 Task: Use the "Smart Conversions" tool to convert a Live Photo into a looping video
Action: Mouse pressed left at (970, 253)
Screenshot: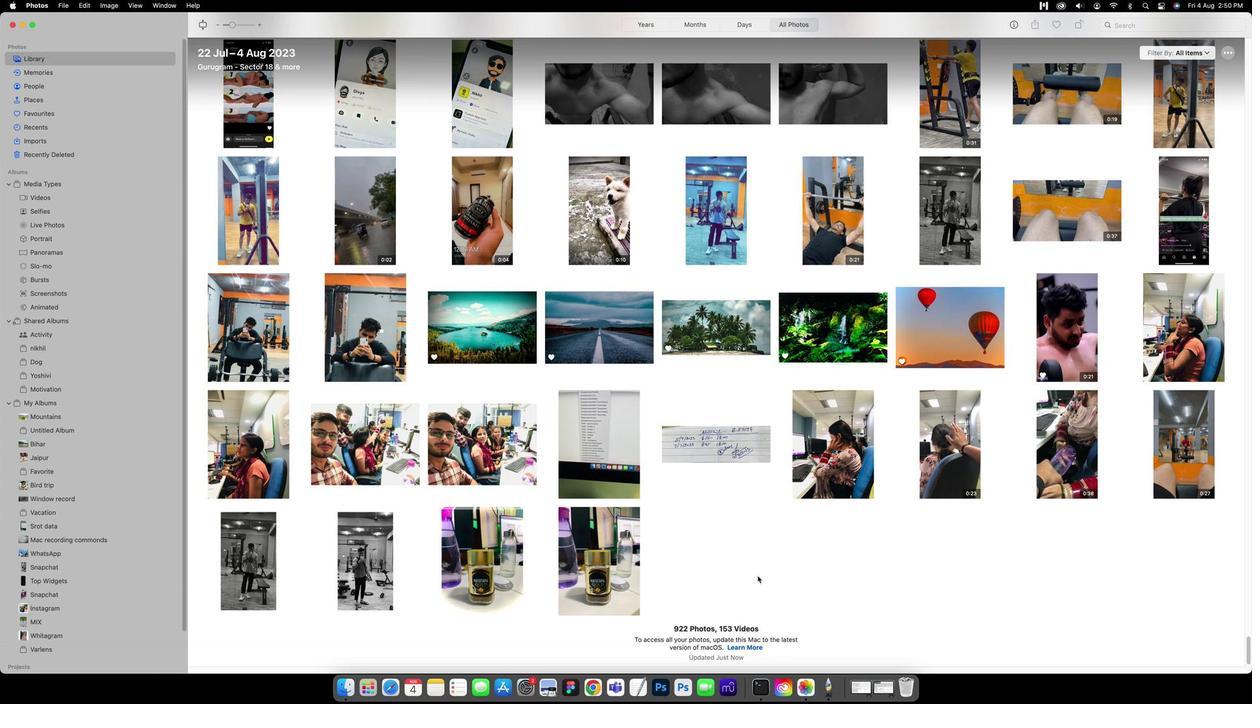 
Action: Mouse moved to (623, 122)
Screenshot: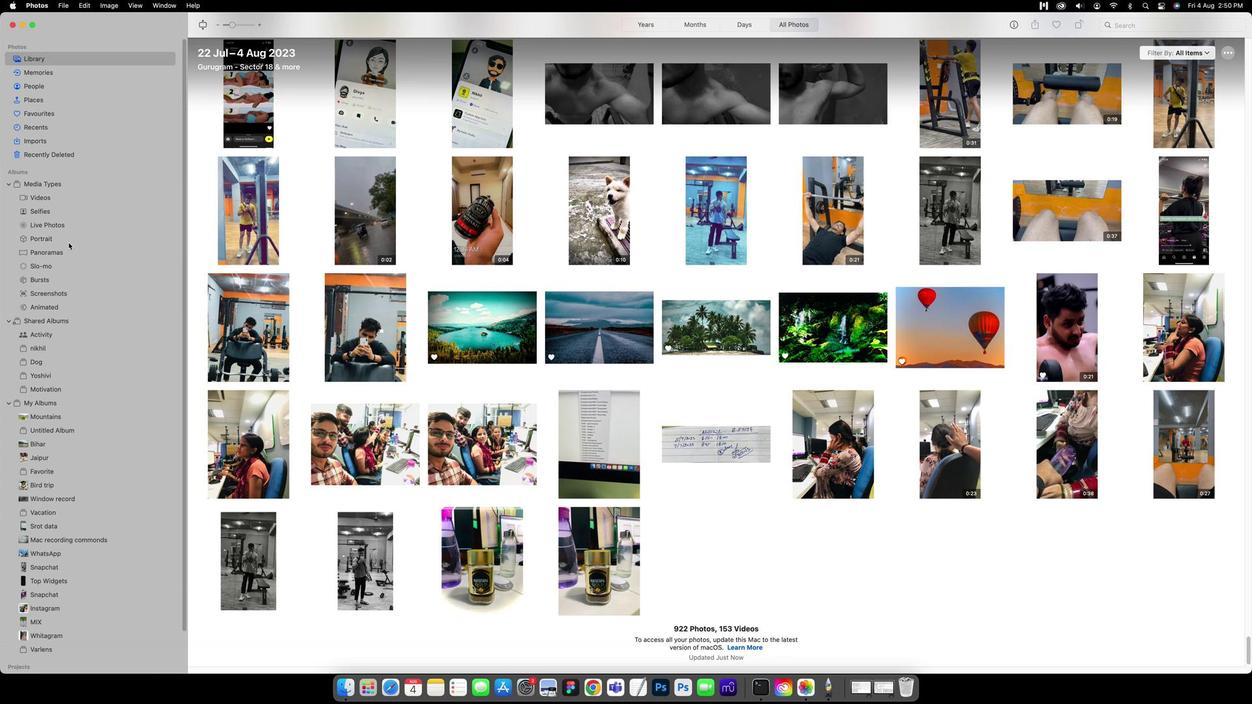 
Action: Mouse pressed left at (623, 122)
Screenshot: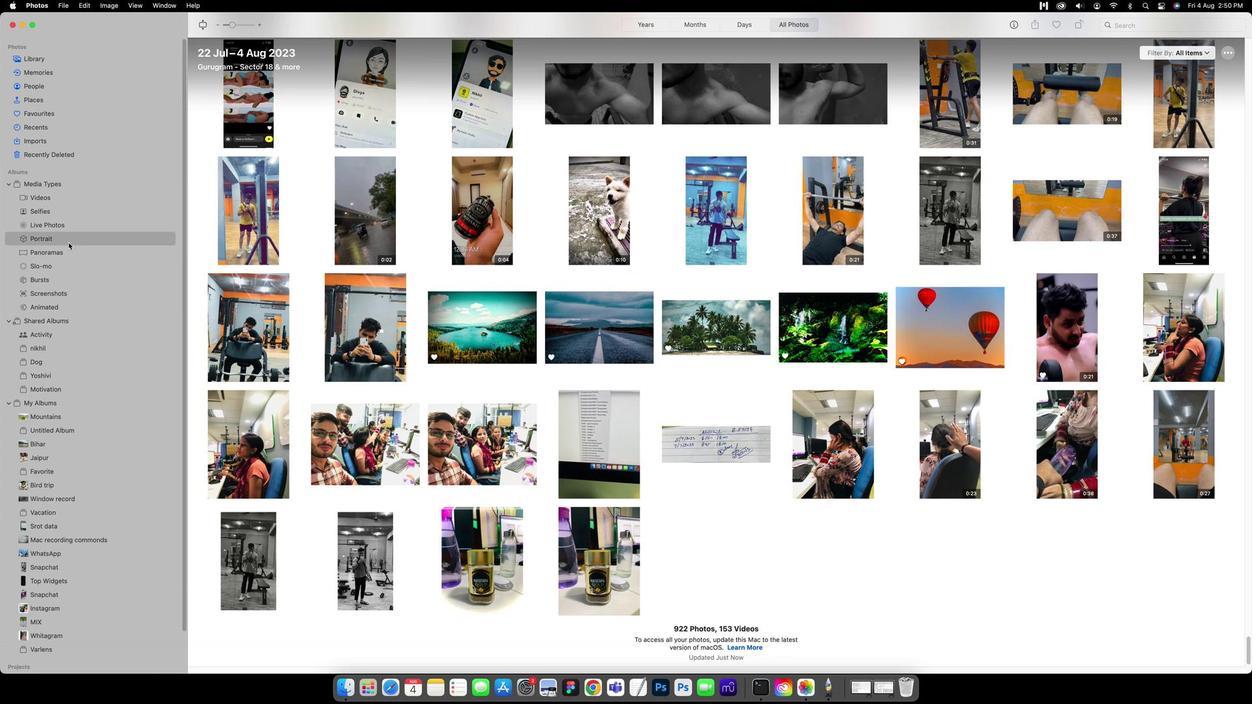 
Action: Mouse moved to (610, 116)
Screenshot: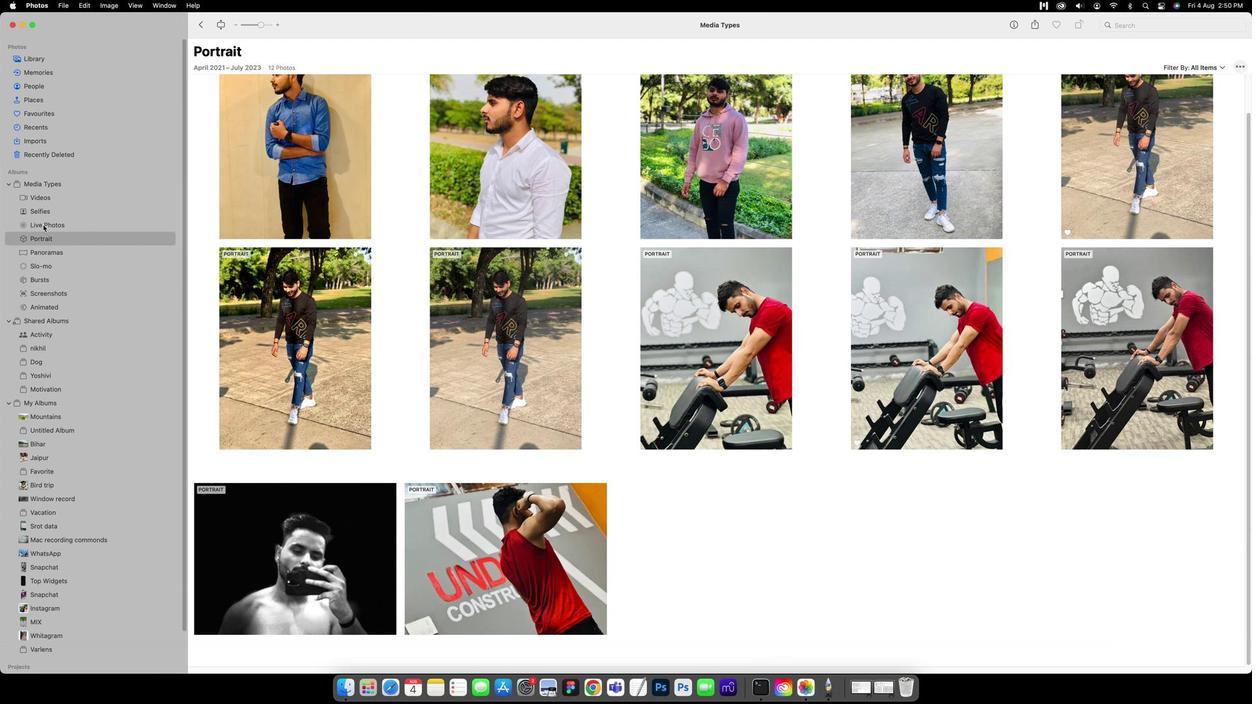 
Action: Mouse pressed left at (610, 116)
Screenshot: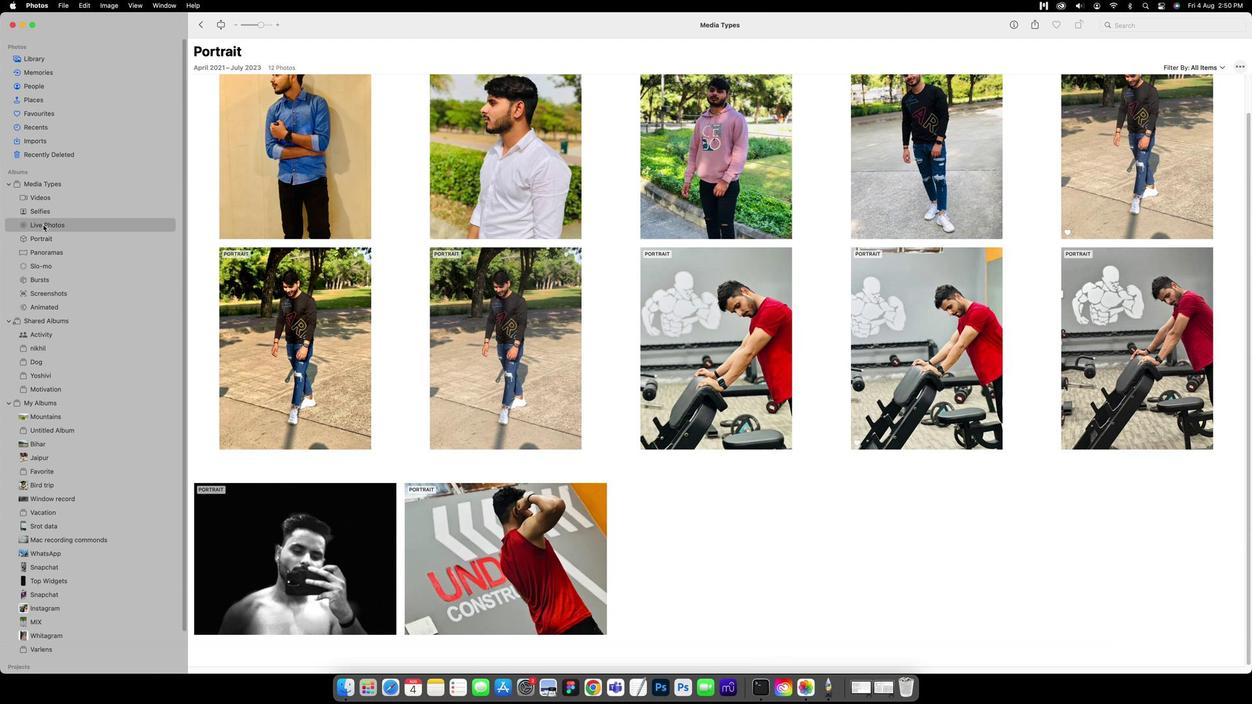 
Action: Mouse moved to (950, 157)
Screenshot: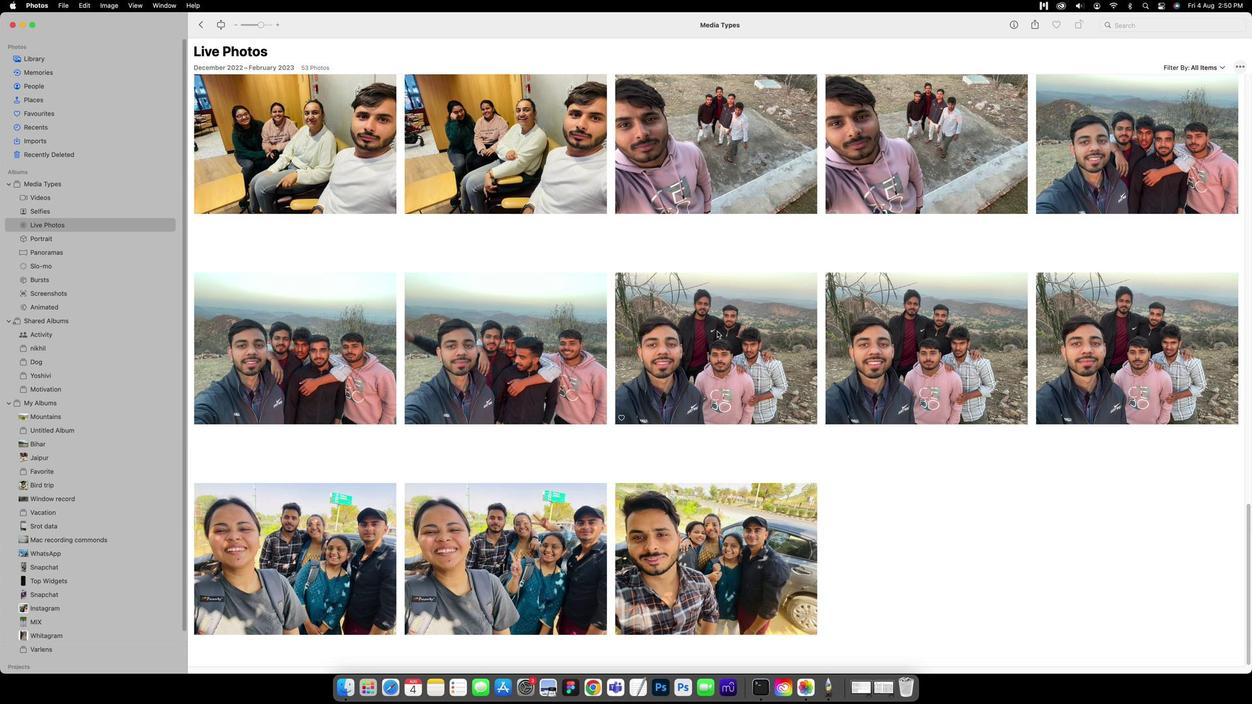 
Action: Mouse scrolled (950, 157) with delta (589, 28)
Screenshot: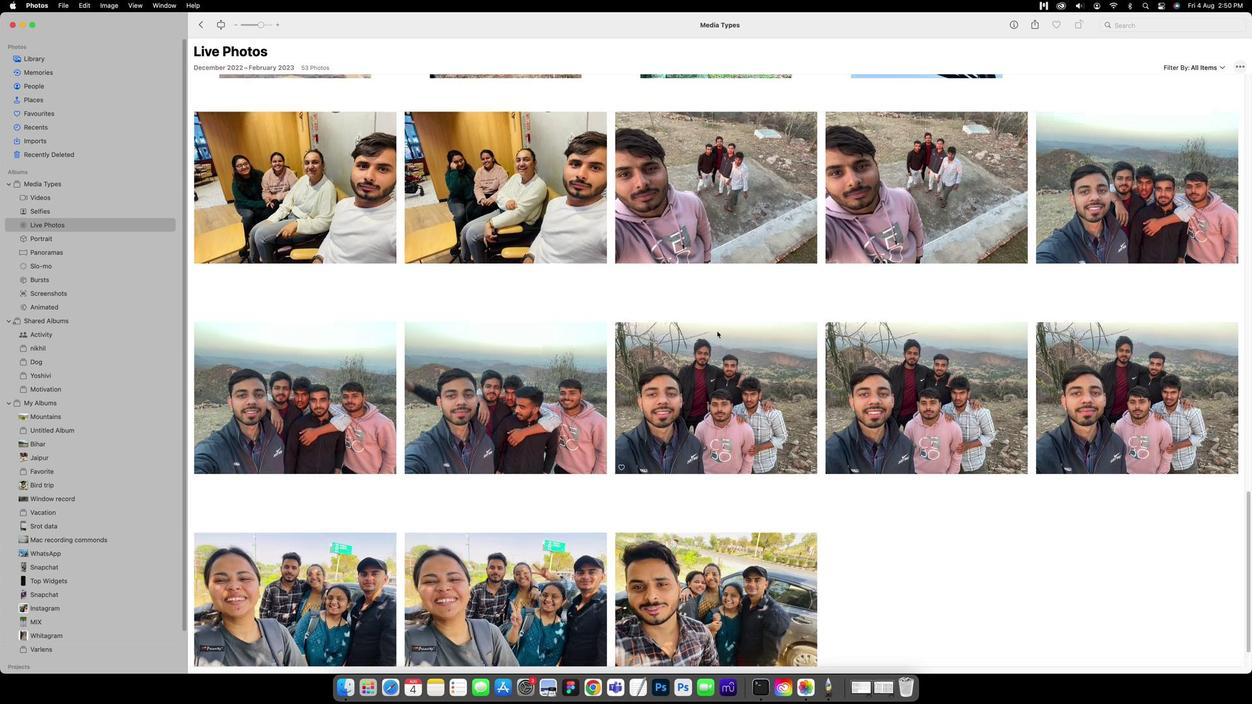 
Action: Mouse scrolled (950, 157) with delta (589, 28)
Screenshot: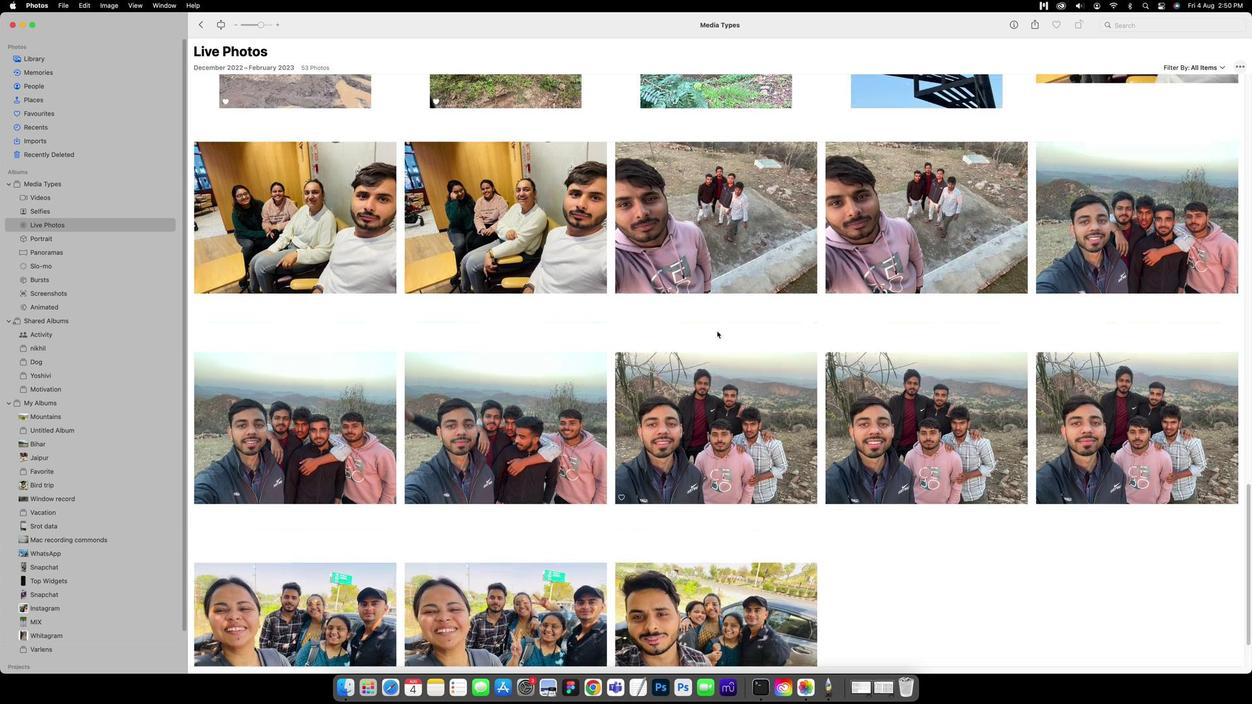 
Action: Mouse scrolled (950, 157) with delta (589, 28)
Screenshot: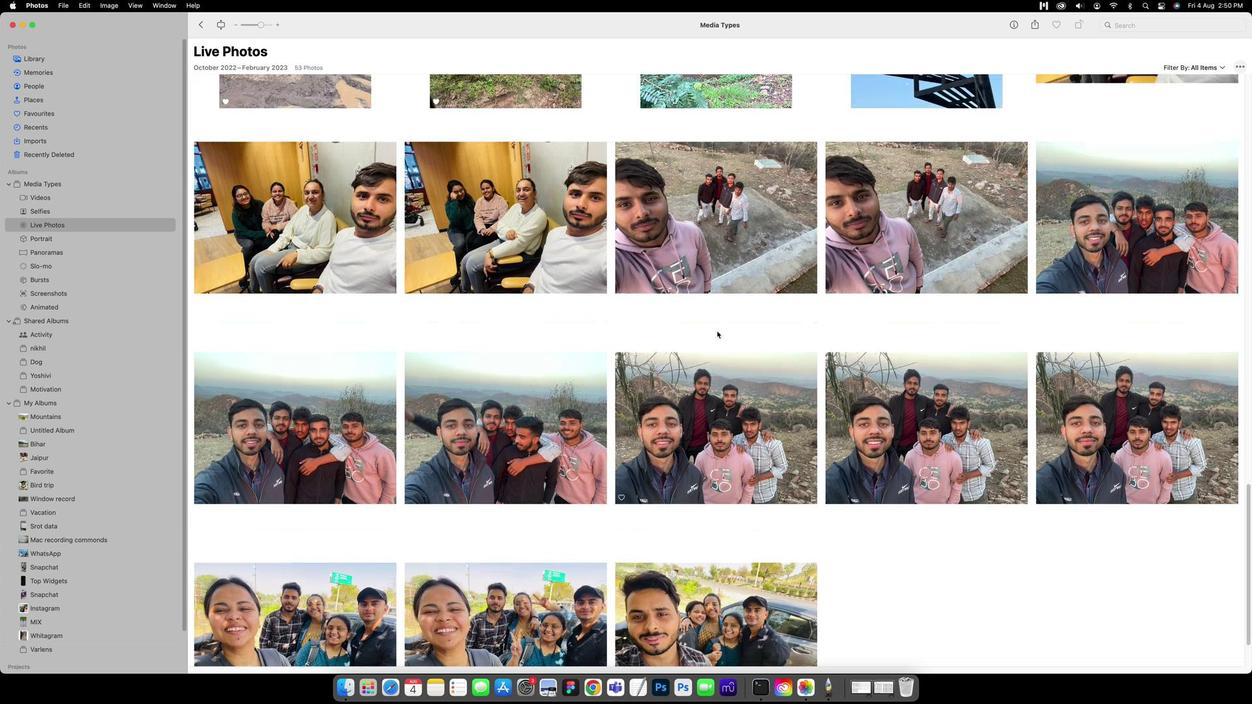 
Action: Mouse scrolled (950, 157) with delta (589, 28)
Screenshot: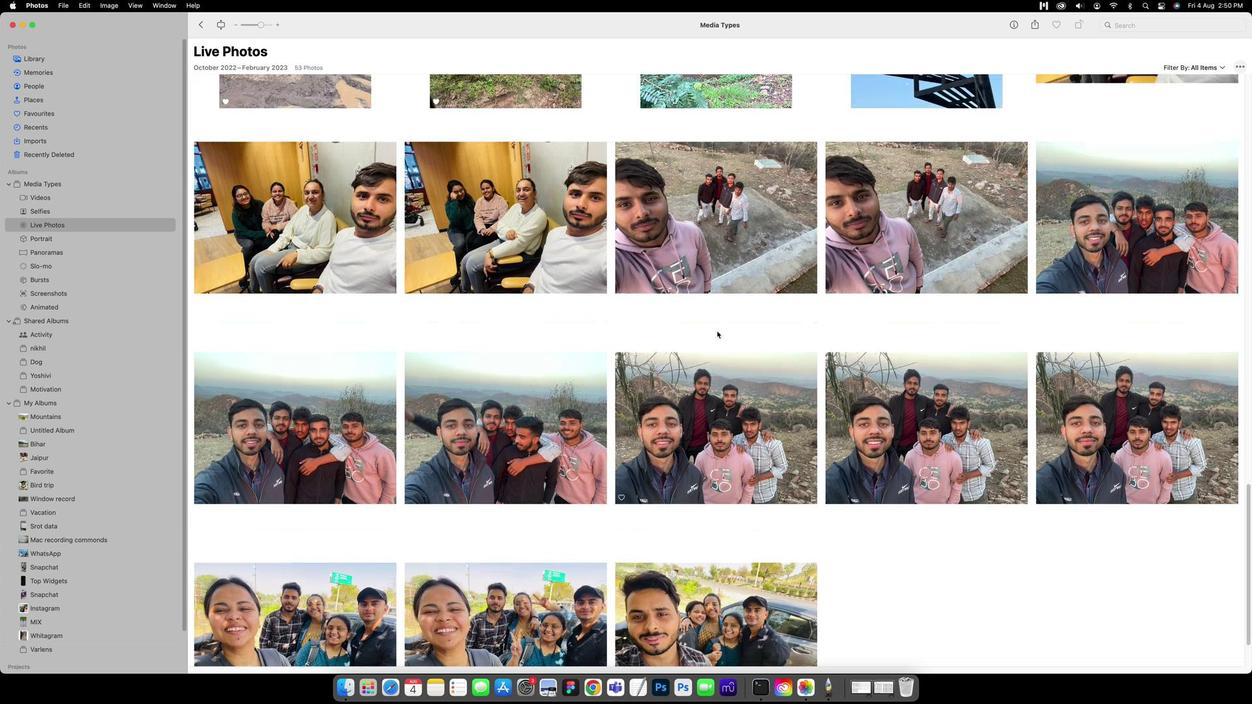 
Action: Mouse scrolled (950, 157) with delta (589, 28)
Screenshot: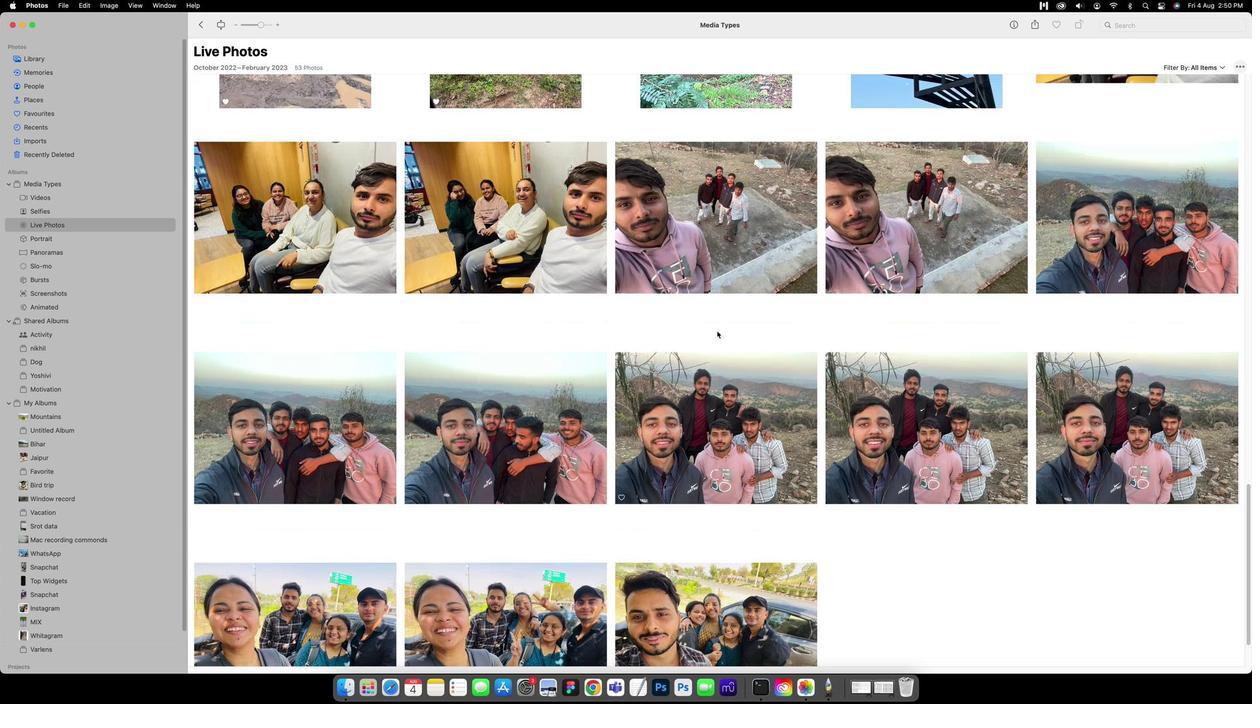 
Action: Mouse scrolled (950, 157) with delta (589, 28)
Screenshot: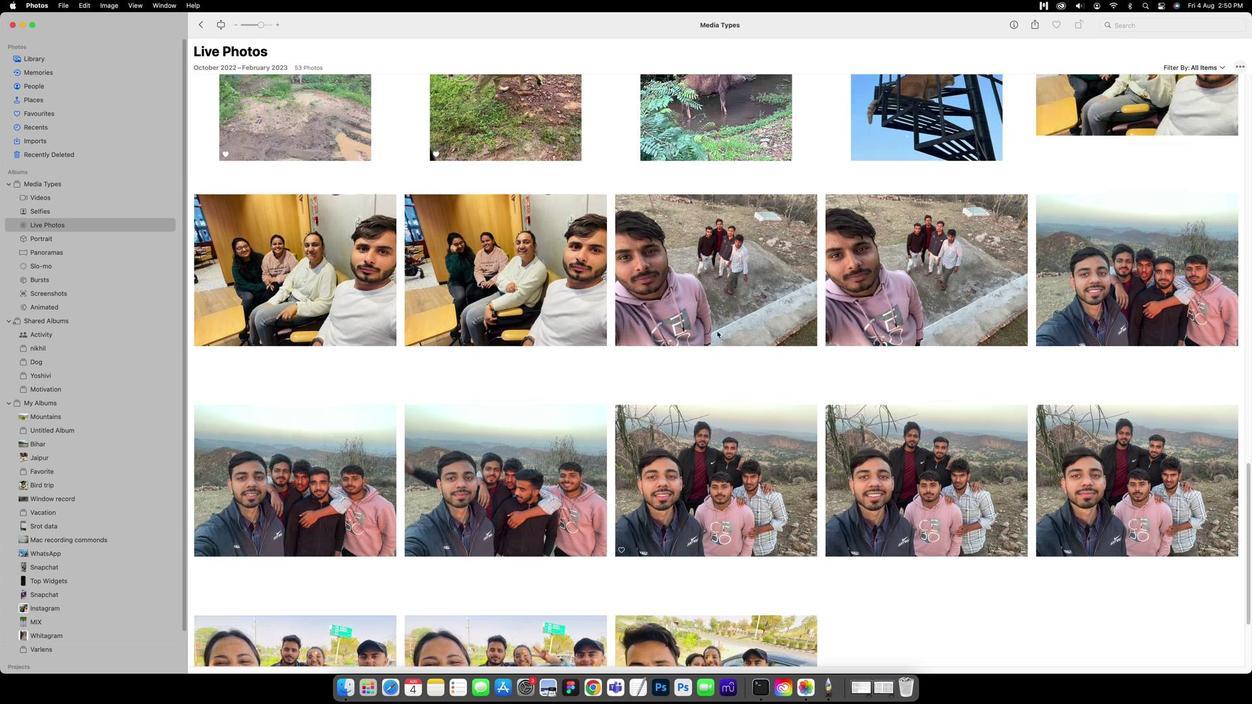 
Action: Mouse scrolled (950, 157) with delta (589, 28)
Screenshot: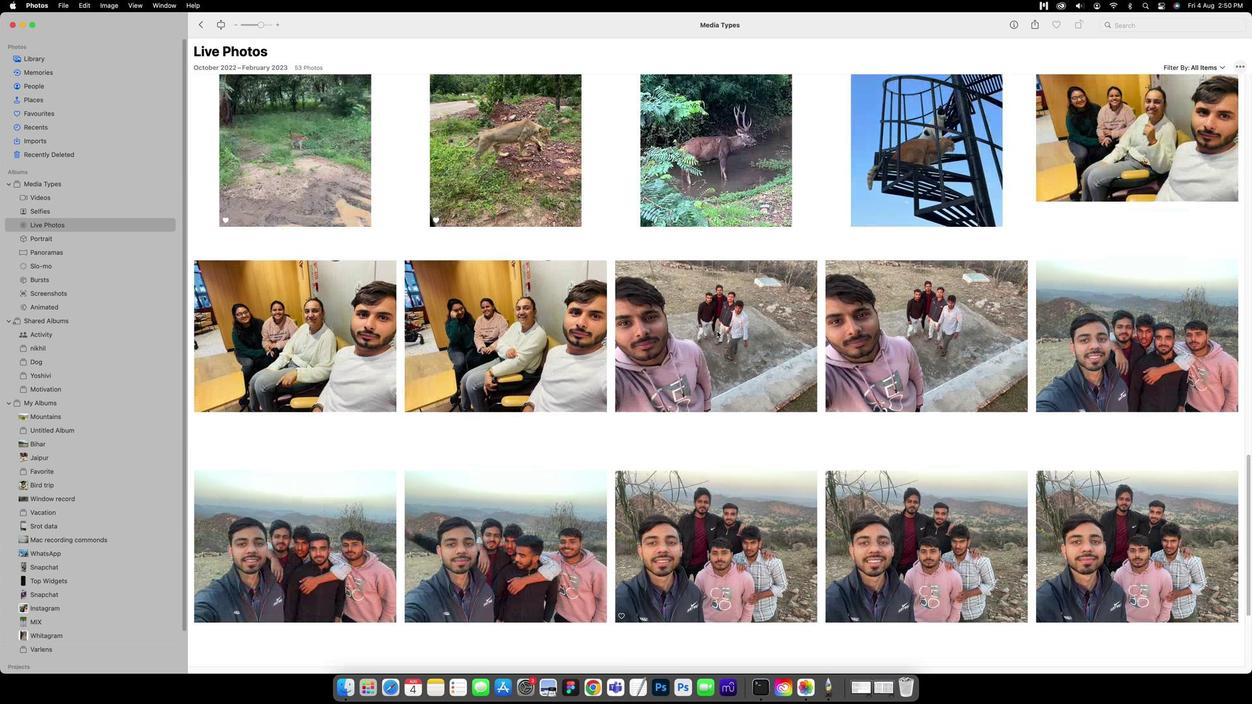 
Action: Mouse scrolled (950, 157) with delta (589, 28)
Screenshot: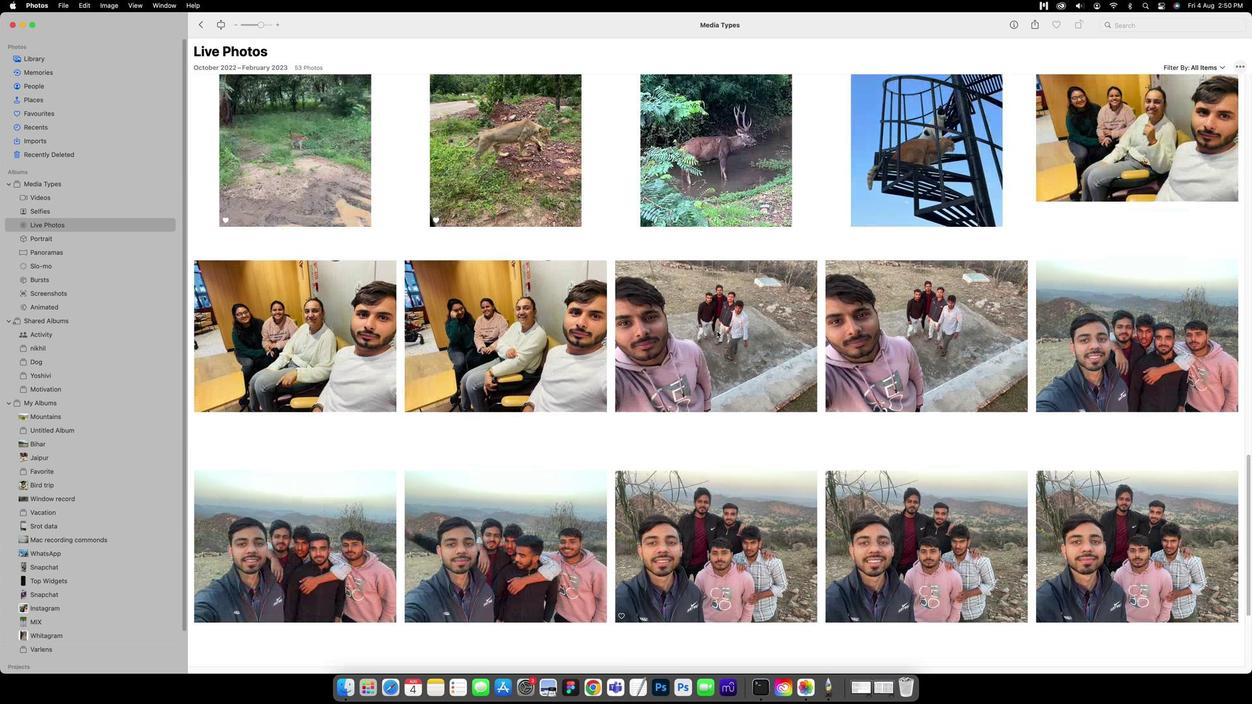 
Action: Mouse scrolled (950, 157) with delta (589, 28)
Screenshot: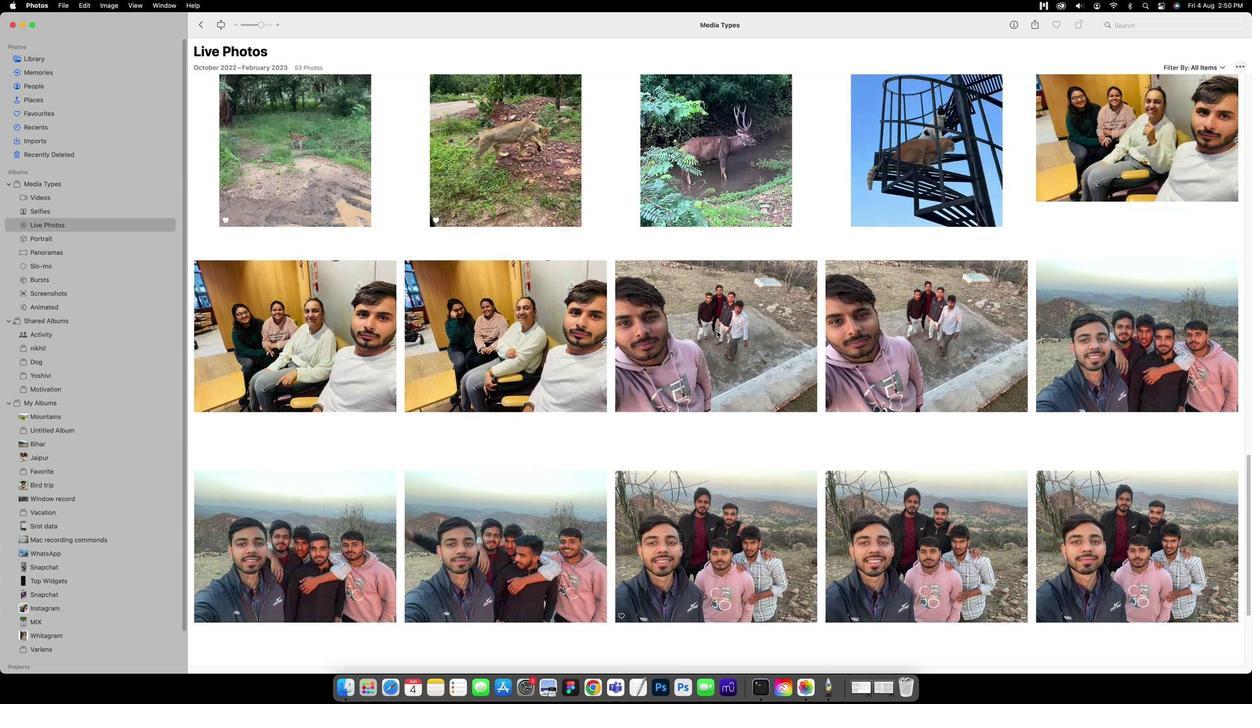
Action: Mouse scrolled (950, 157) with delta (589, 28)
Screenshot: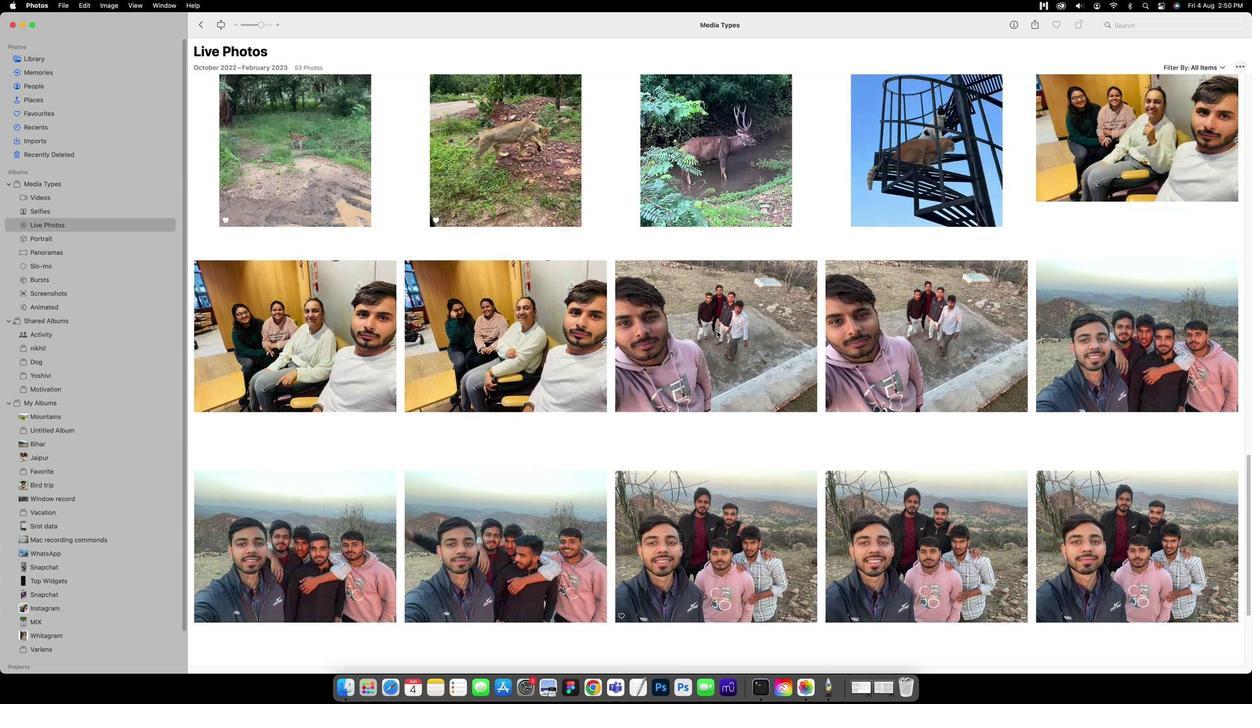 
Action: Mouse scrolled (950, 157) with delta (589, 29)
Screenshot: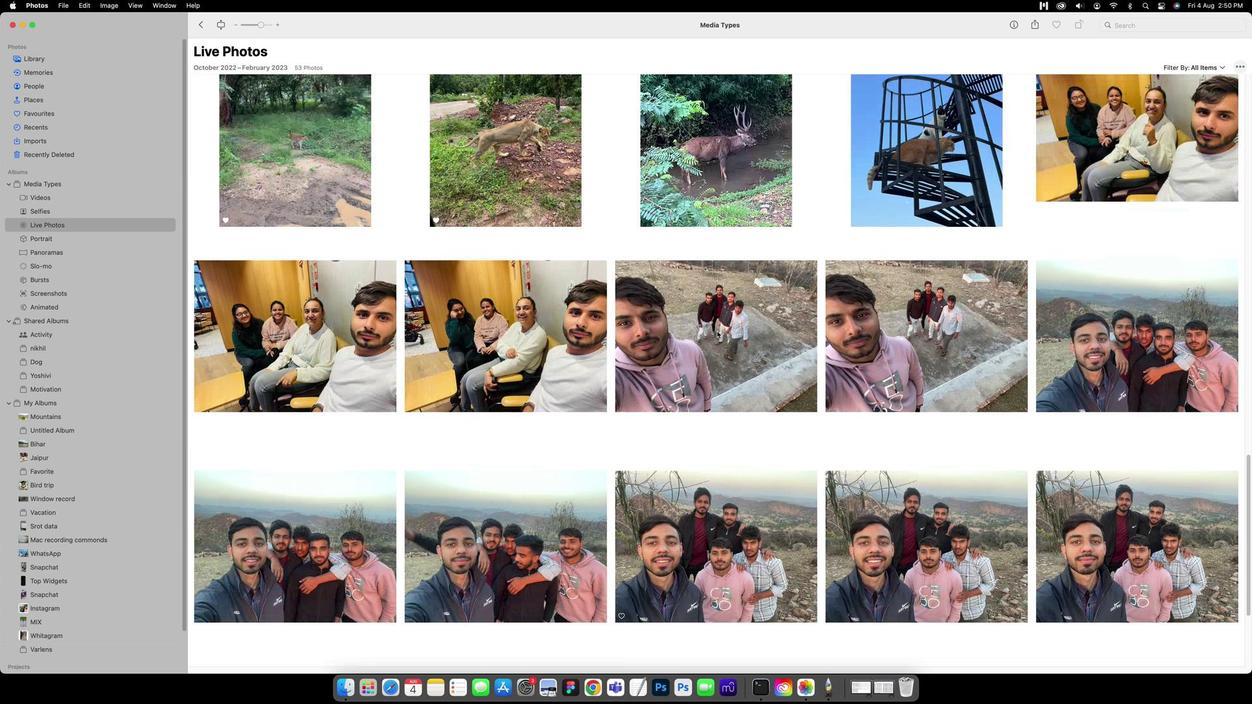 
Action: Mouse scrolled (950, 157) with delta (589, 28)
Screenshot: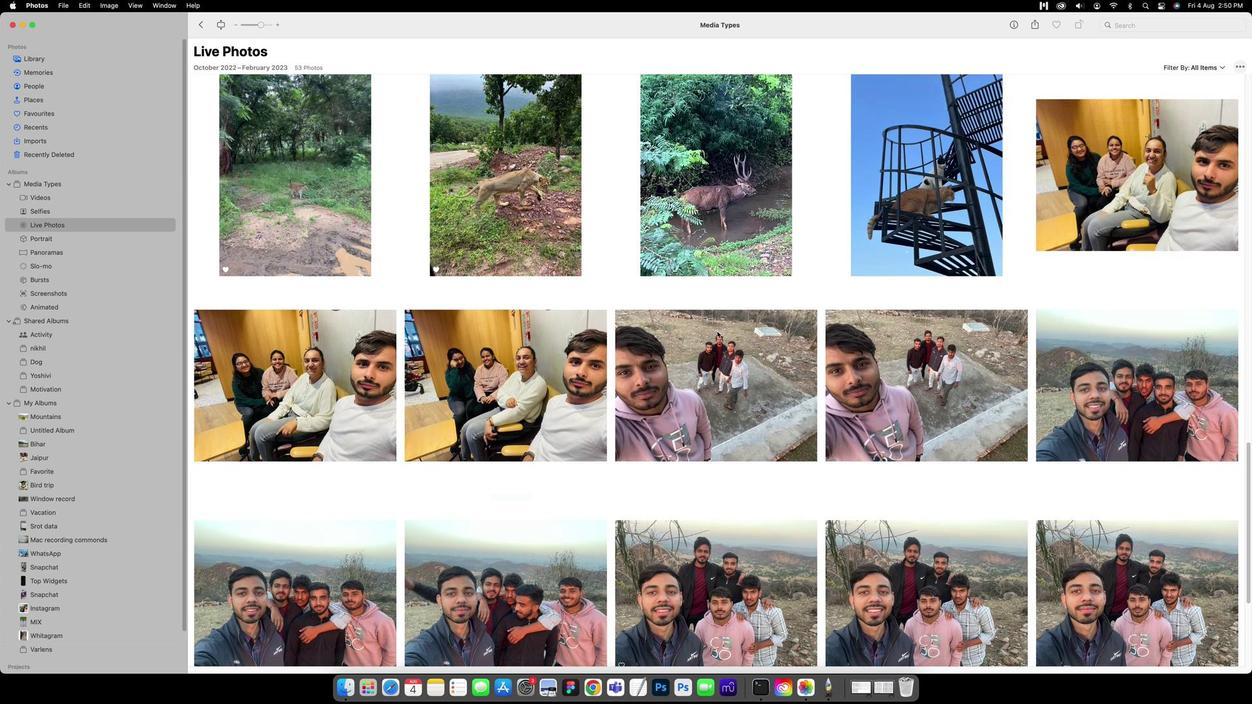 
Action: Mouse scrolled (950, 157) with delta (589, 28)
Screenshot: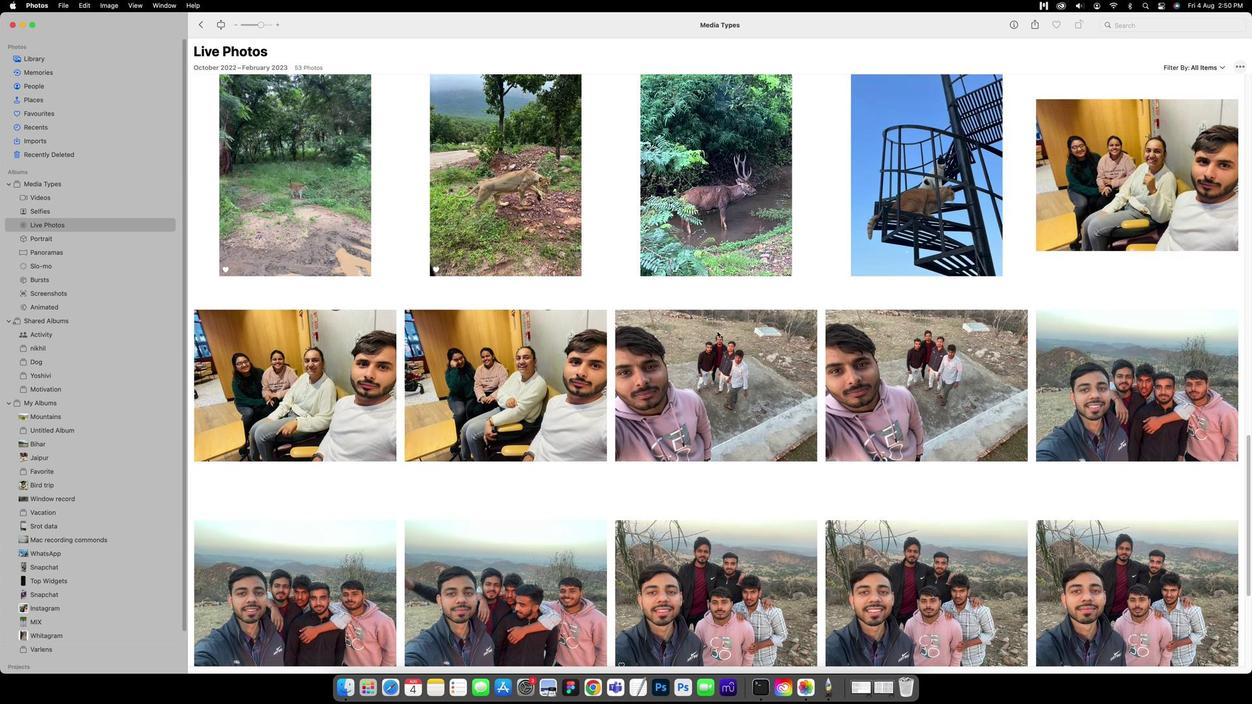 
Action: Mouse scrolled (950, 157) with delta (589, 28)
Screenshot: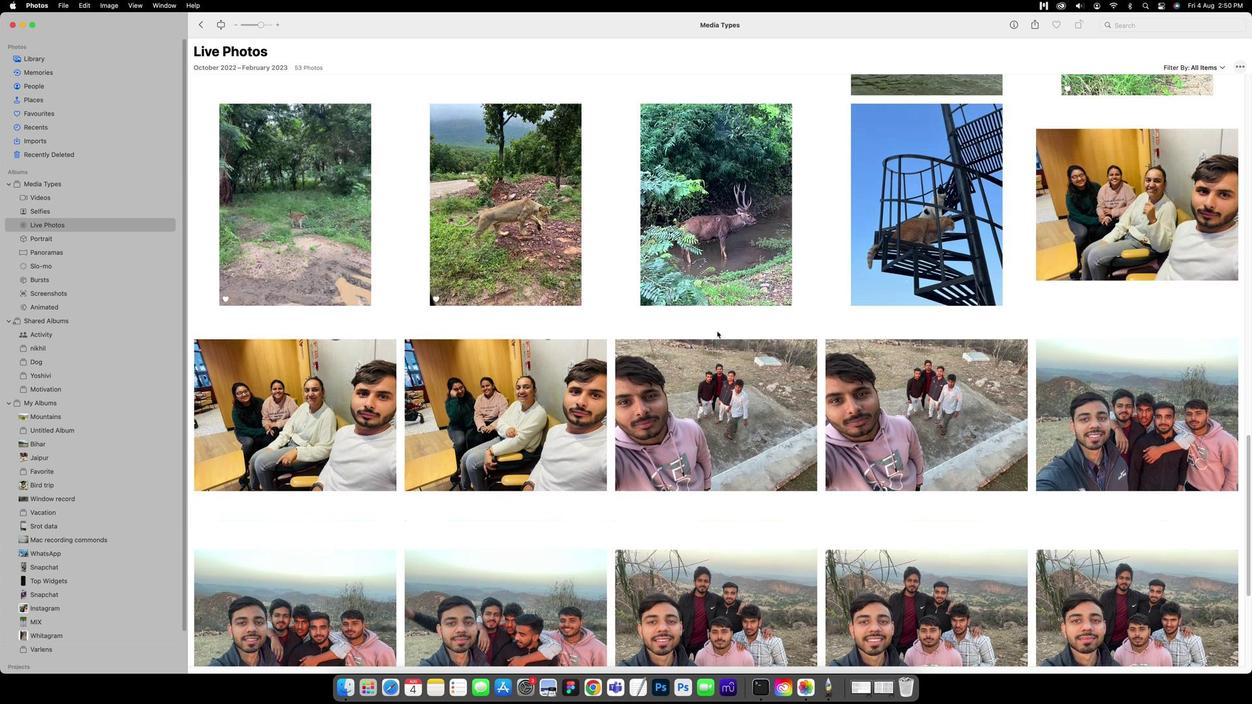 
Action: Mouse scrolled (950, 157) with delta (589, 28)
Screenshot: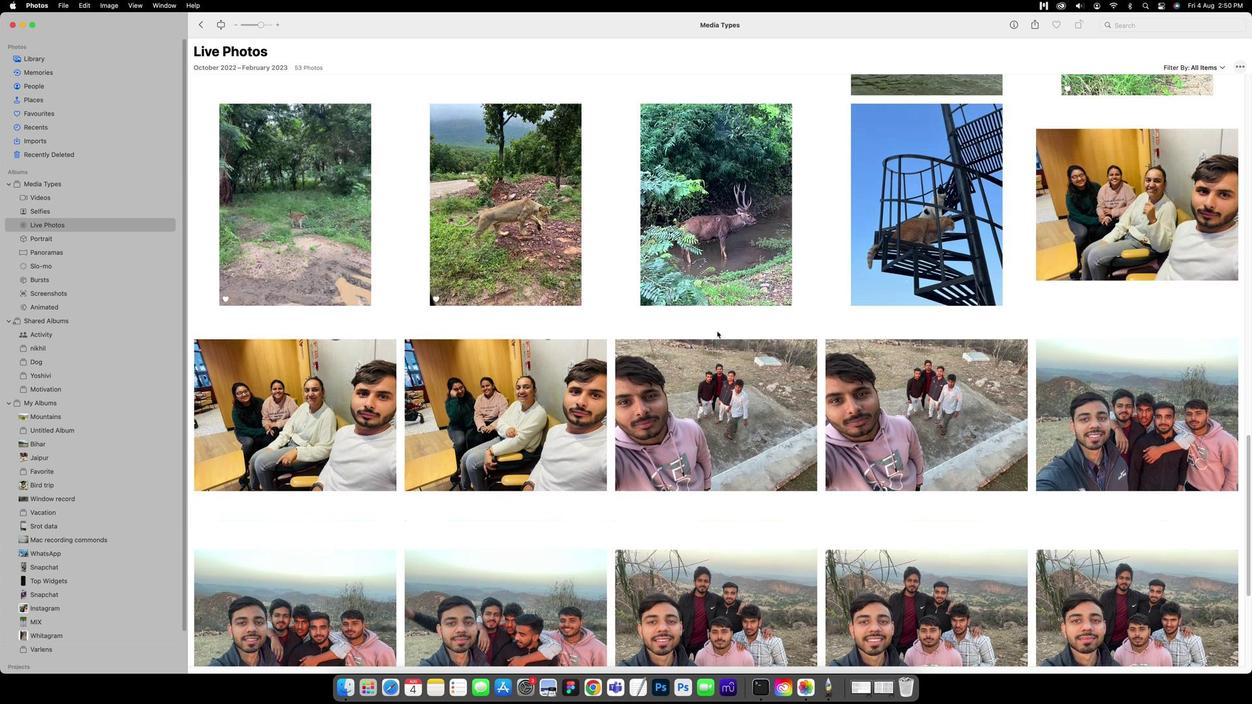 
Action: Mouse scrolled (950, 157) with delta (589, 28)
Screenshot: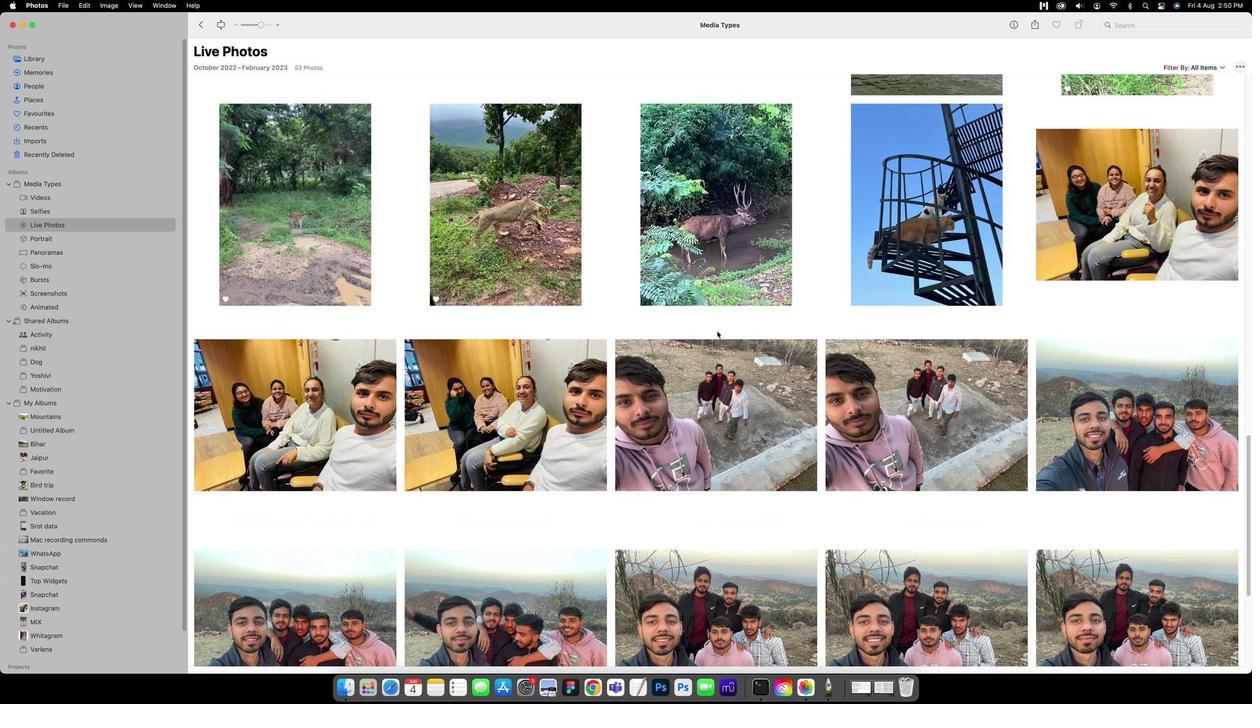 
Action: Mouse scrolled (950, 157) with delta (589, 28)
Screenshot: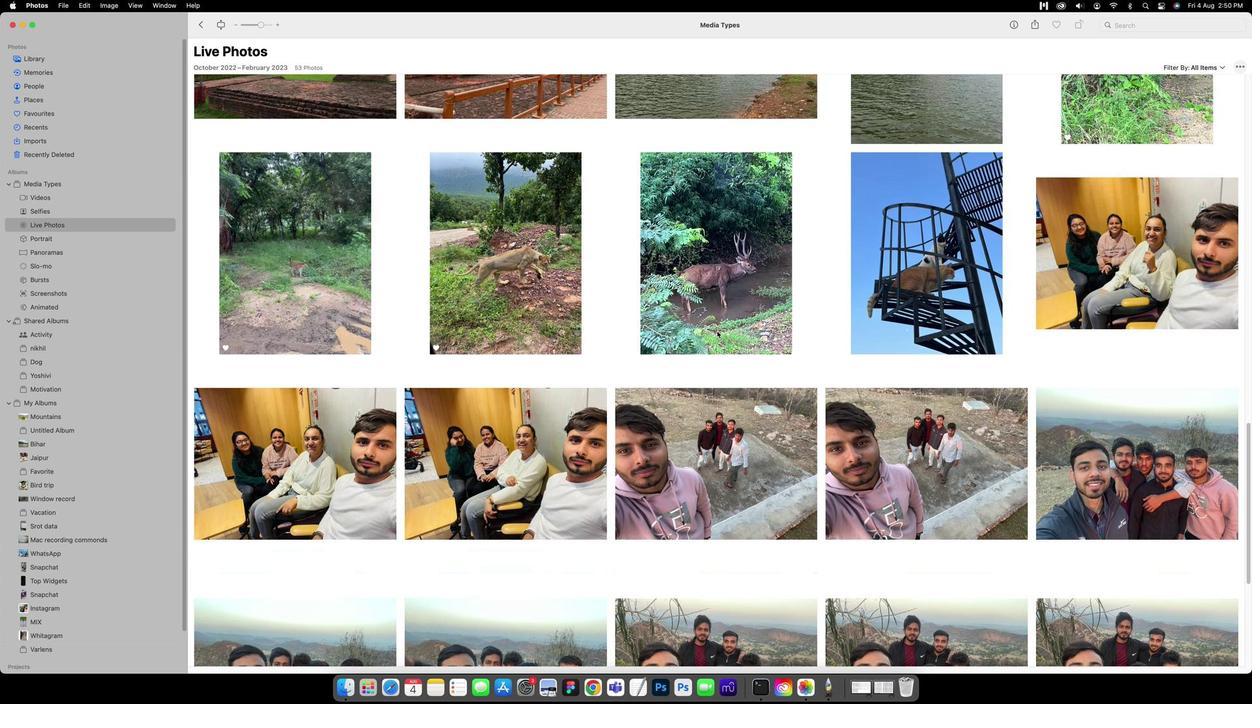 
Action: Mouse scrolled (950, 157) with delta (589, 28)
Screenshot: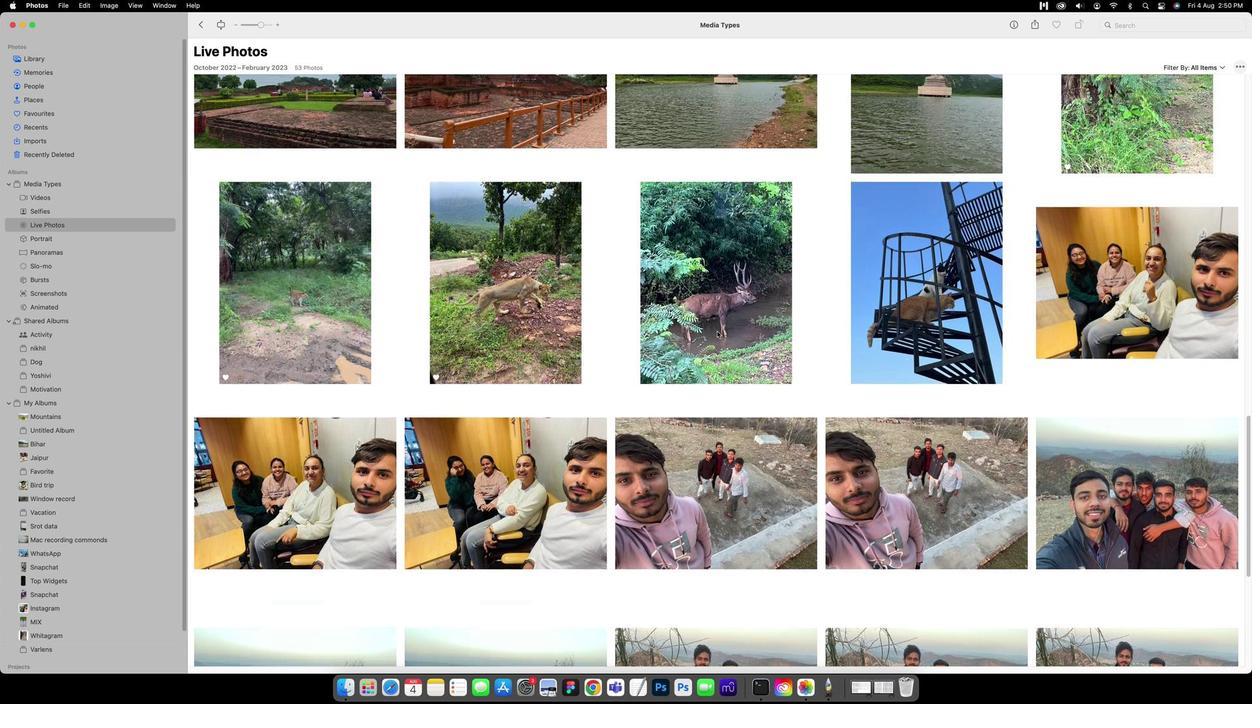 
Action: Mouse scrolled (950, 157) with delta (589, 28)
Screenshot: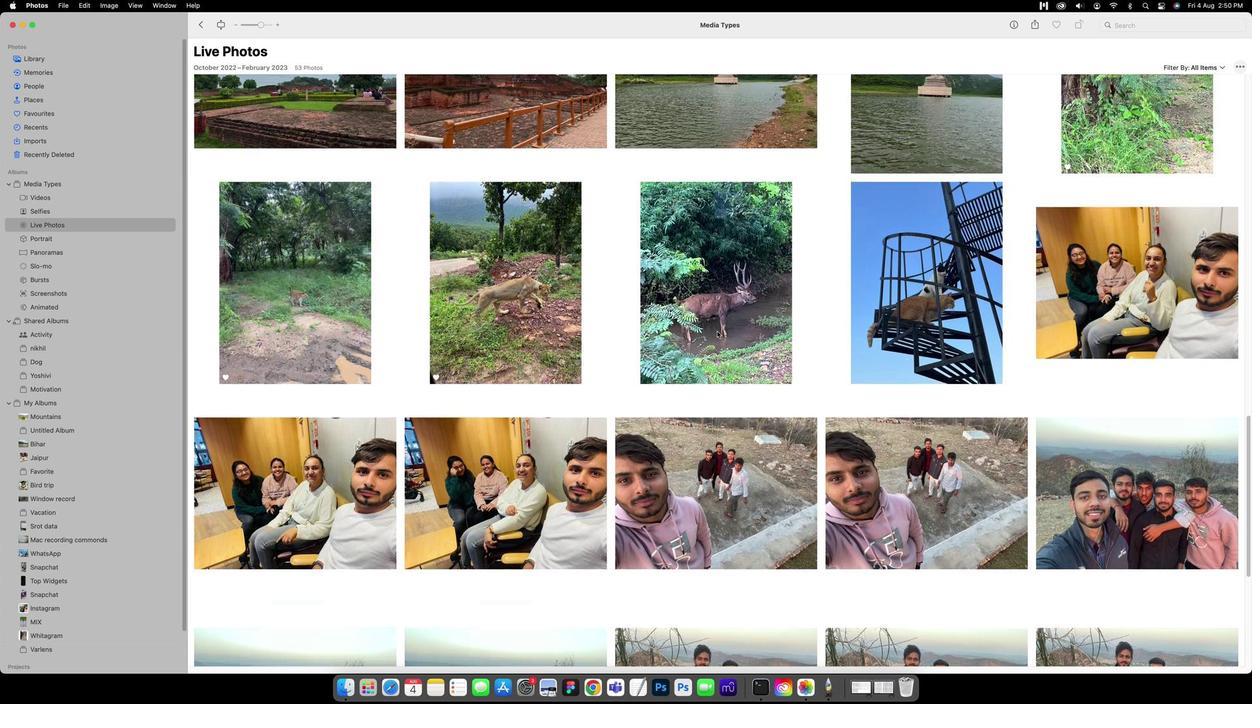 
Action: Mouse scrolled (950, 157) with delta (589, 28)
Screenshot: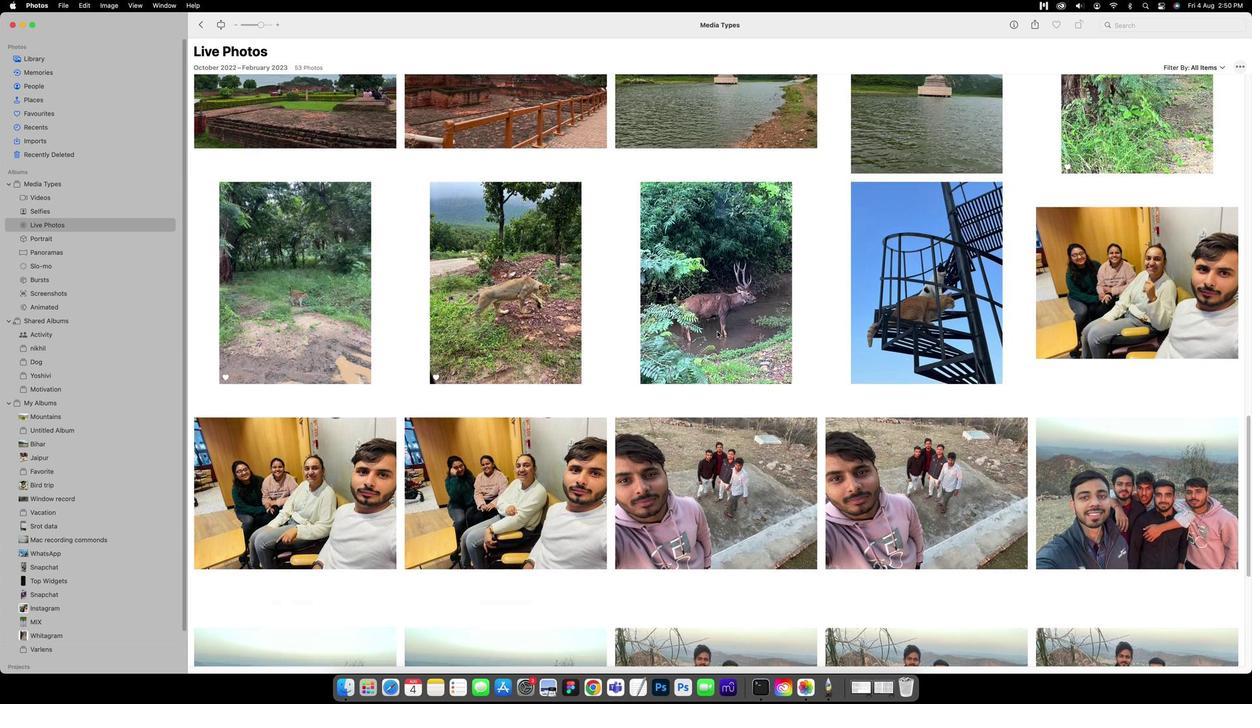 
Action: Mouse scrolled (950, 157) with delta (589, 28)
Screenshot: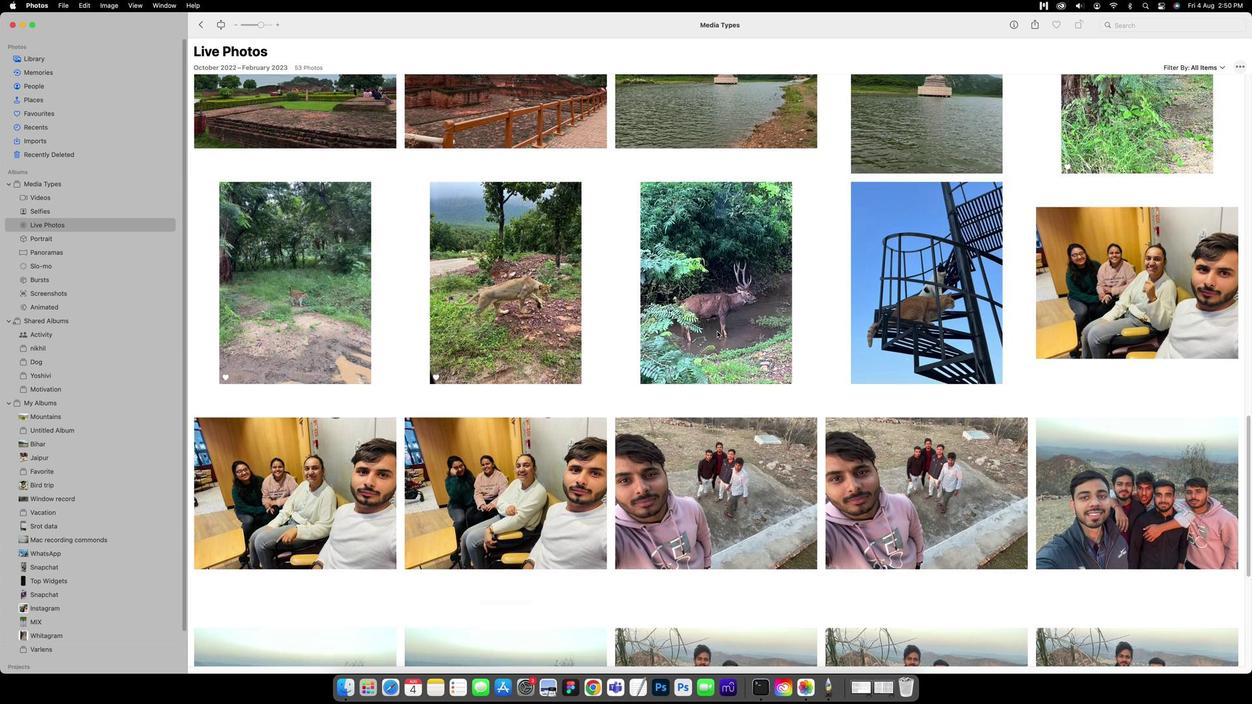
Action: Mouse scrolled (950, 157) with delta (589, 28)
Screenshot: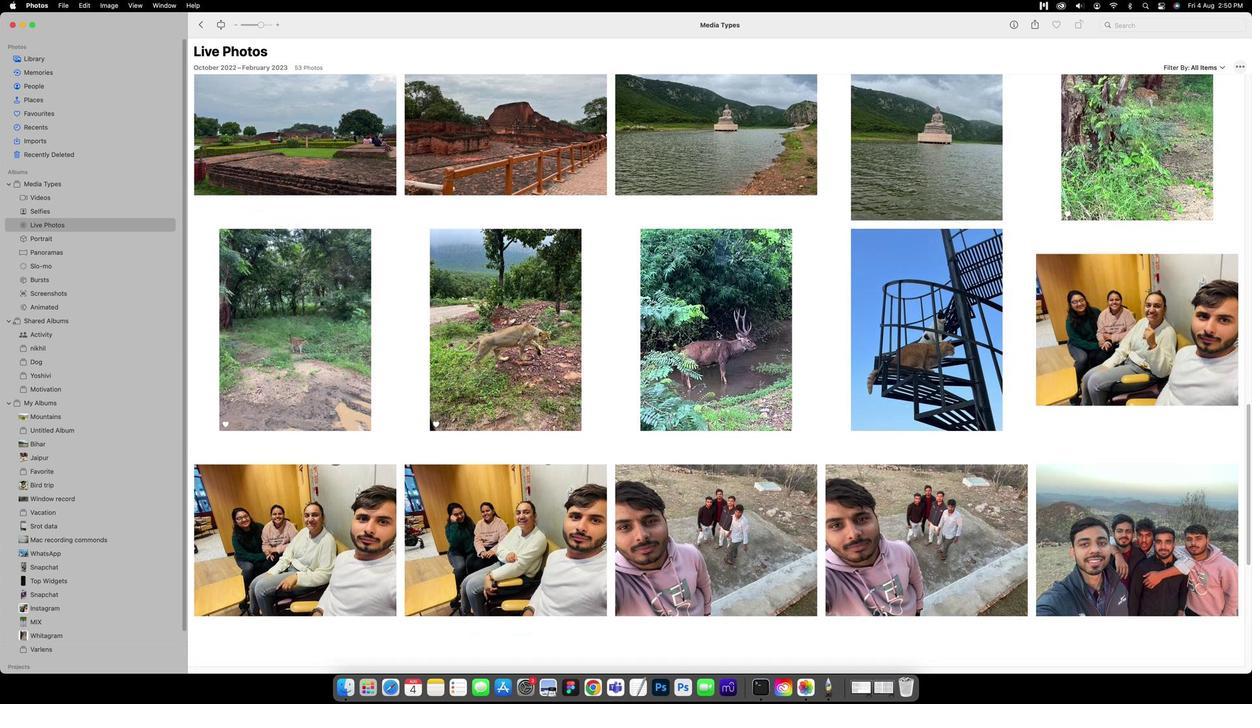 
Action: Mouse scrolled (950, 157) with delta (589, 28)
Screenshot: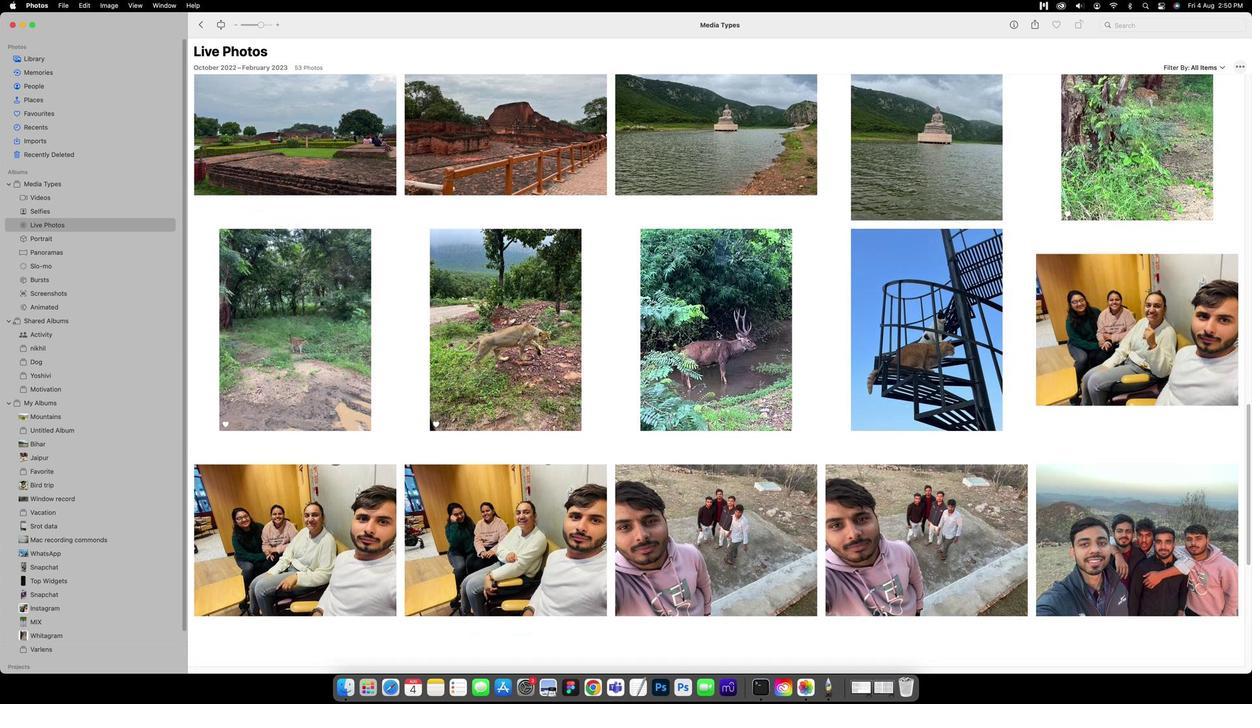 
Action: Mouse scrolled (950, 157) with delta (589, 28)
Screenshot: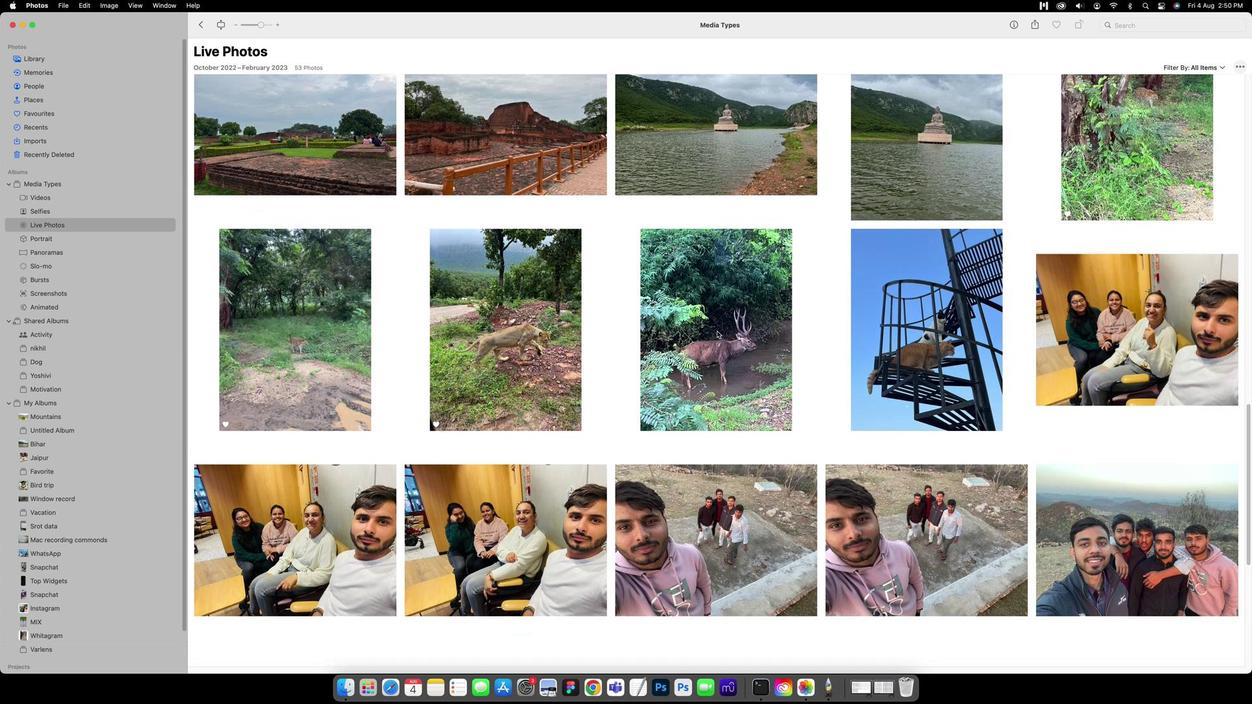 
Action: Mouse scrolled (950, 157) with delta (589, 28)
Screenshot: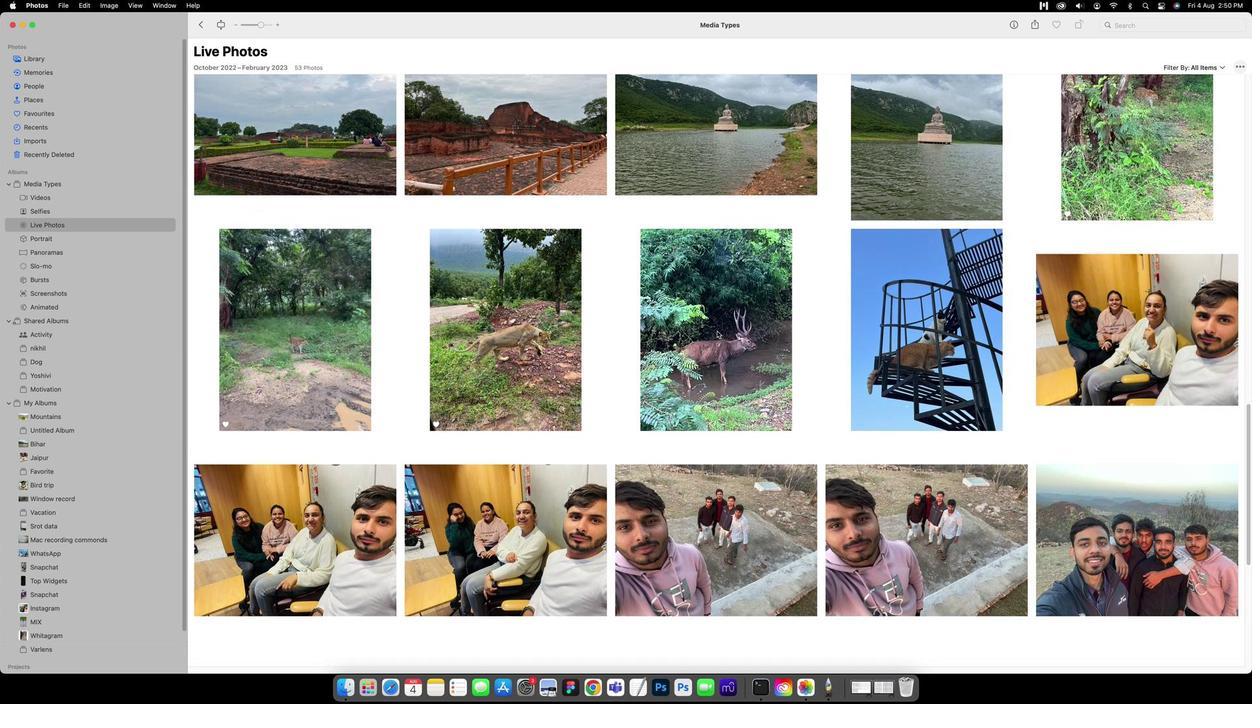 
Action: Mouse moved to (713, 141)
Screenshot: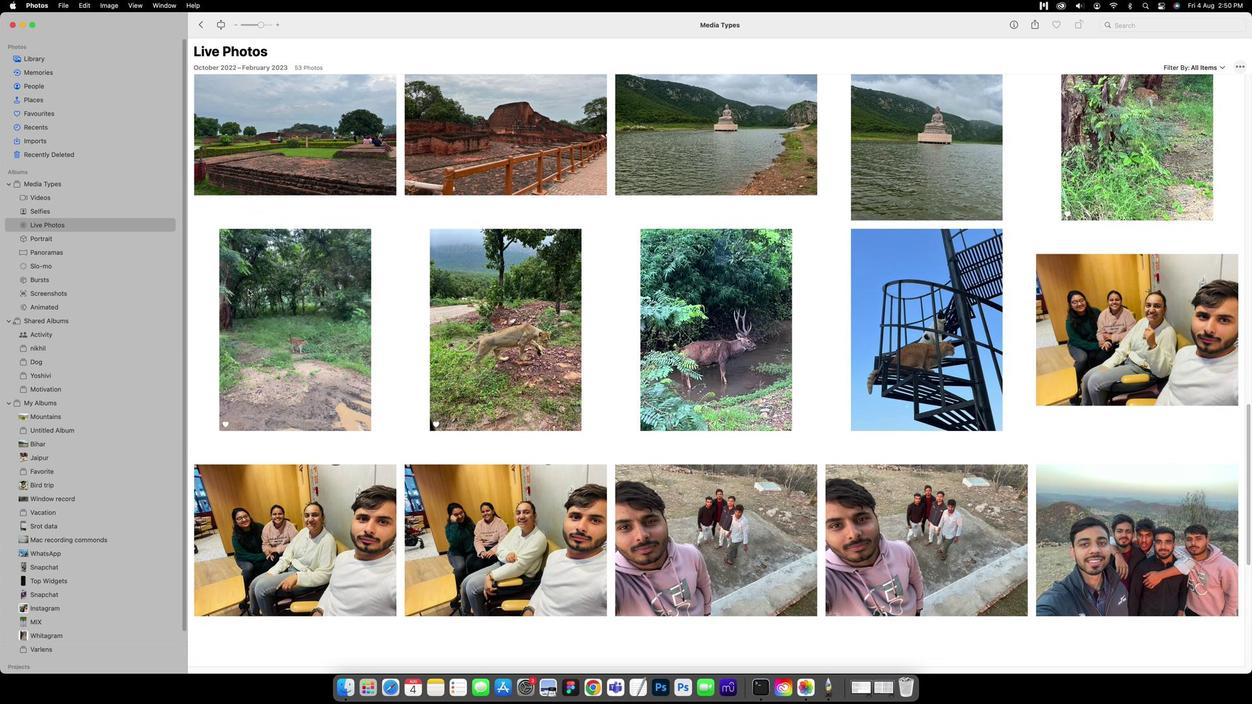 
Action: Mouse pressed left at (713, 141)
Screenshot: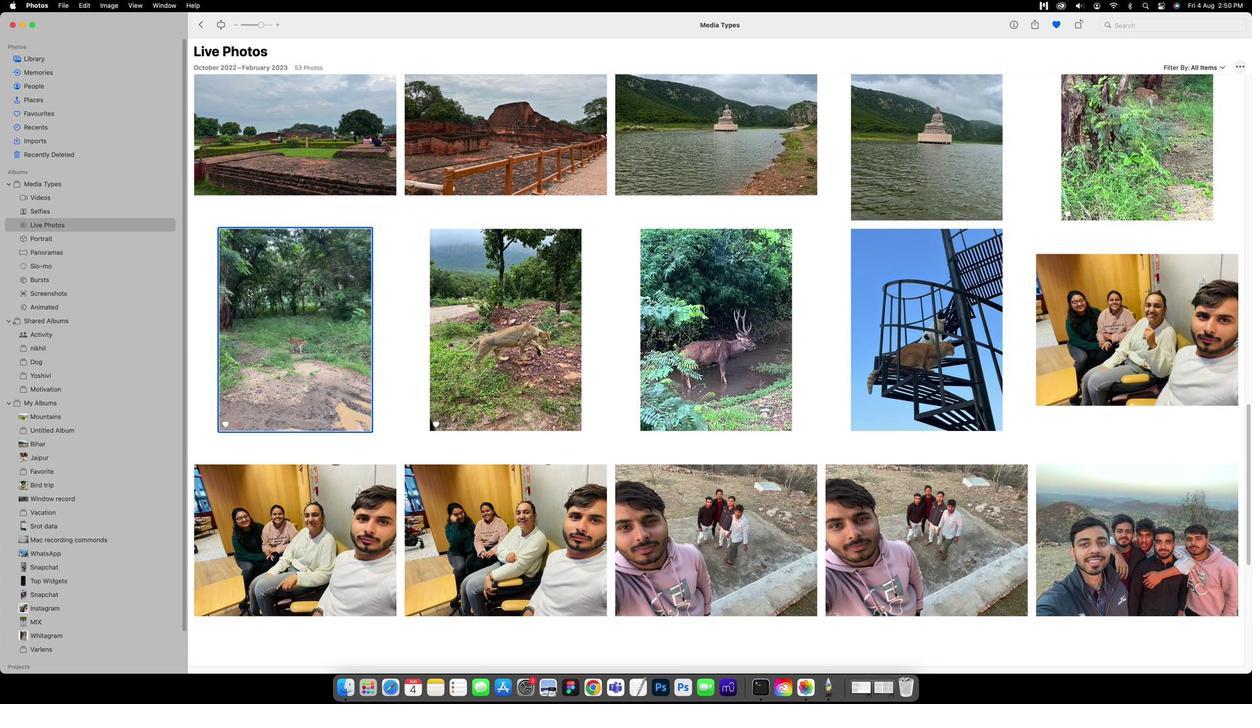 
Action: Mouse pressed left at (713, 141)
Screenshot: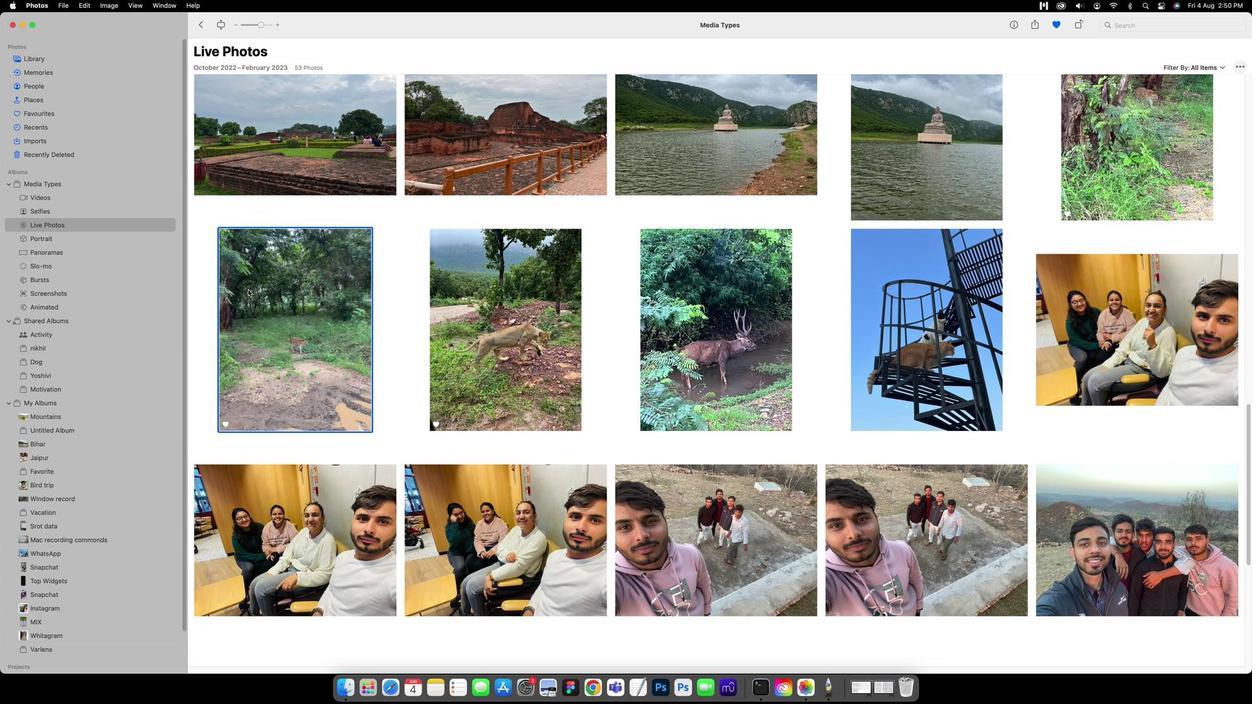 
Action: Mouse moved to (1209, 37)
Screenshot: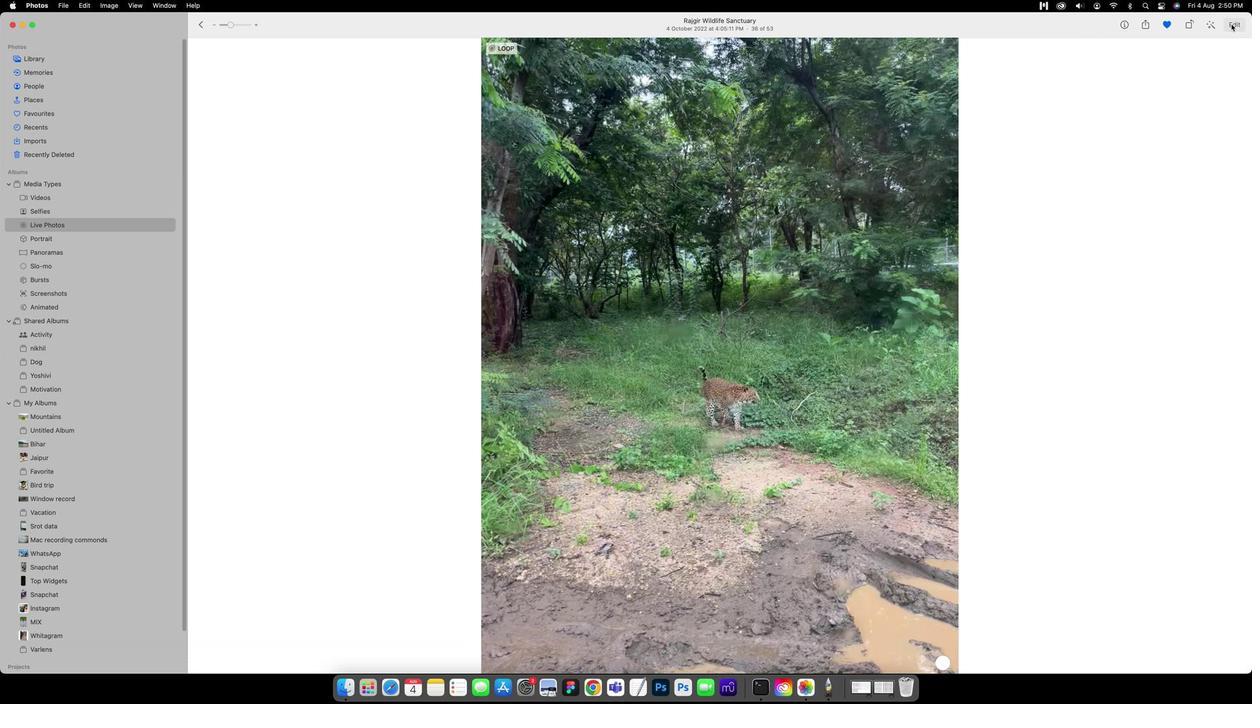 
Action: Mouse pressed left at (1209, 37)
Screenshot: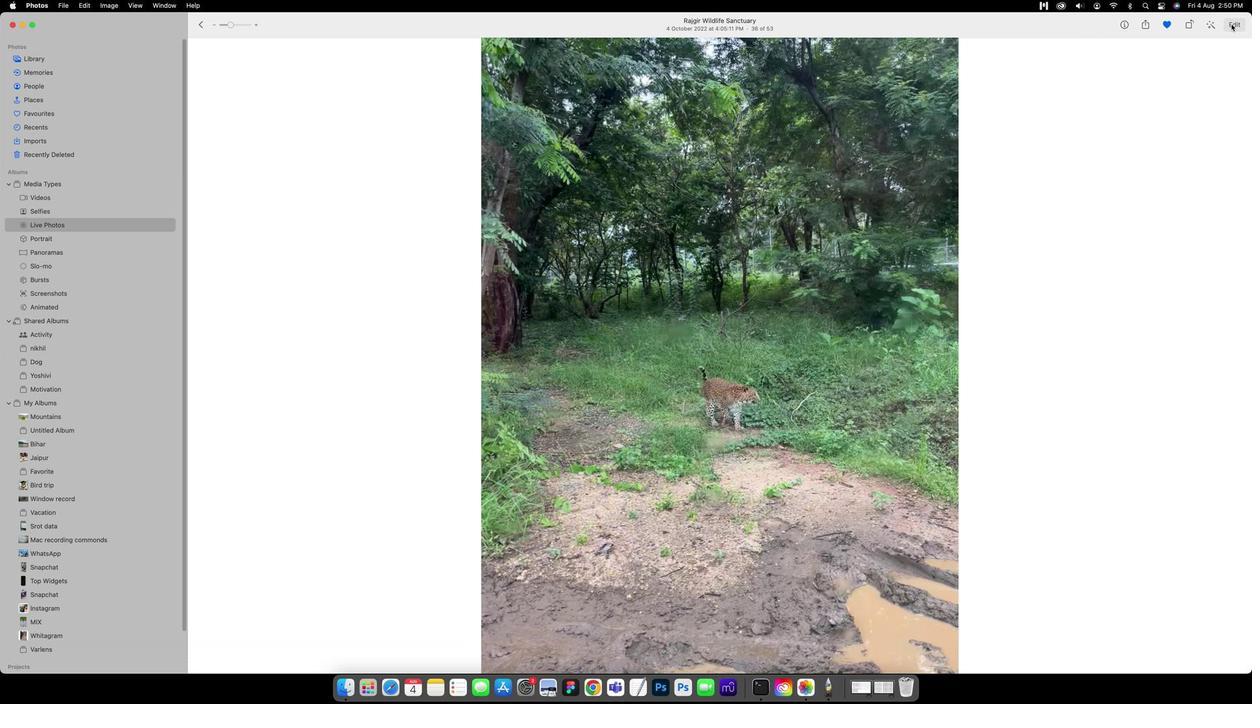 
Action: Mouse moved to (607, 285)
Screenshot: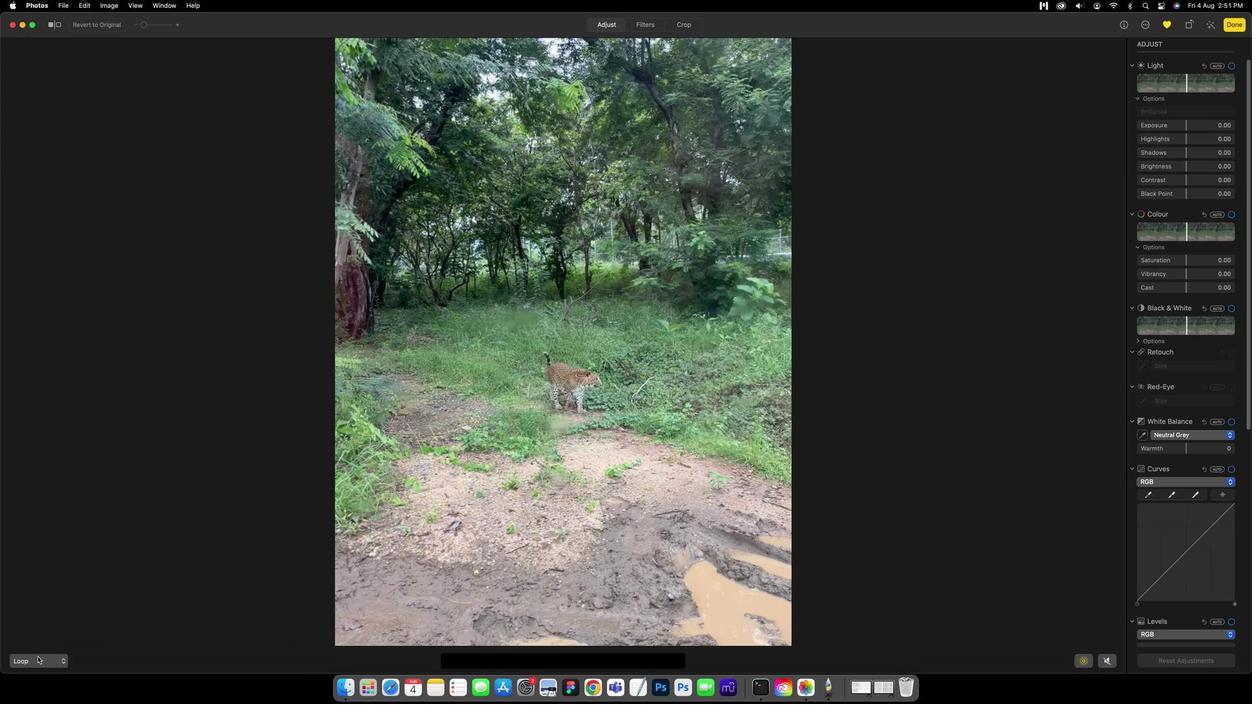 
Action: Mouse pressed left at (607, 285)
Screenshot: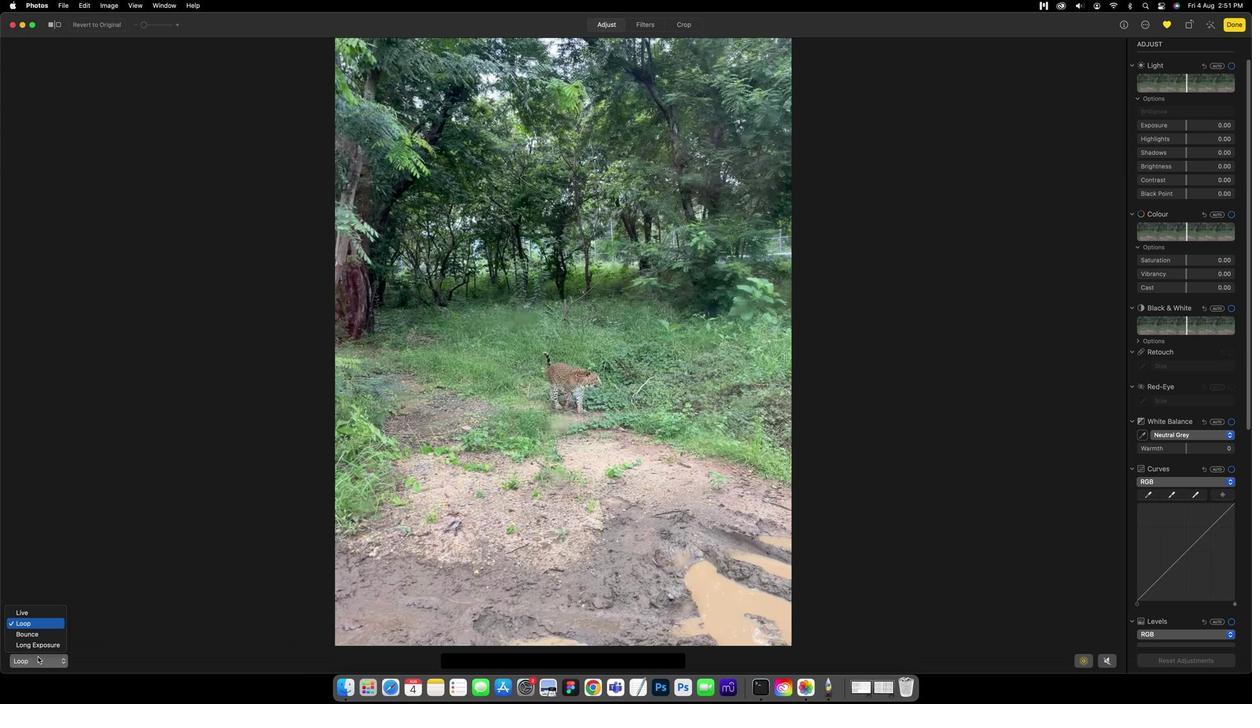 
Action: Mouse moved to (608, 273)
Screenshot: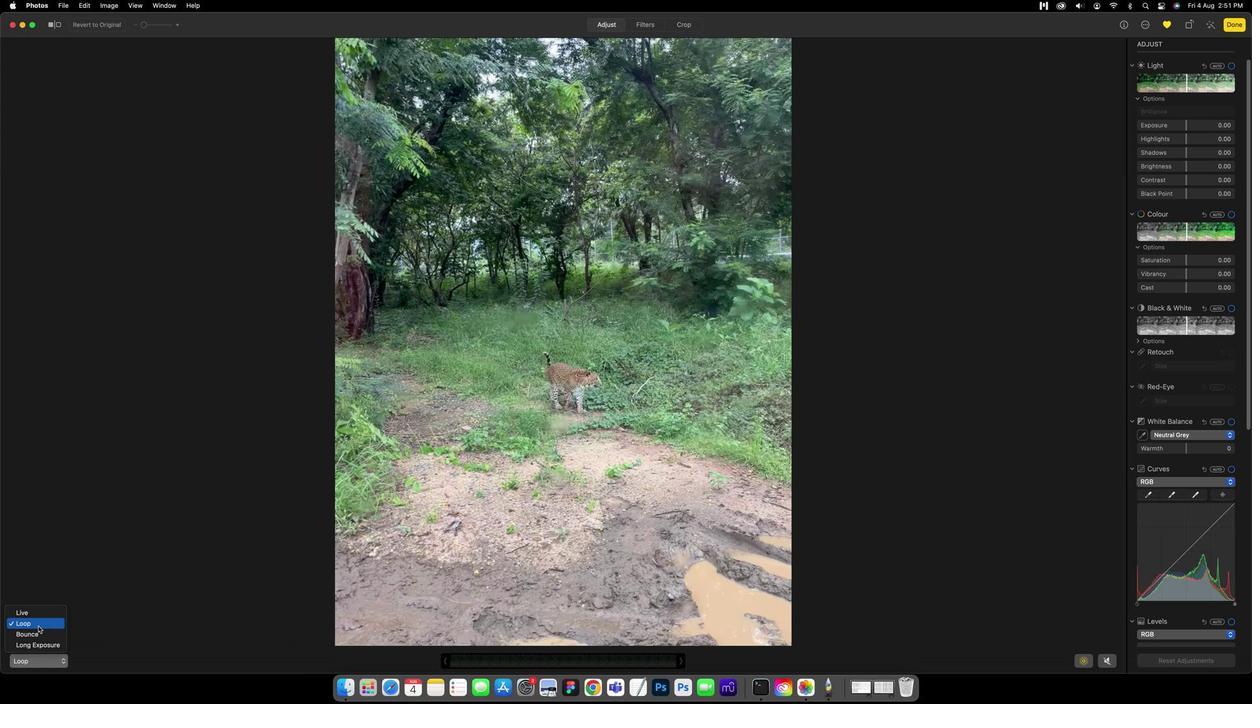 
Action: Mouse pressed left at (608, 273)
Screenshot: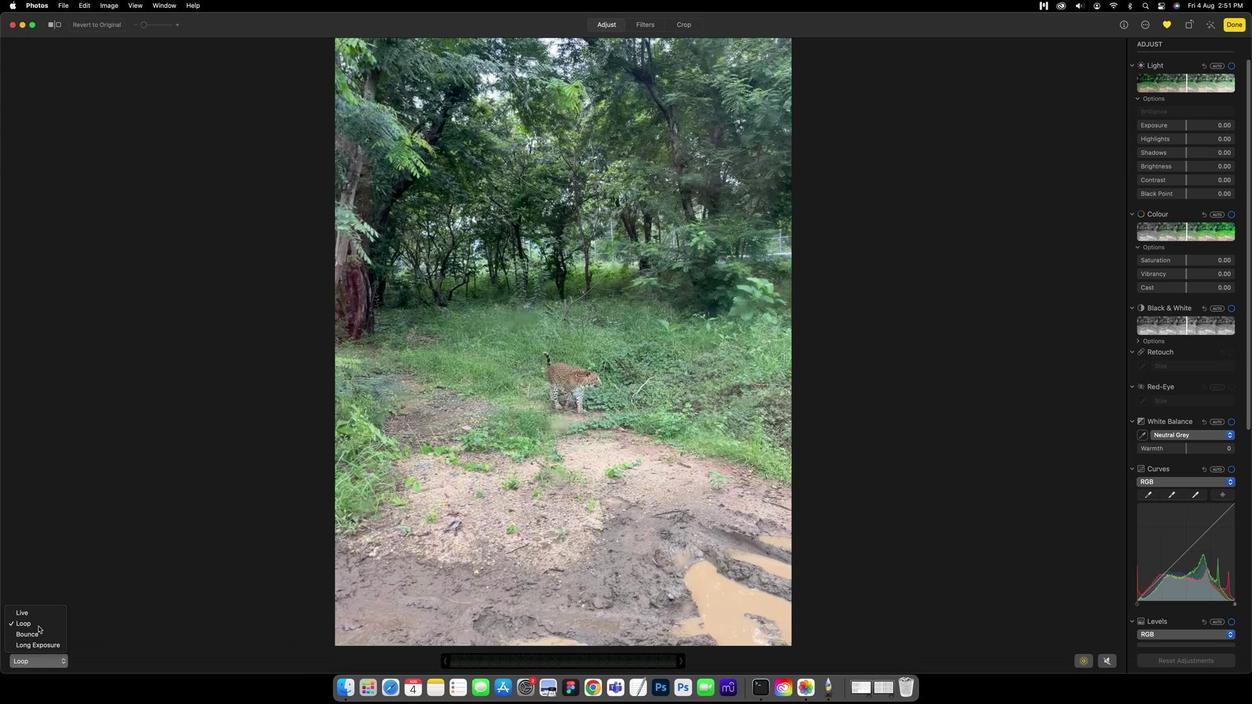 
Action: Mouse moved to (1214, 36)
Screenshot: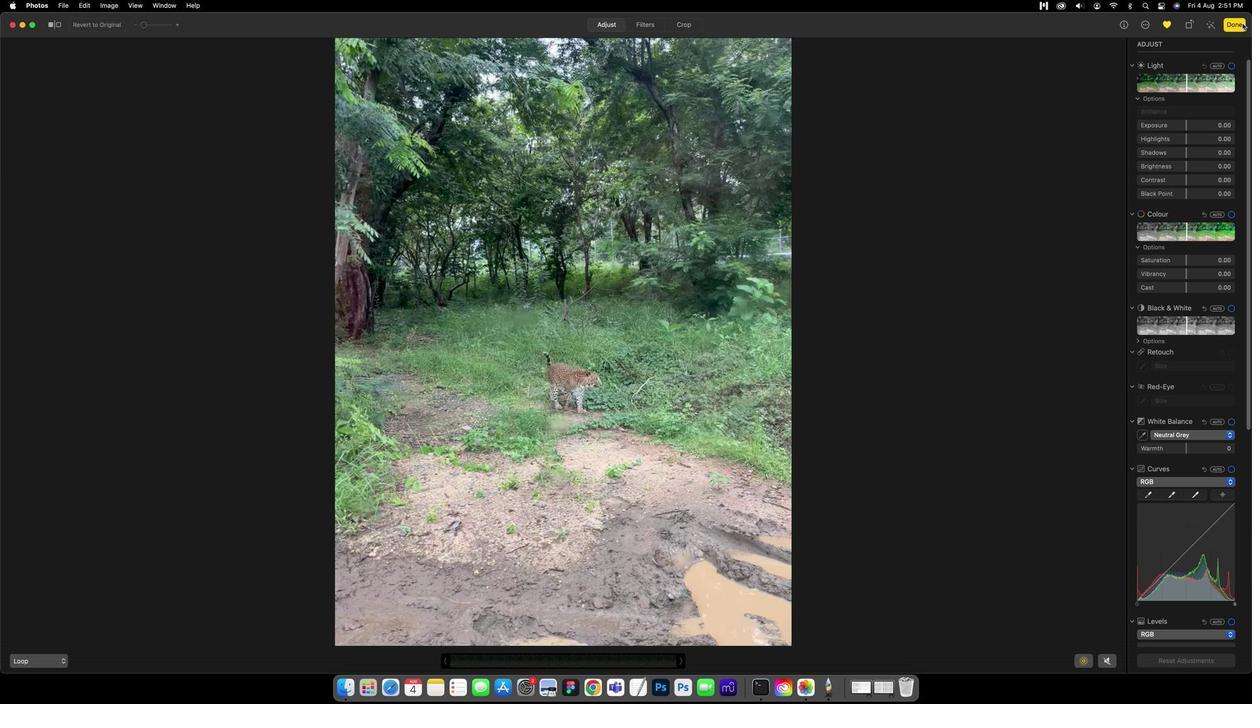 
Action: Mouse pressed left at (1214, 36)
Screenshot: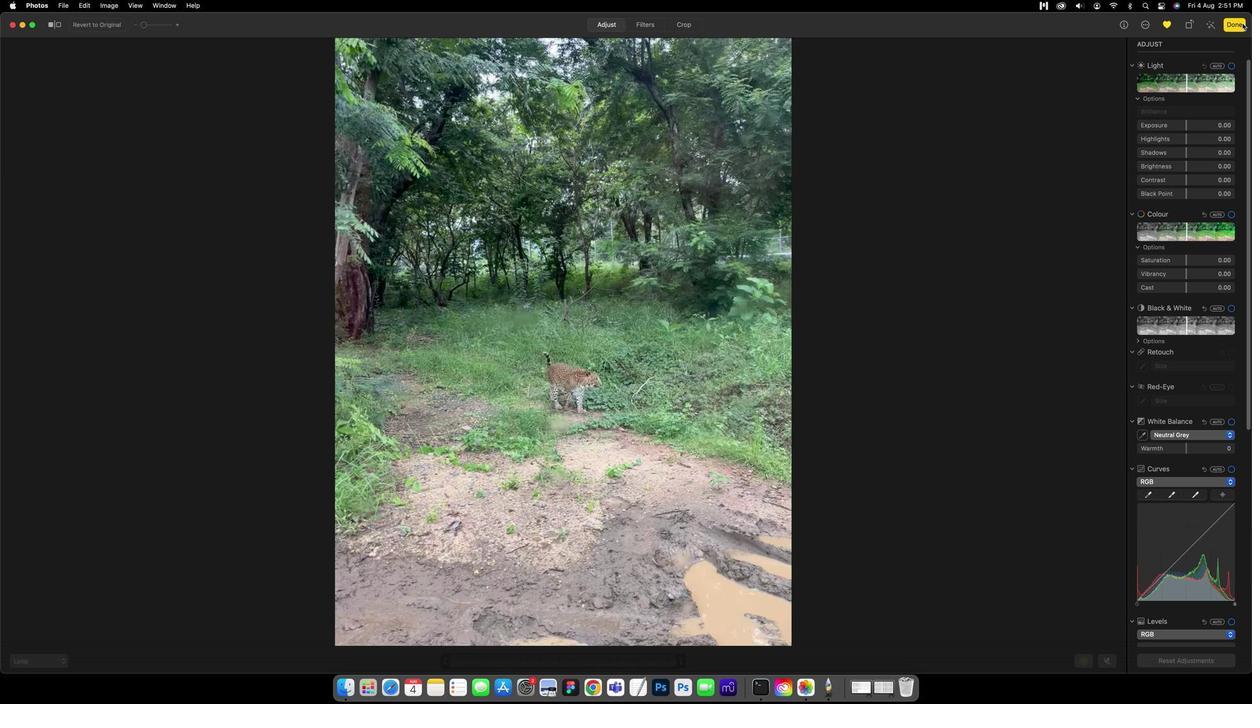 
Action: Mouse moved to (1119, 116)
Screenshot: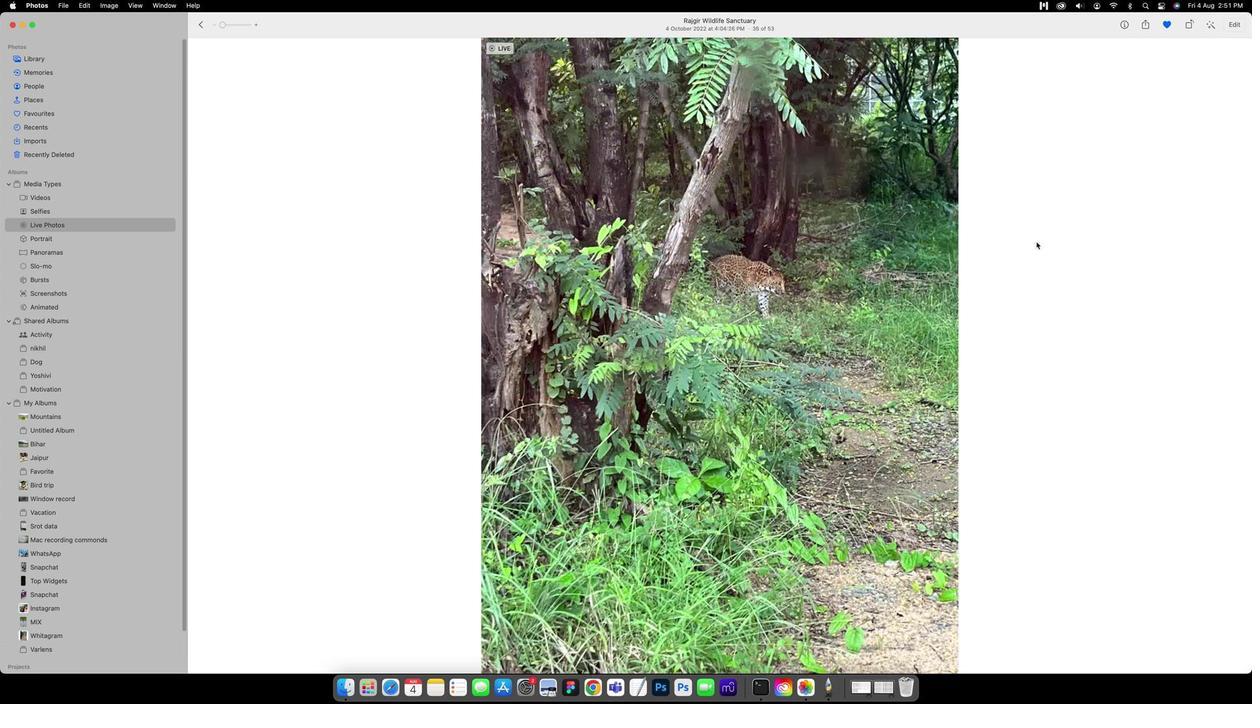 
Action: Key pressed Key.left
Screenshot: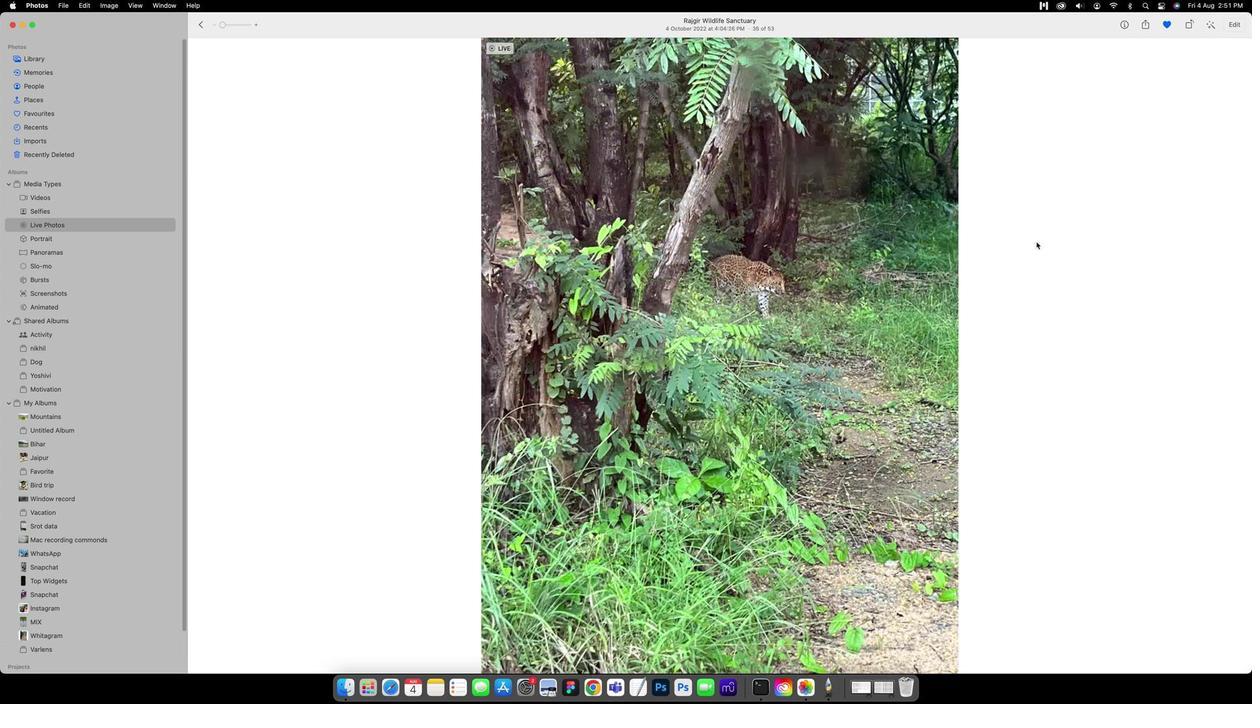 
Action: Mouse moved to (1213, 37)
Screenshot: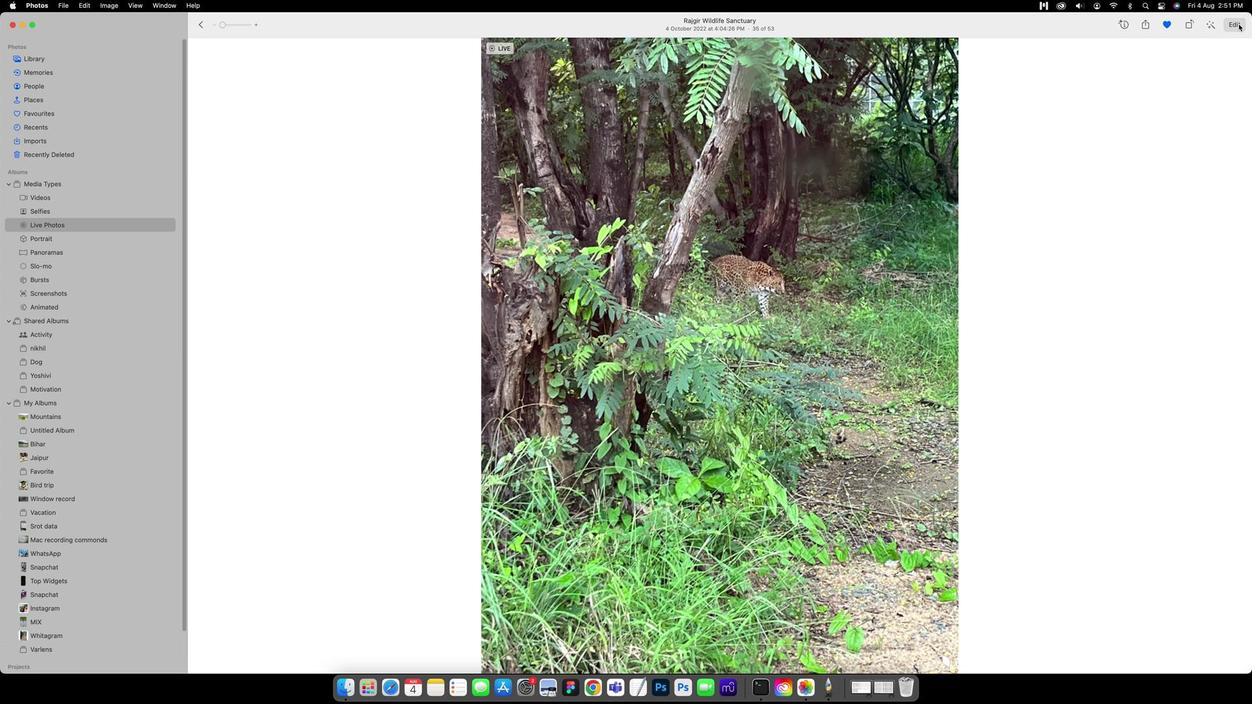 
Action: Mouse pressed left at (1213, 37)
Screenshot: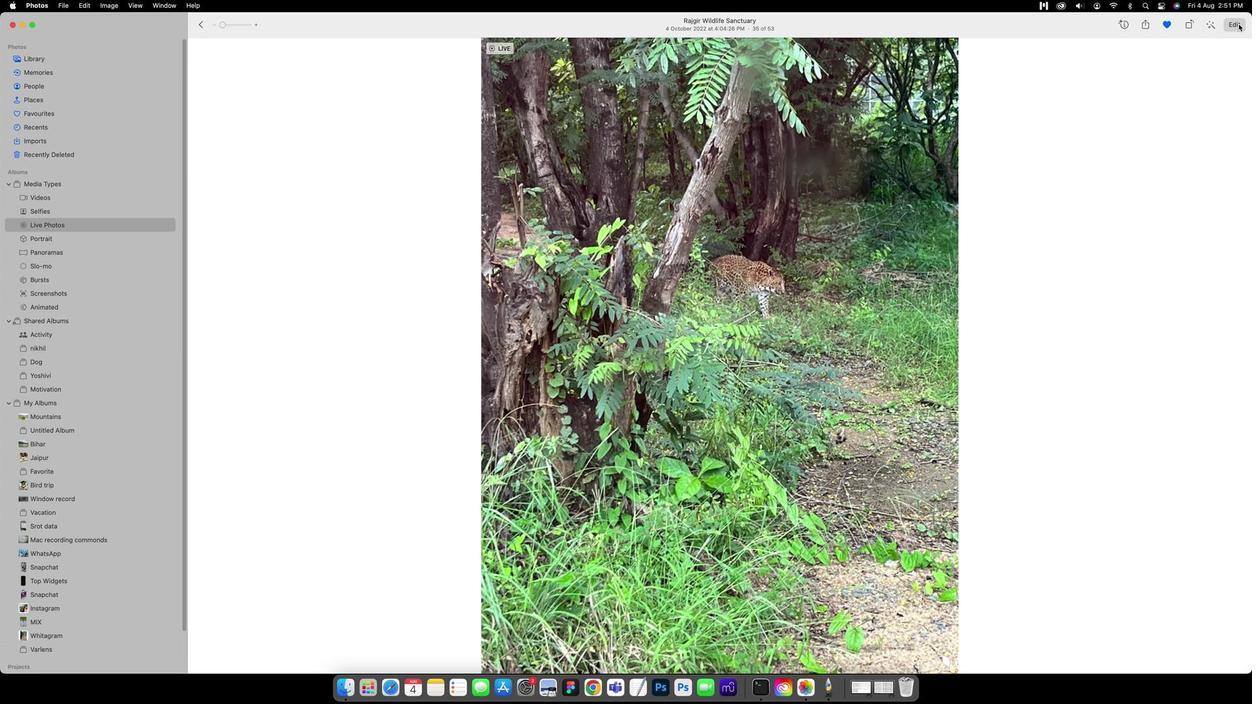 
Action: Mouse moved to (599, 286)
Screenshot: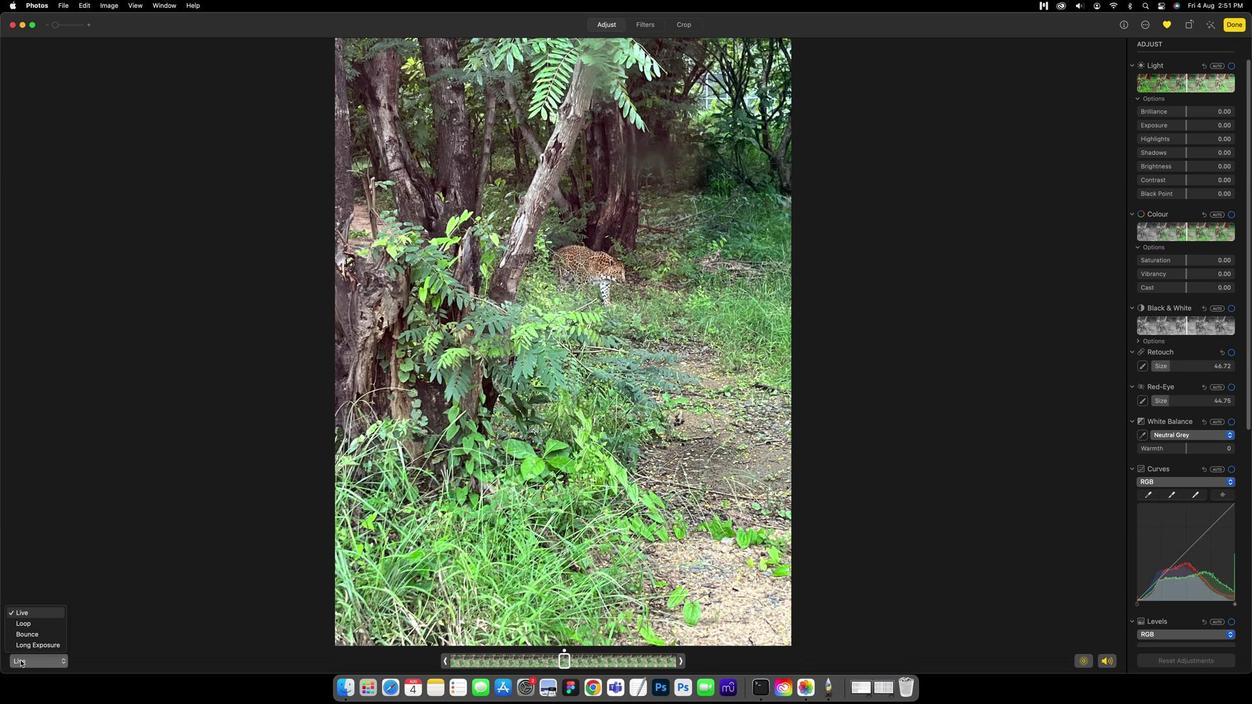 
Action: Mouse pressed left at (599, 286)
Screenshot: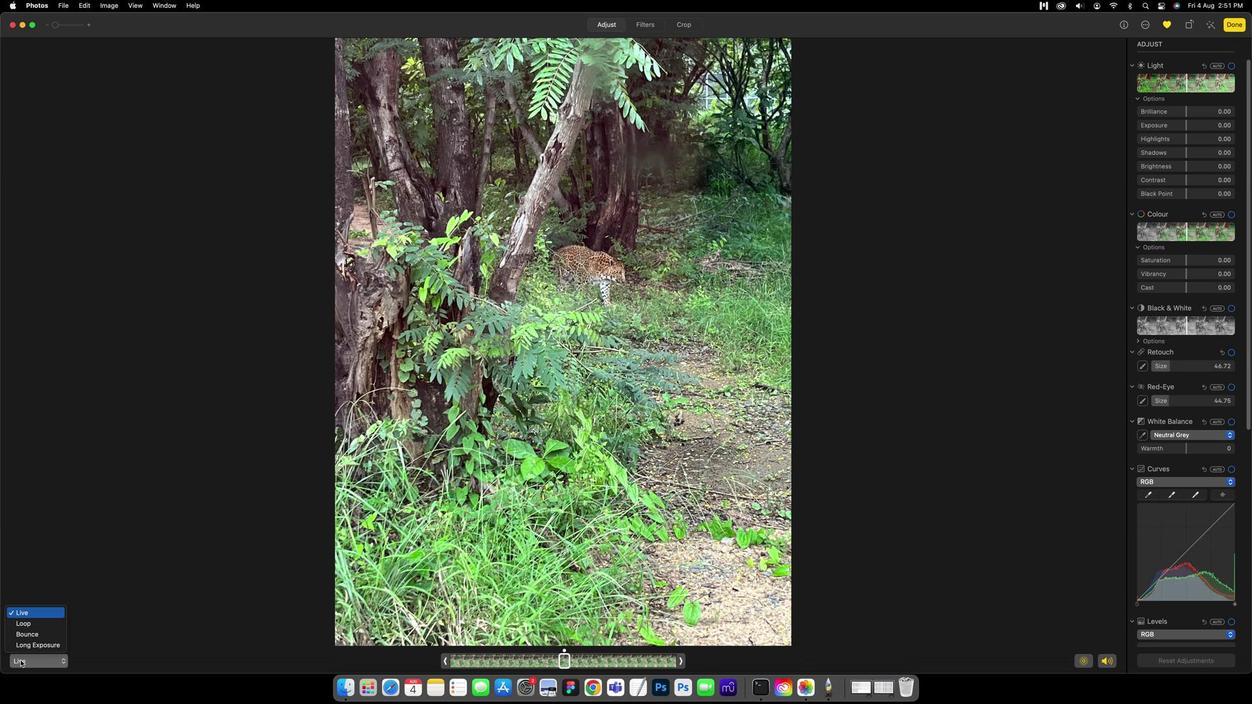 
Action: Mouse moved to (602, 273)
Screenshot: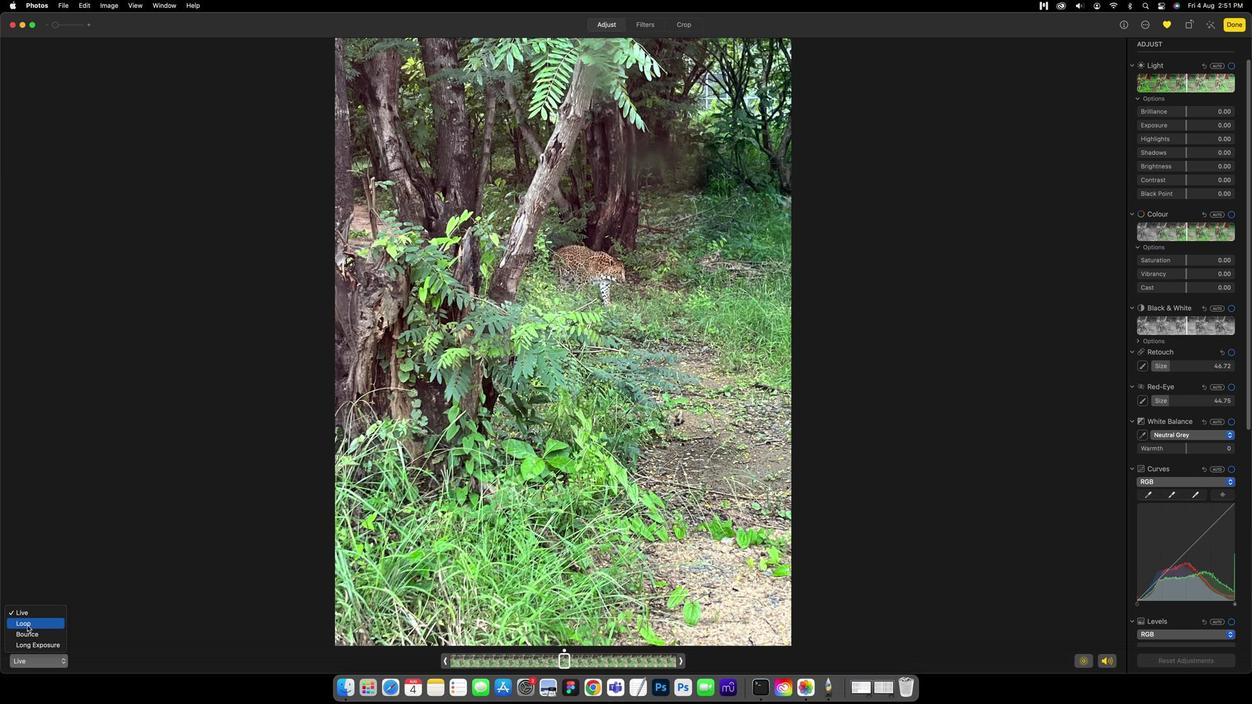 
Action: Mouse pressed left at (602, 273)
Screenshot: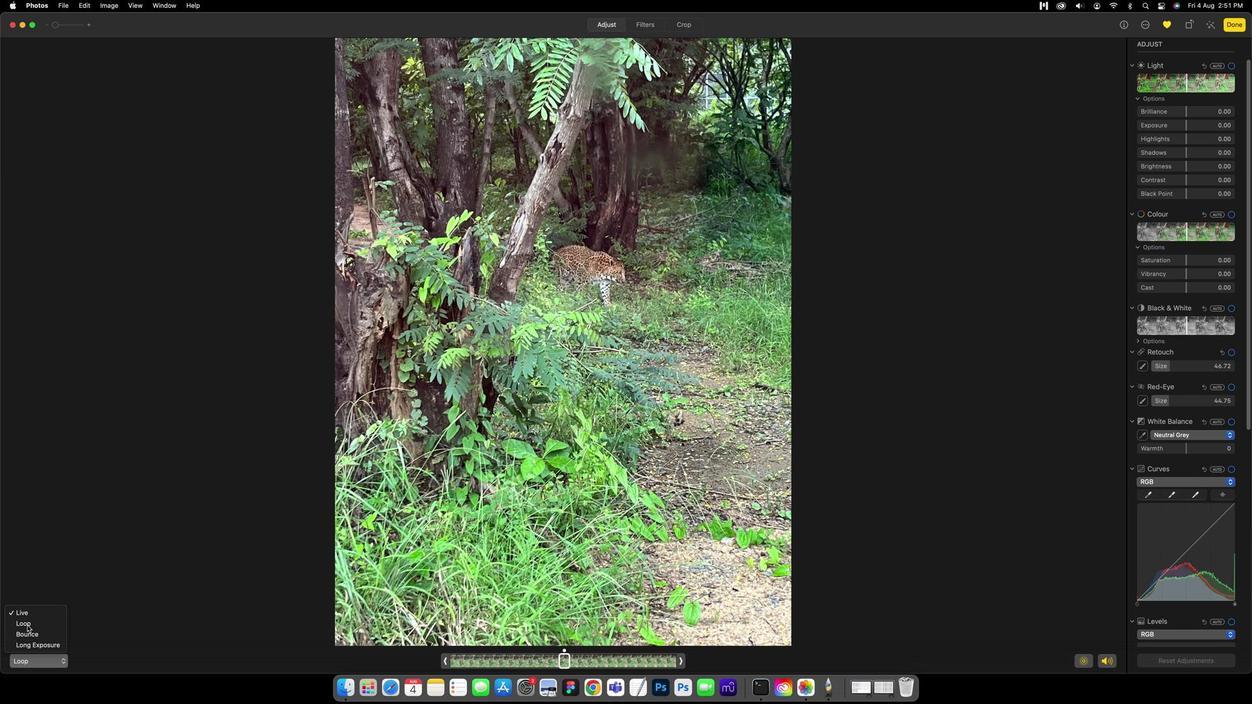 
Action: Mouse moved to (863, 172)
Screenshot: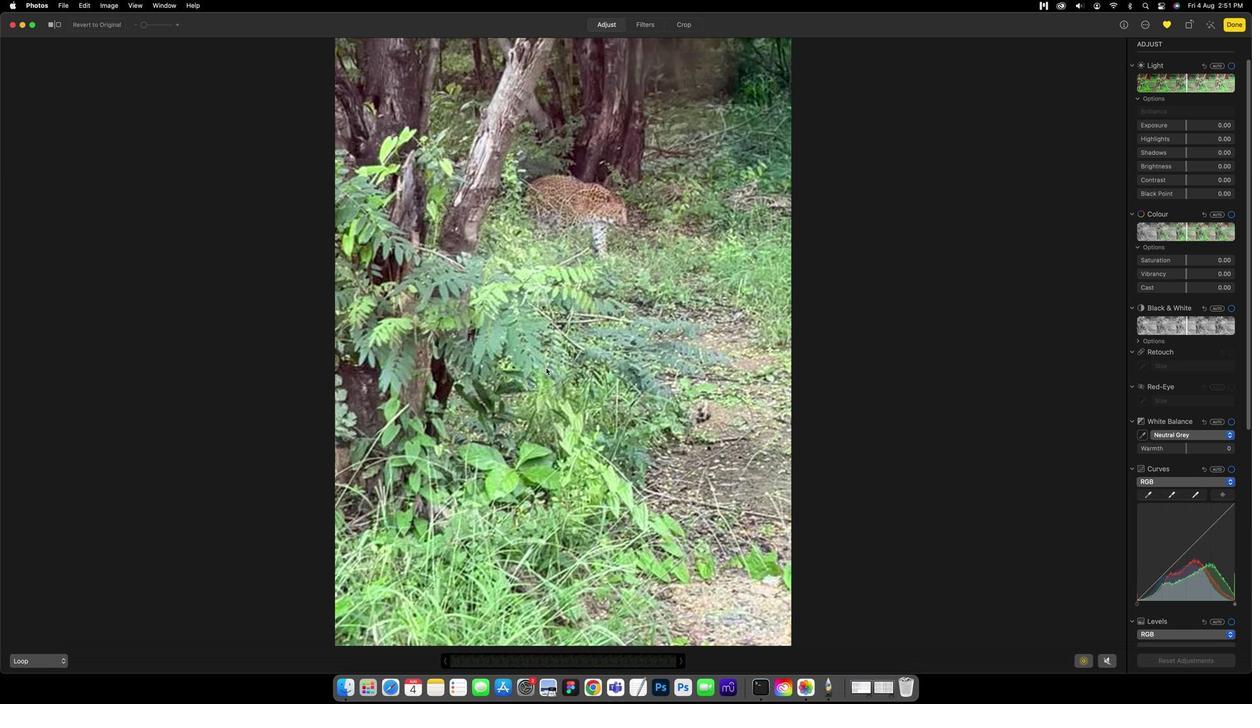 
Action: Mouse pressed left at (863, 172)
Screenshot: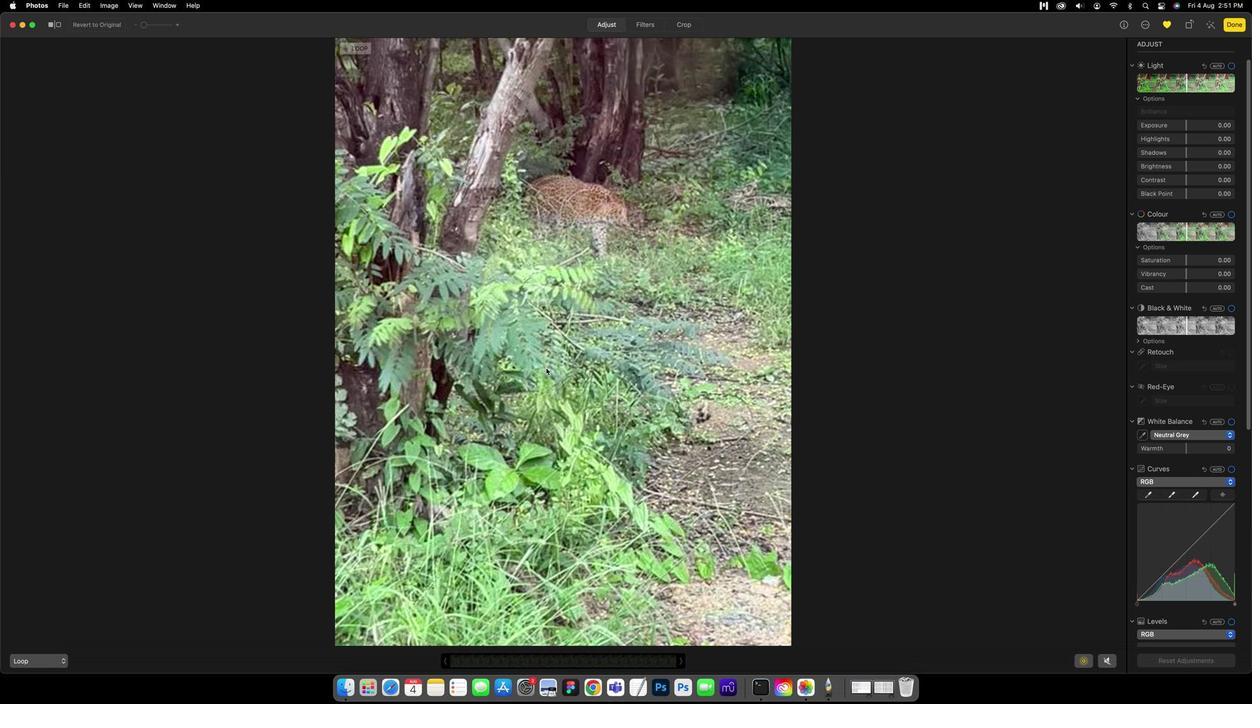 
Action: Mouse moved to (1187, 60)
Screenshot: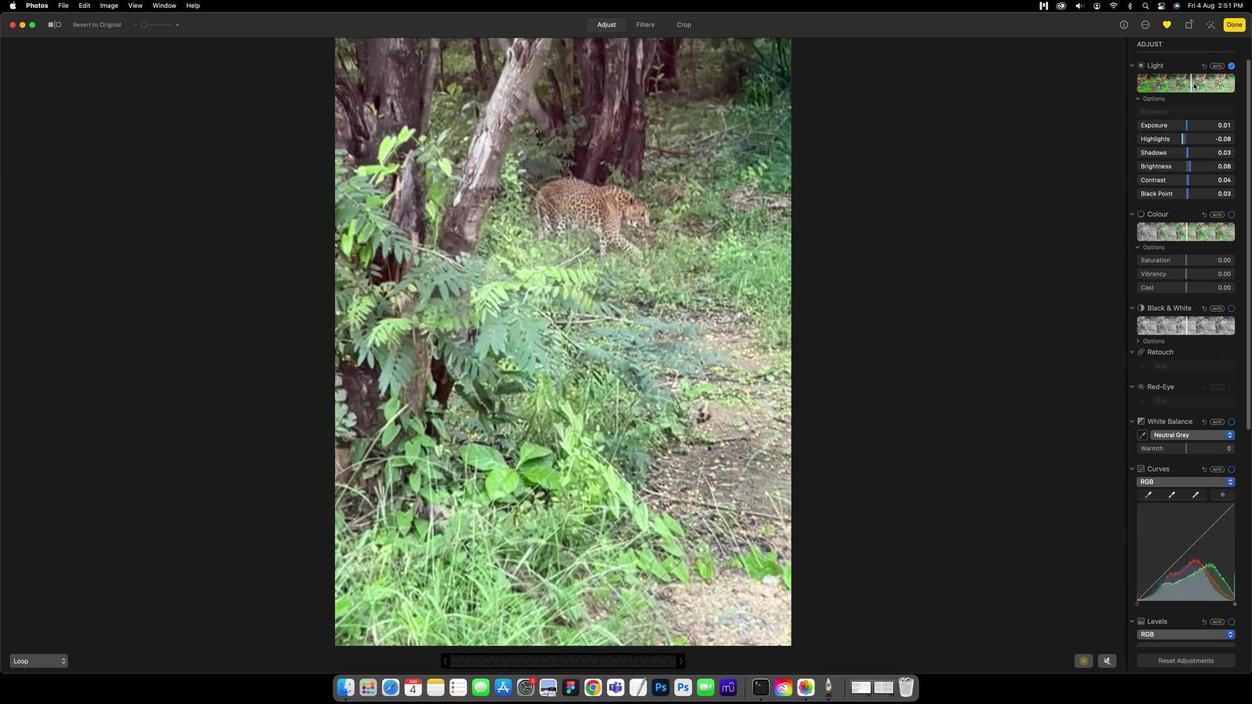 
Action: Mouse pressed left at (1187, 60)
Screenshot: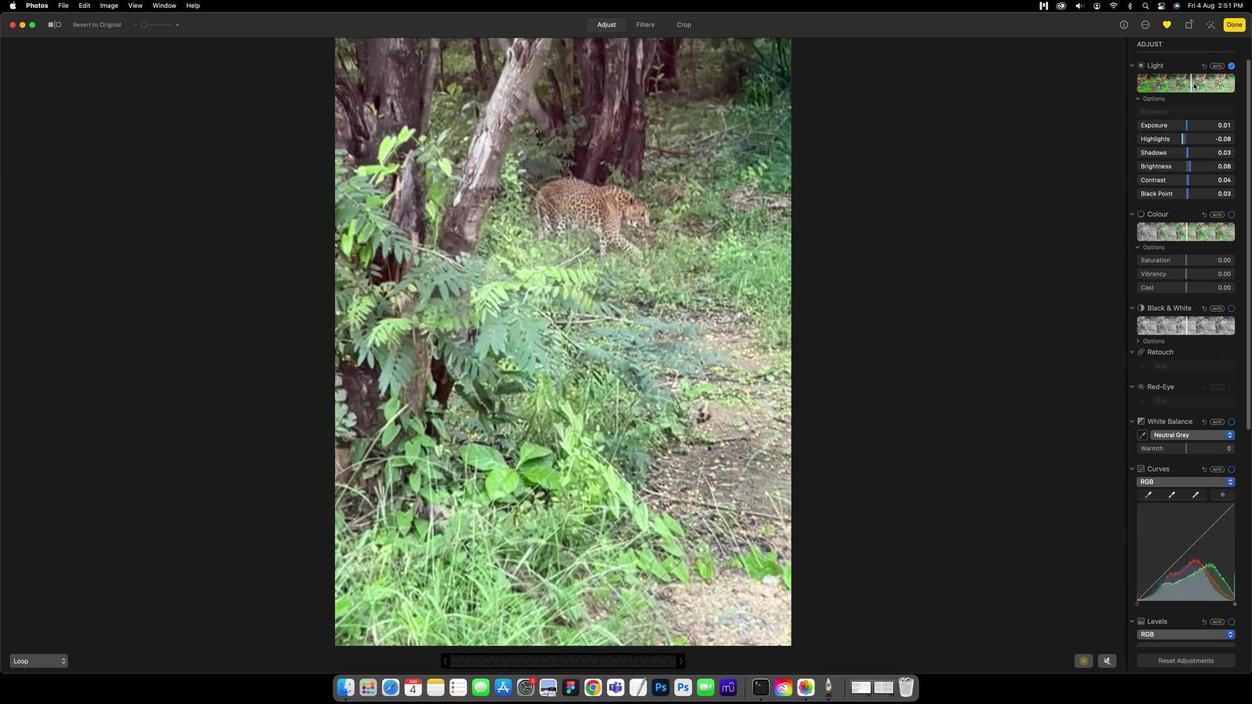 
Action: Mouse moved to (1195, 60)
Screenshot: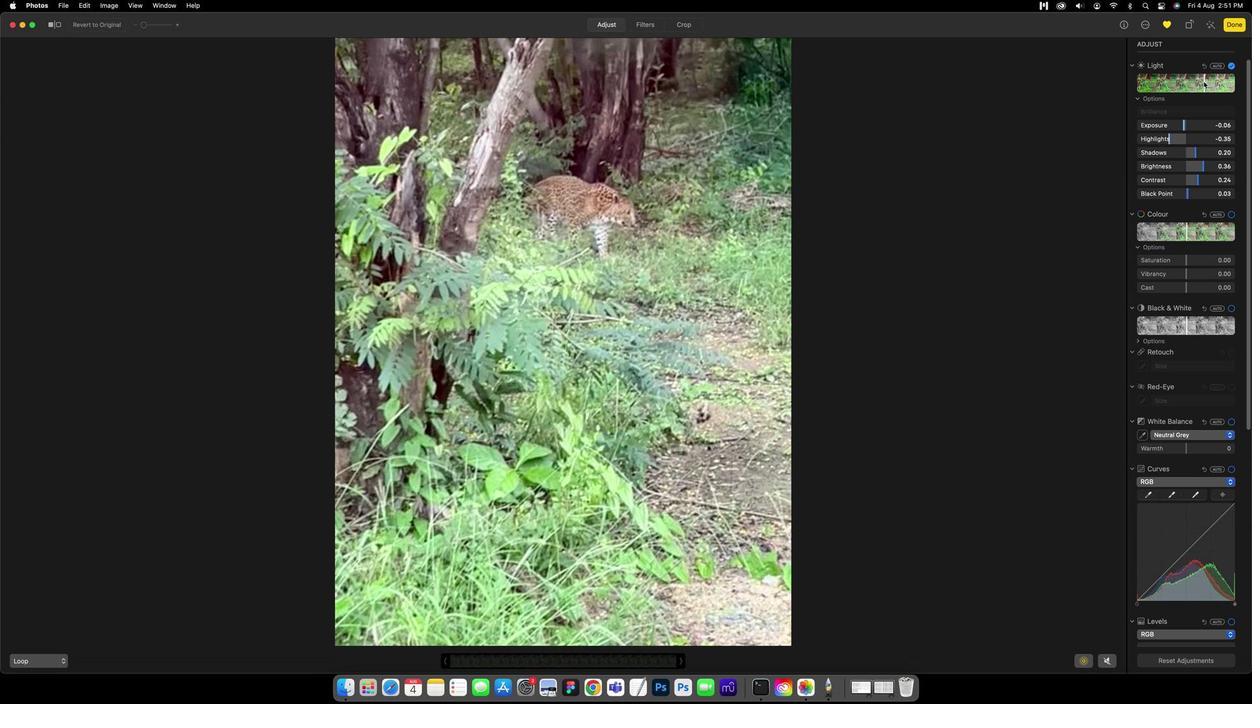 
Action: Mouse pressed left at (1195, 60)
Screenshot: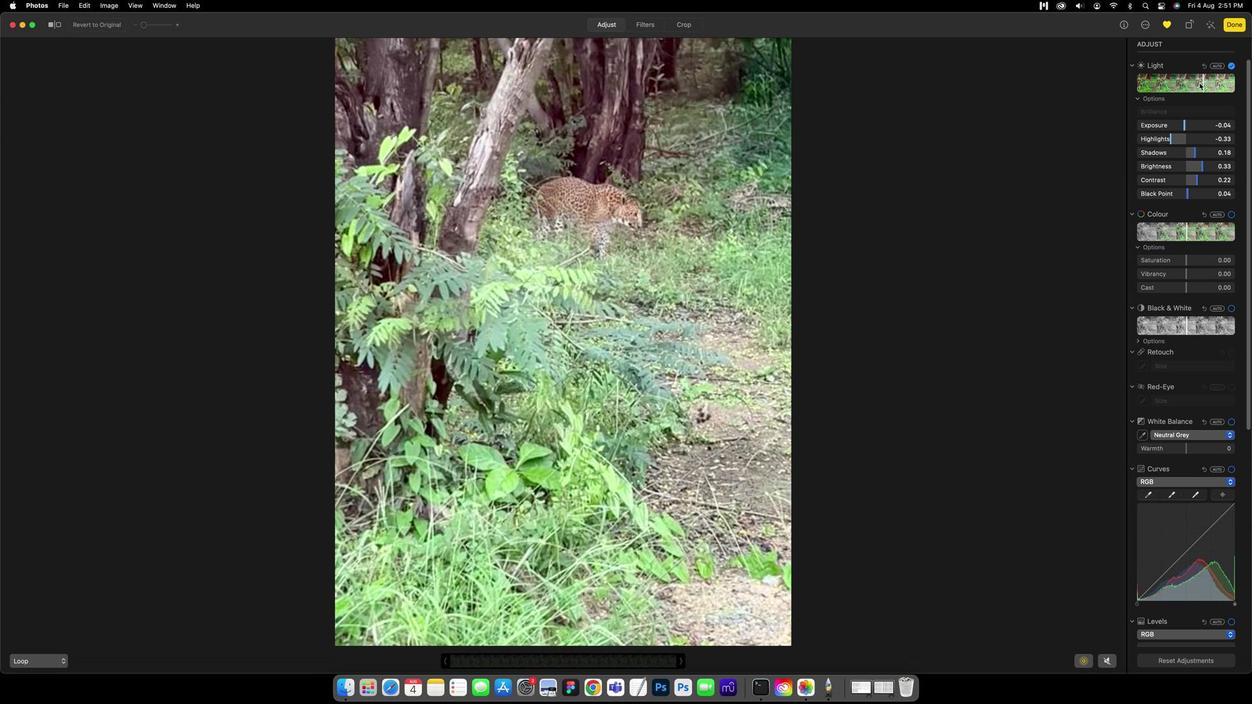 
Action: Mouse moved to (908, 37)
Screenshot: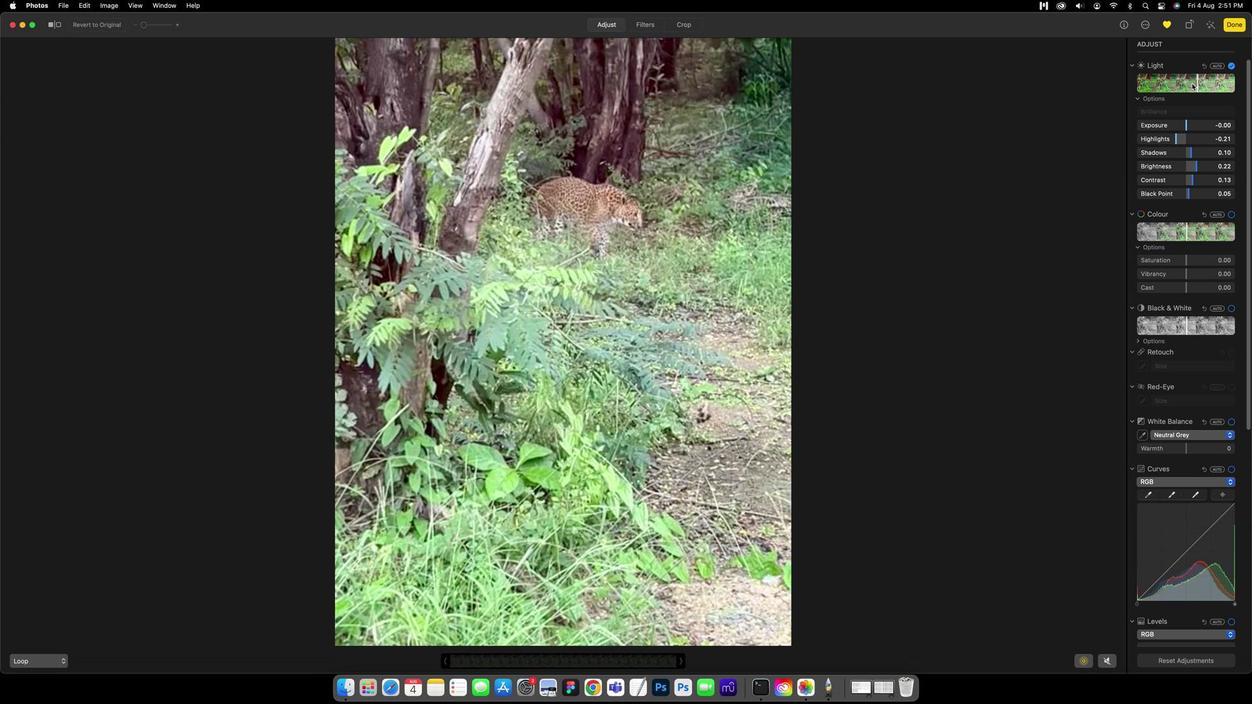 
Action: Mouse pressed left at (908, 37)
Screenshot: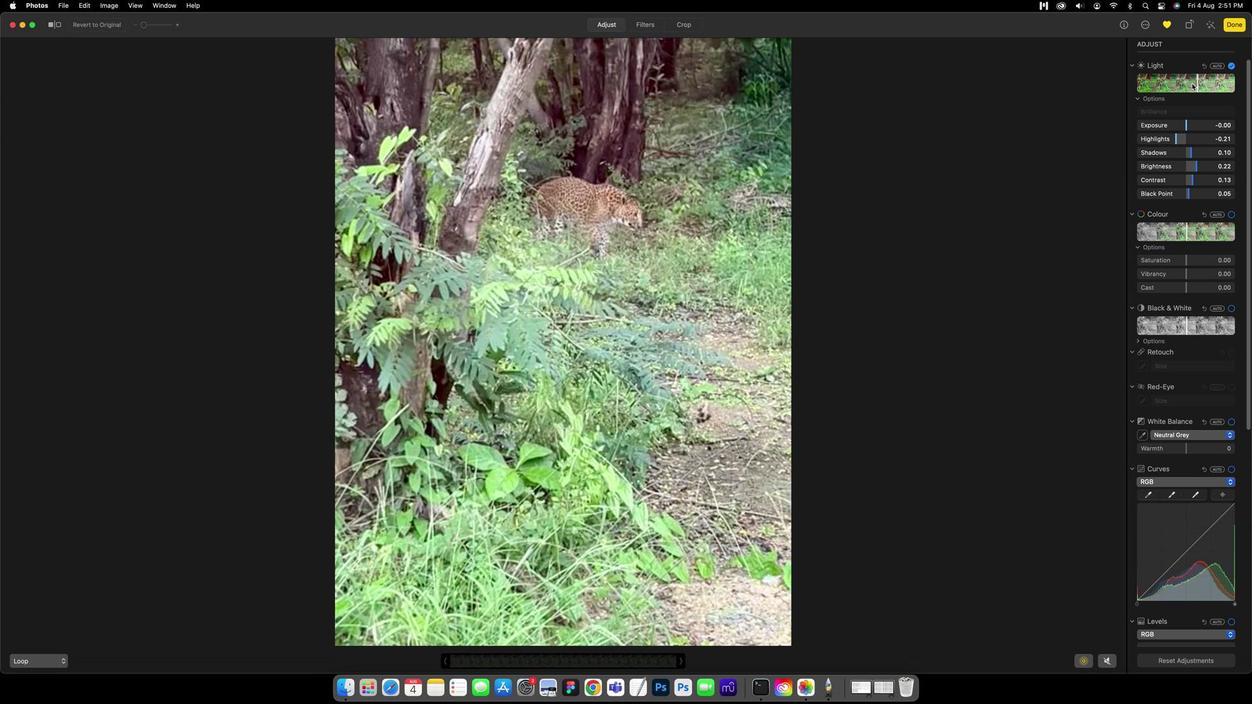 
Action: Mouse moved to (1167, 62)
Screenshot: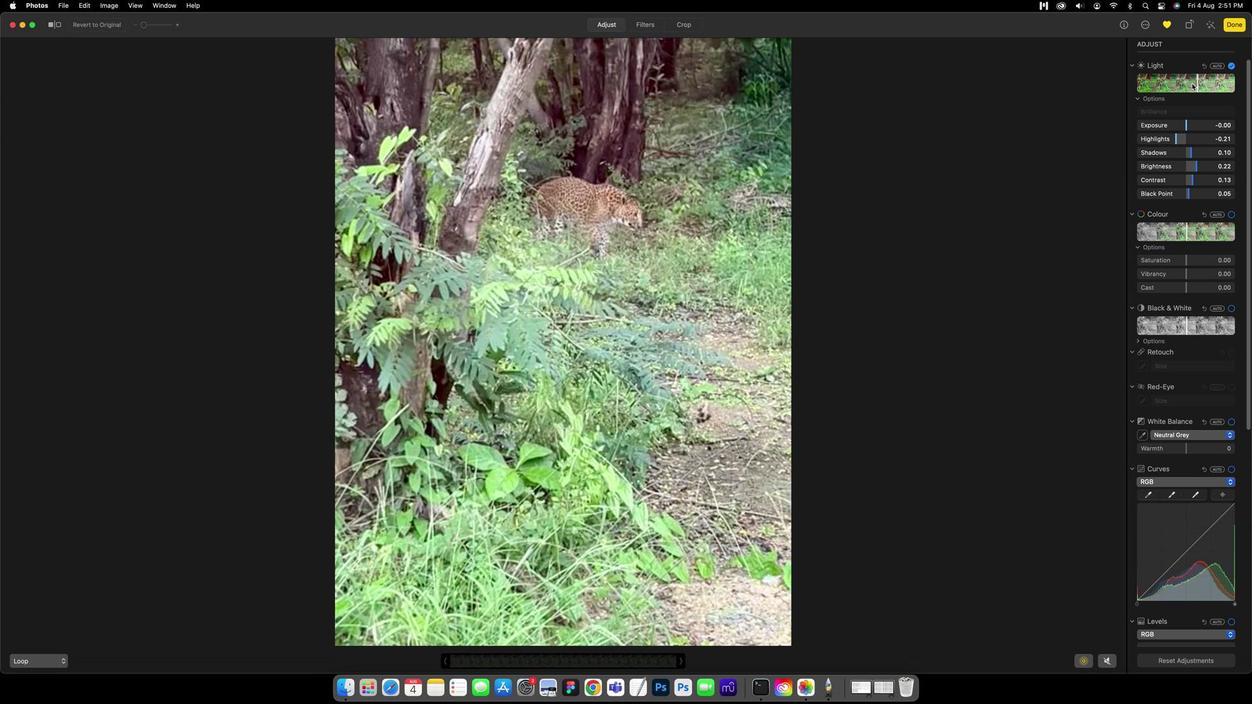 
Action: Mouse pressed left at (1167, 62)
Screenshot: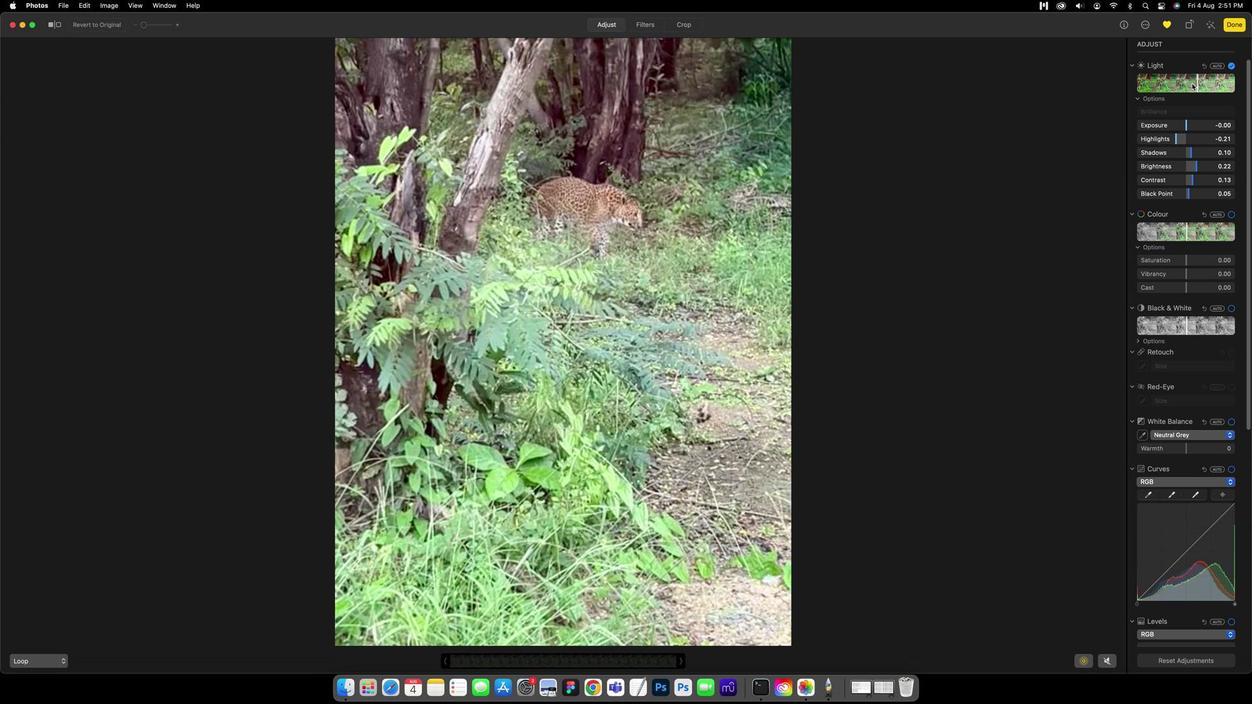 
Action: Mouse moved to (1216, 38)
Screenshot: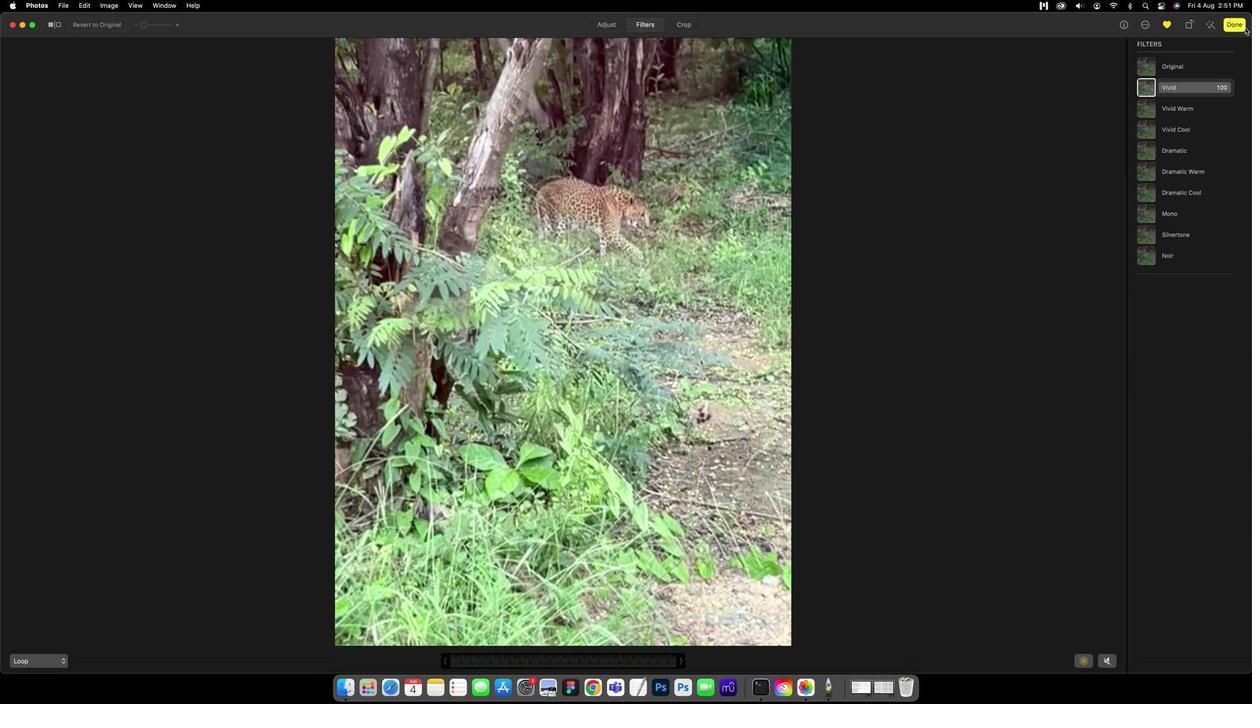 
Action: Mouse pressed left at (1216, 38)
Screenshot: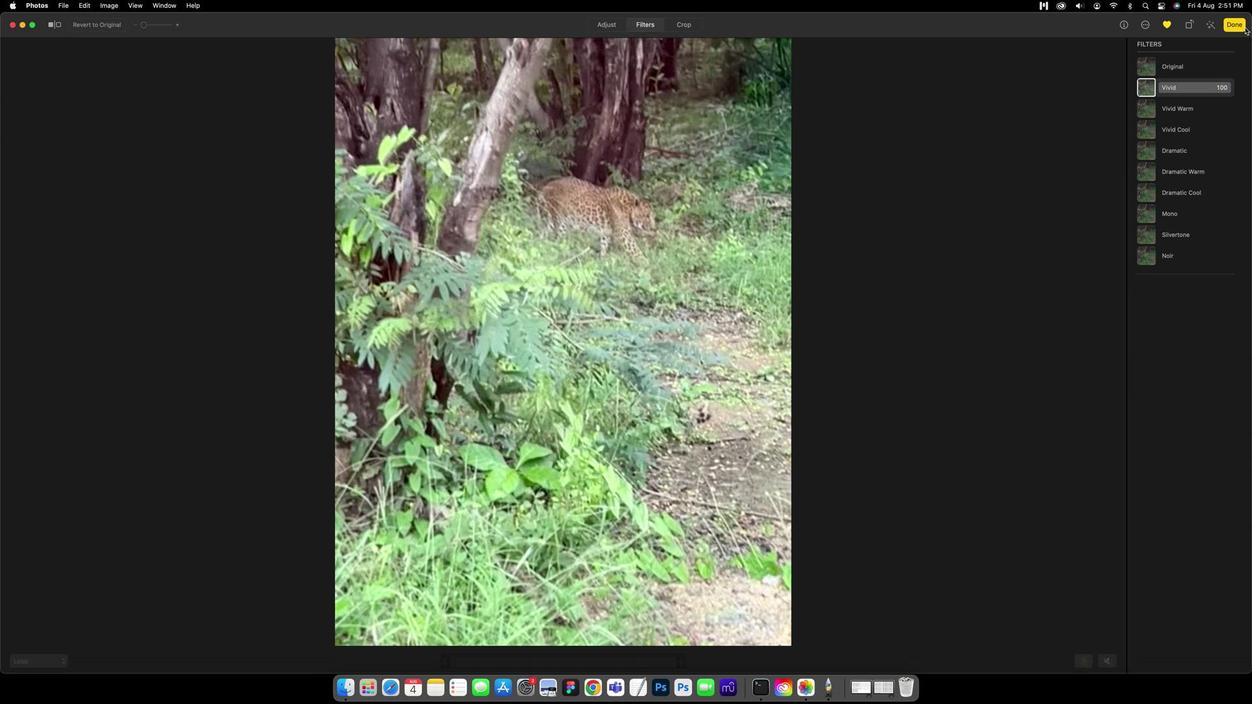 
Action: Mouse moved to (995, 118)
Screenshot: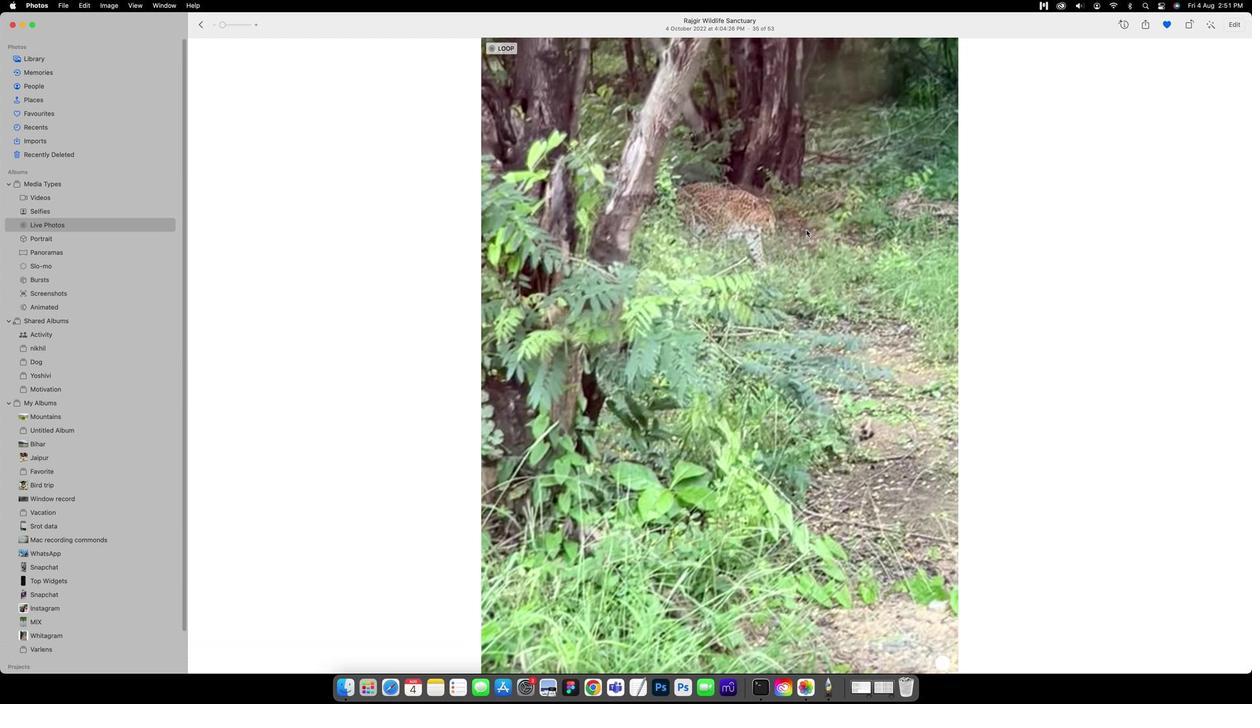 
Action: Key pressed Key.left
Screenshot: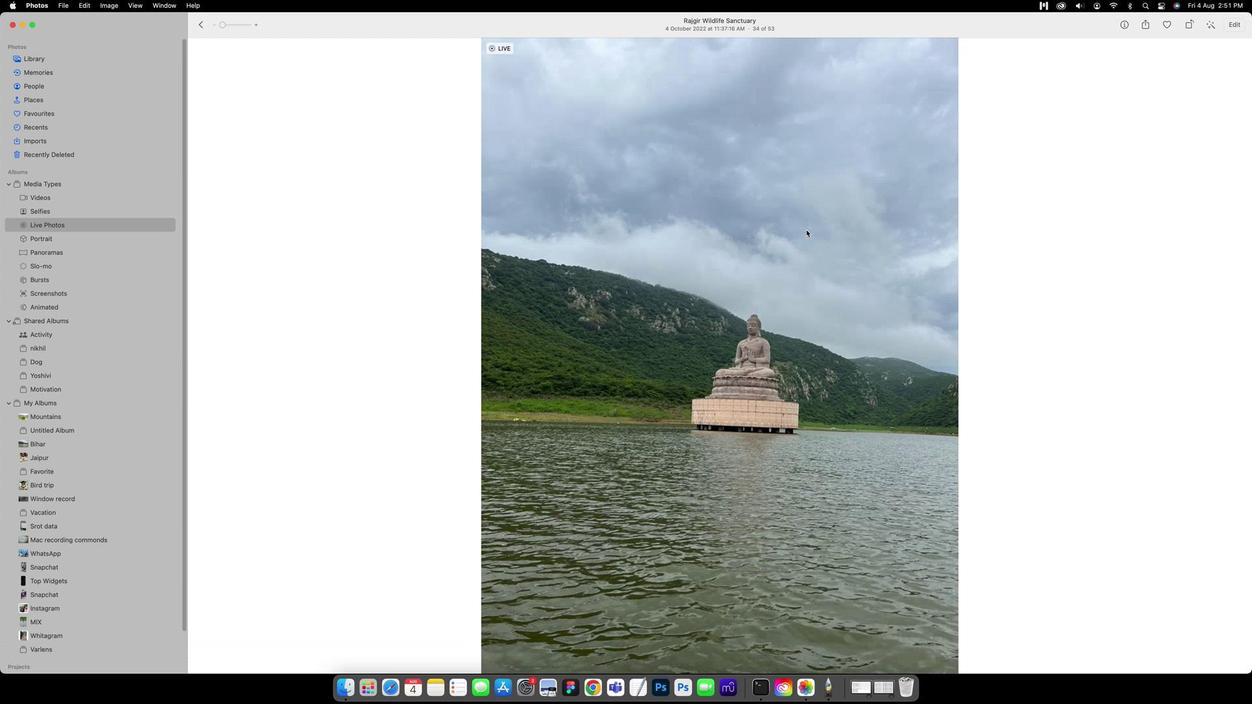 
Action: Mouse moved to (1212, 37)
Screenshot: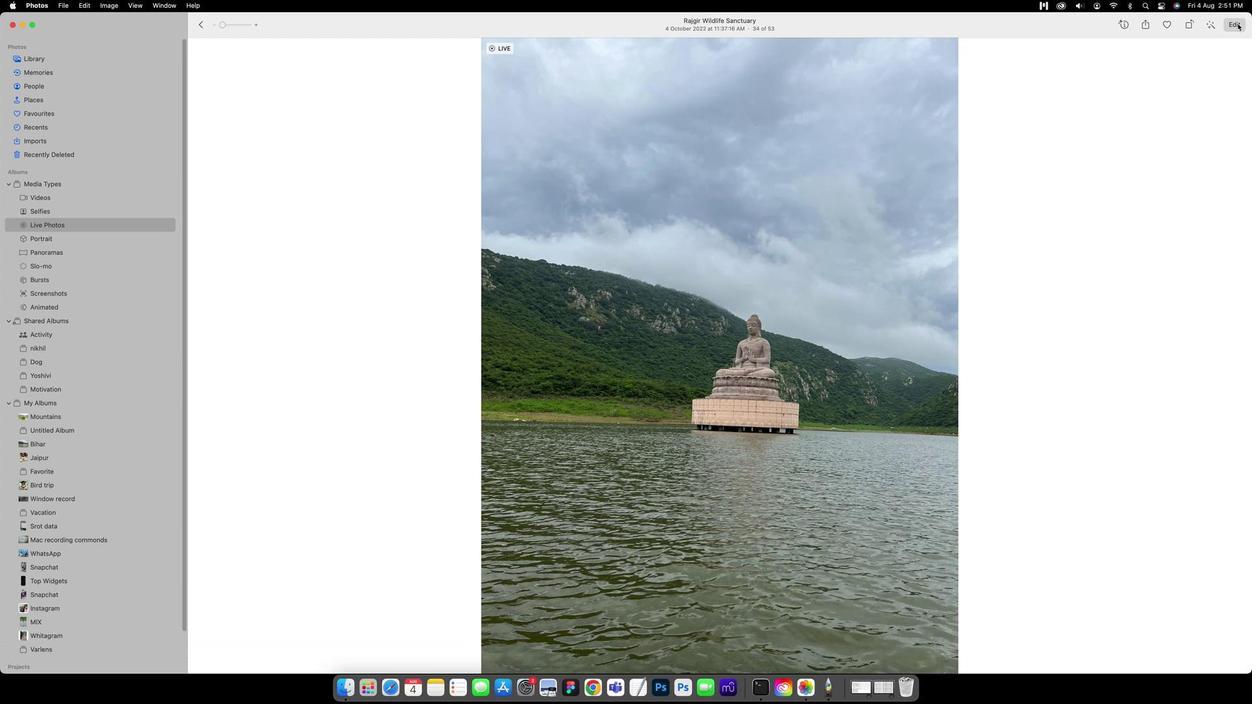 
Action: Mouse pressed left at (1212, 37)
Screenshot: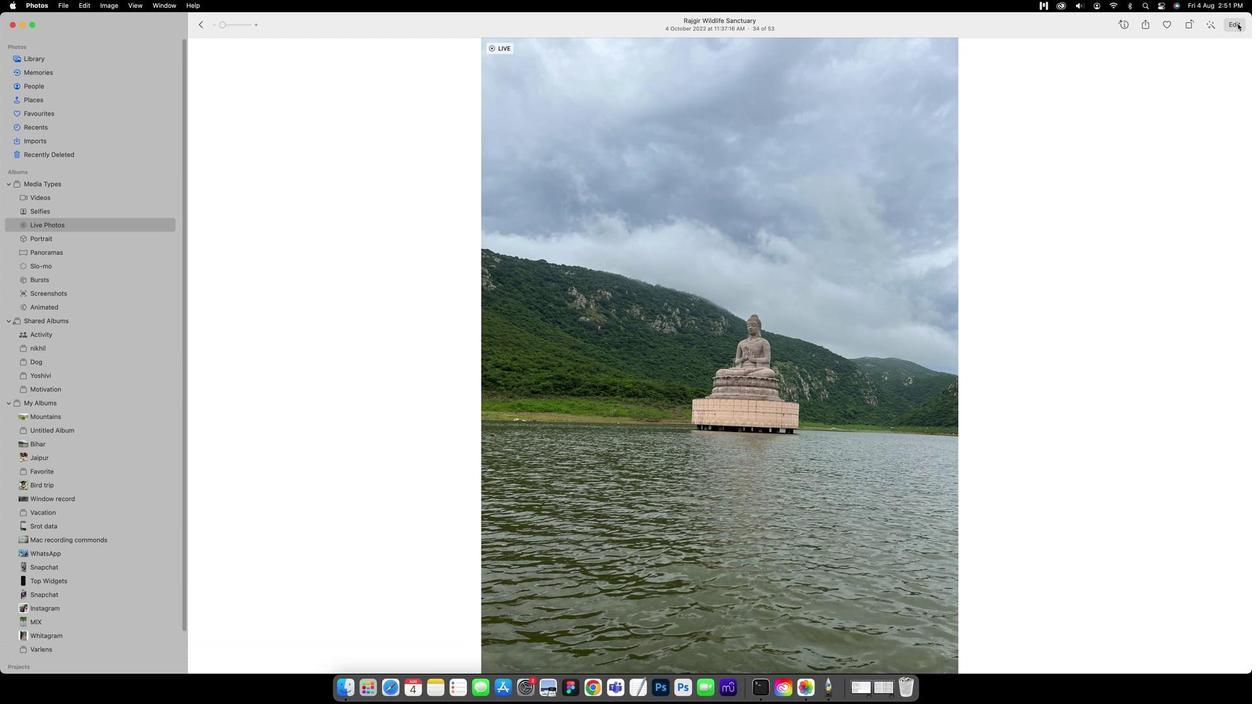 
Action: Mouse moved to (760, 230)
Screenshot: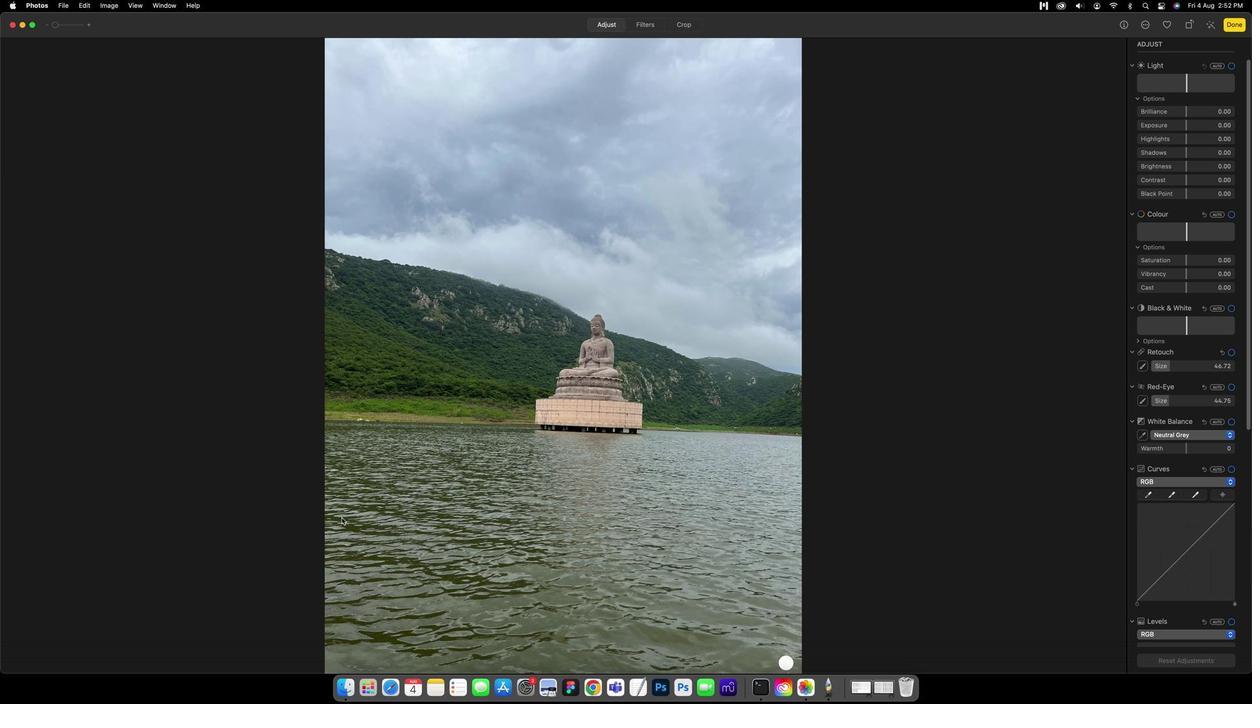 
Action: Mouse pressed left at (760, 230)
Screenshot: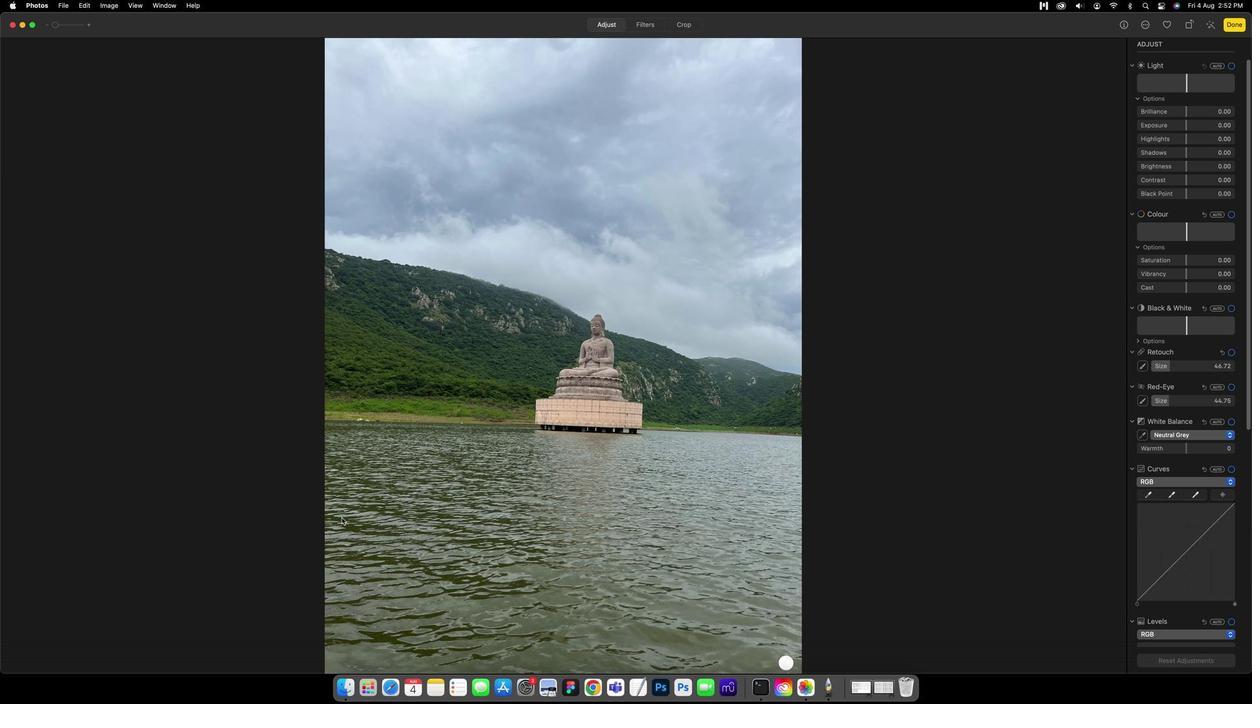 
Action: Mouse moved to (612, 287)
Screenshot: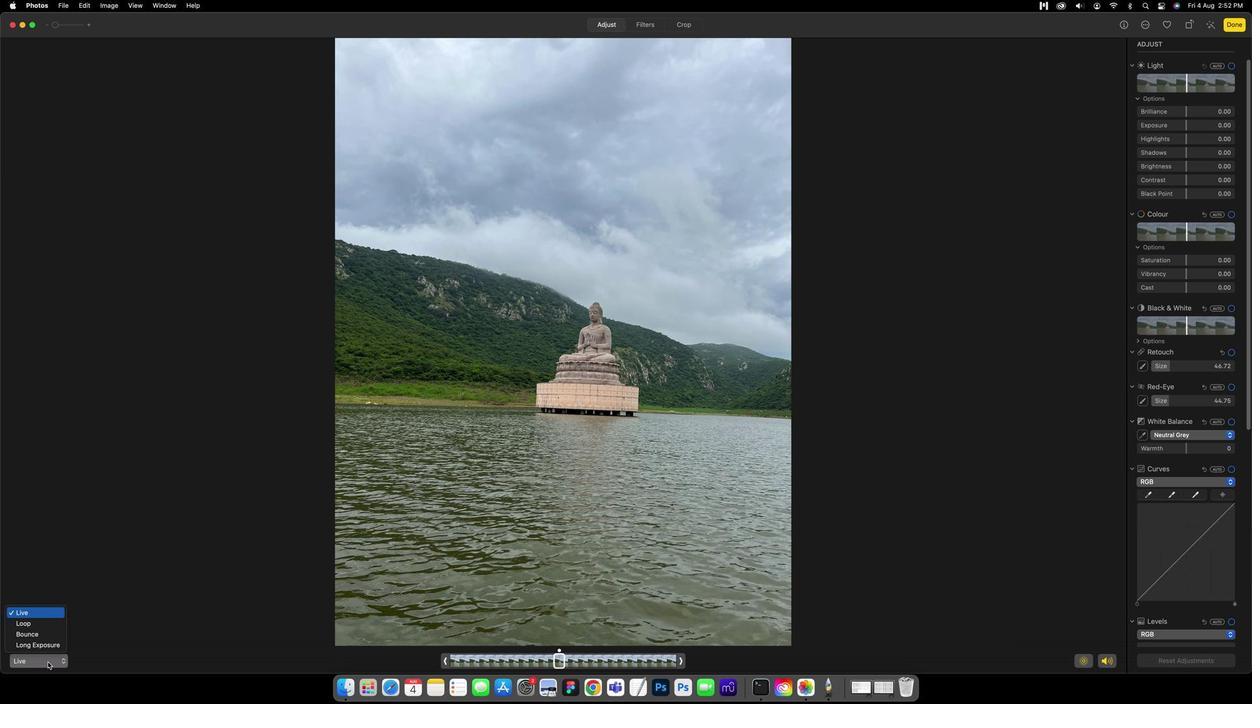 
Action: Mouse pressed left at (612, 287)
Screenshot: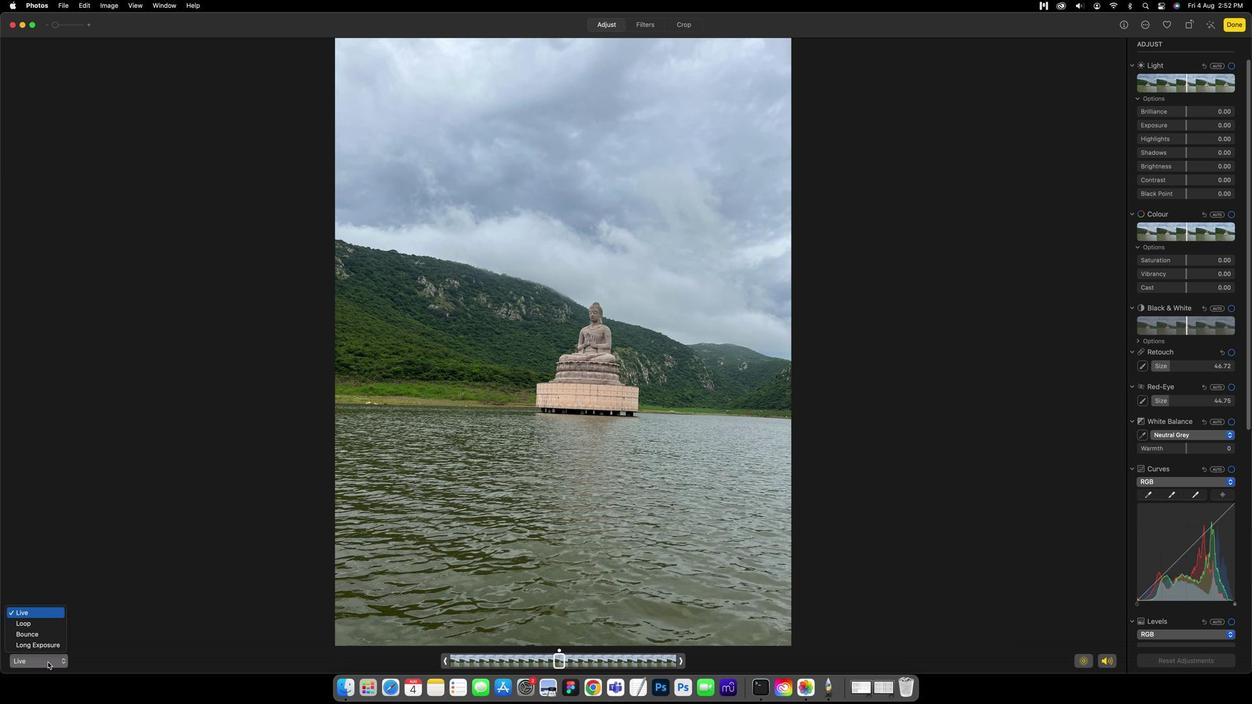 
Action: Mouse moved to (608, 272)
Screenshot: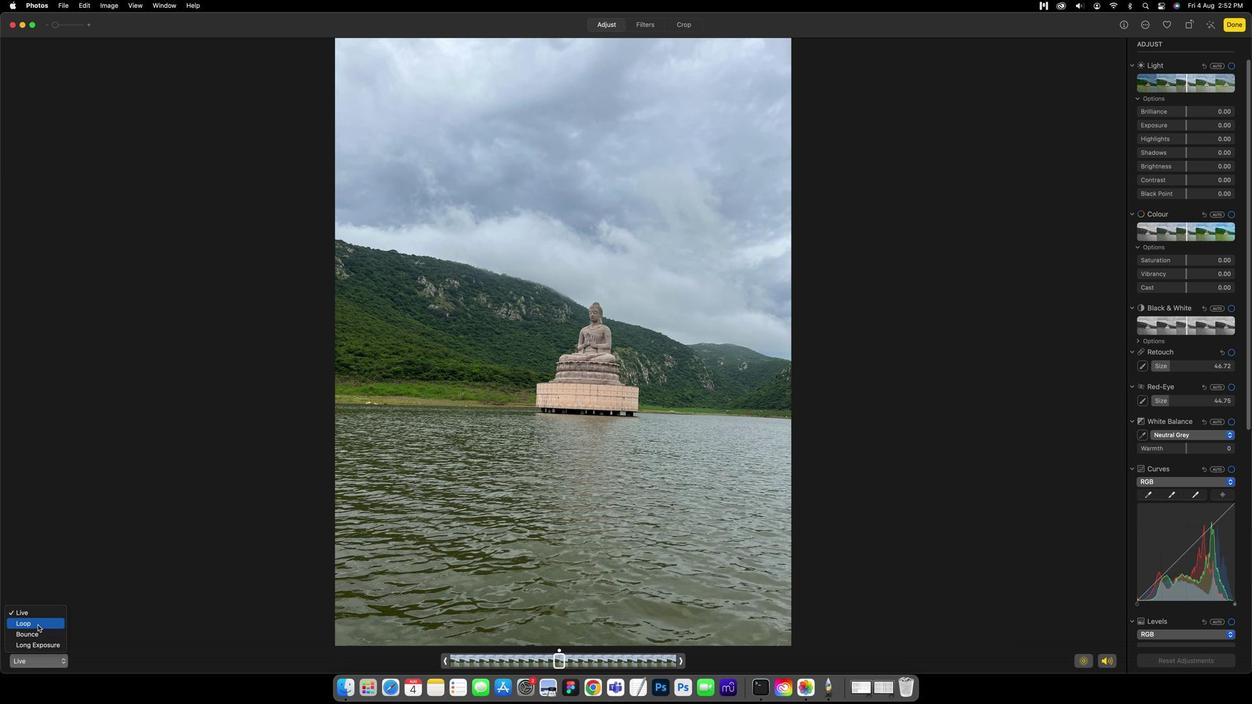 
Action: Mouse pressed left at (608, 272)
Screenshot: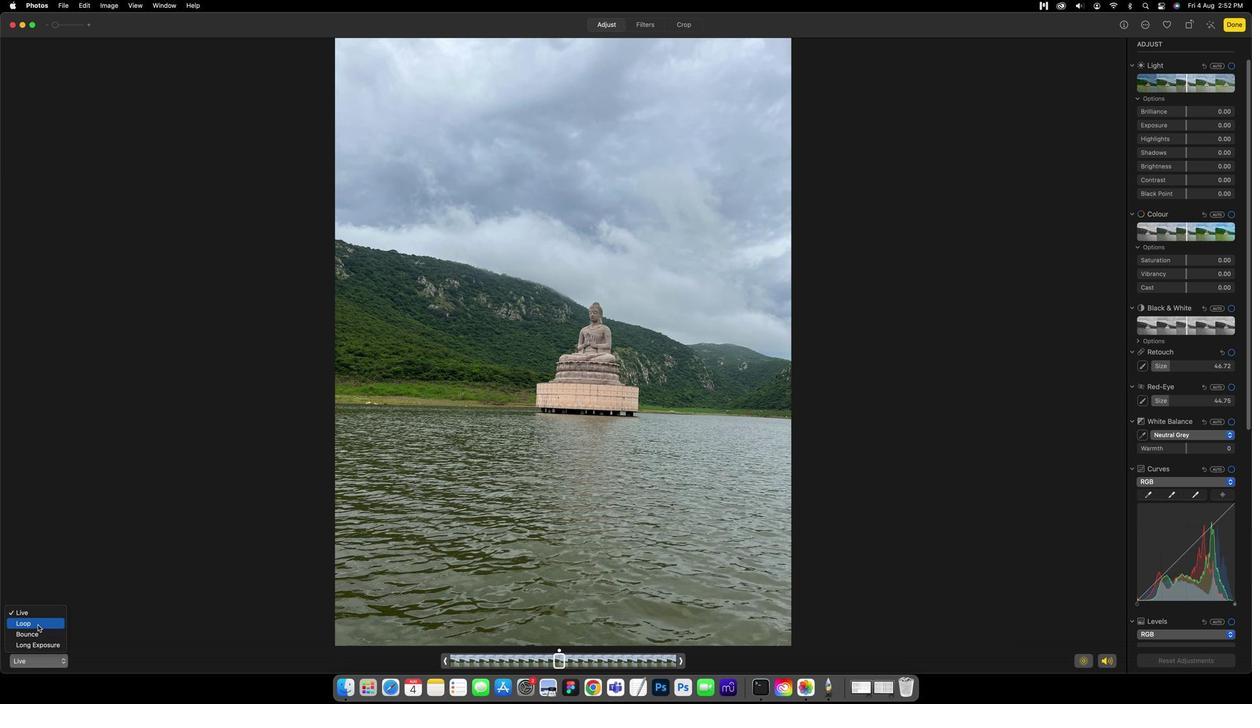 
Action: Mouse moved to (1209, 37)
Screenshot: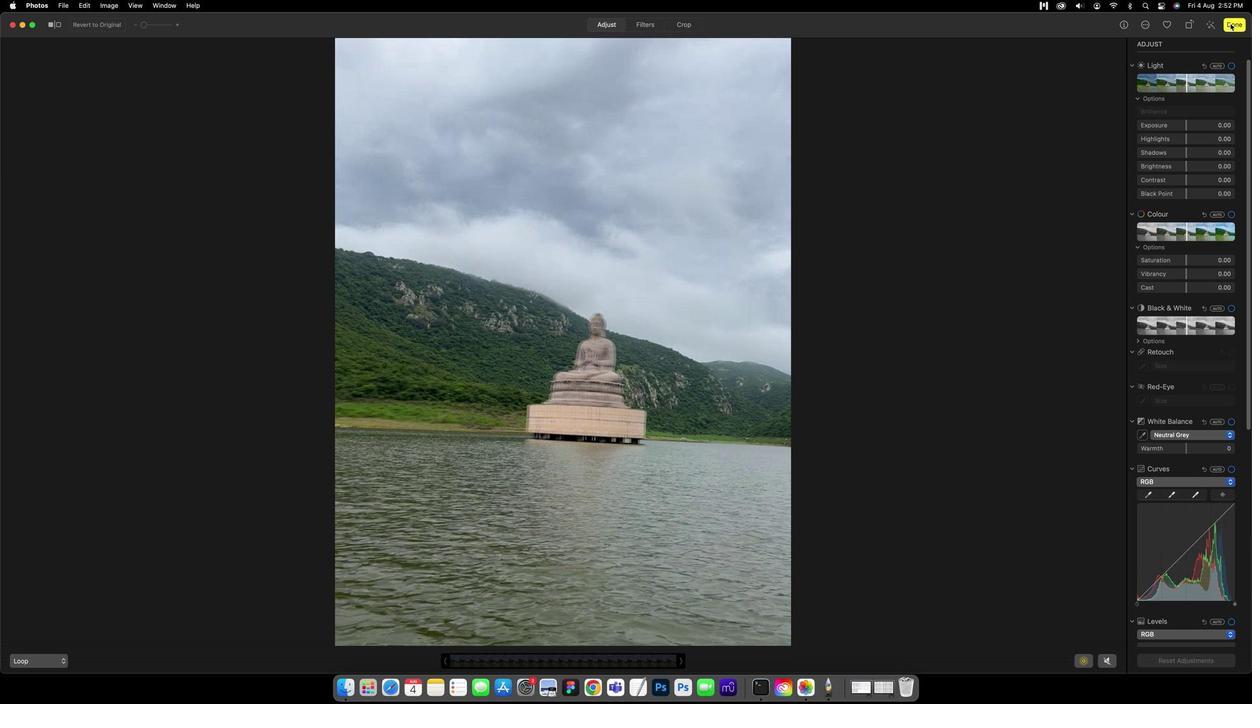 
Action: Mouse pressed left at (1209, 37)
Screenshot: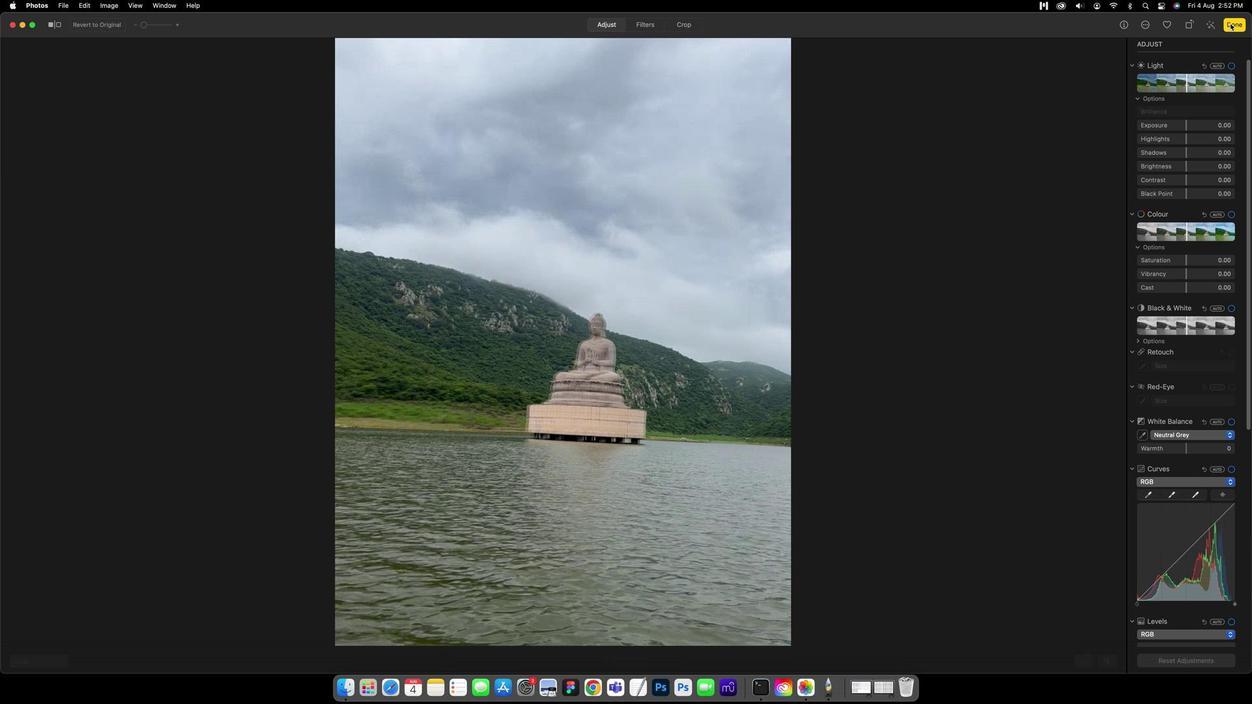
Action: Mouse moved to (841, 45)
Screenshot: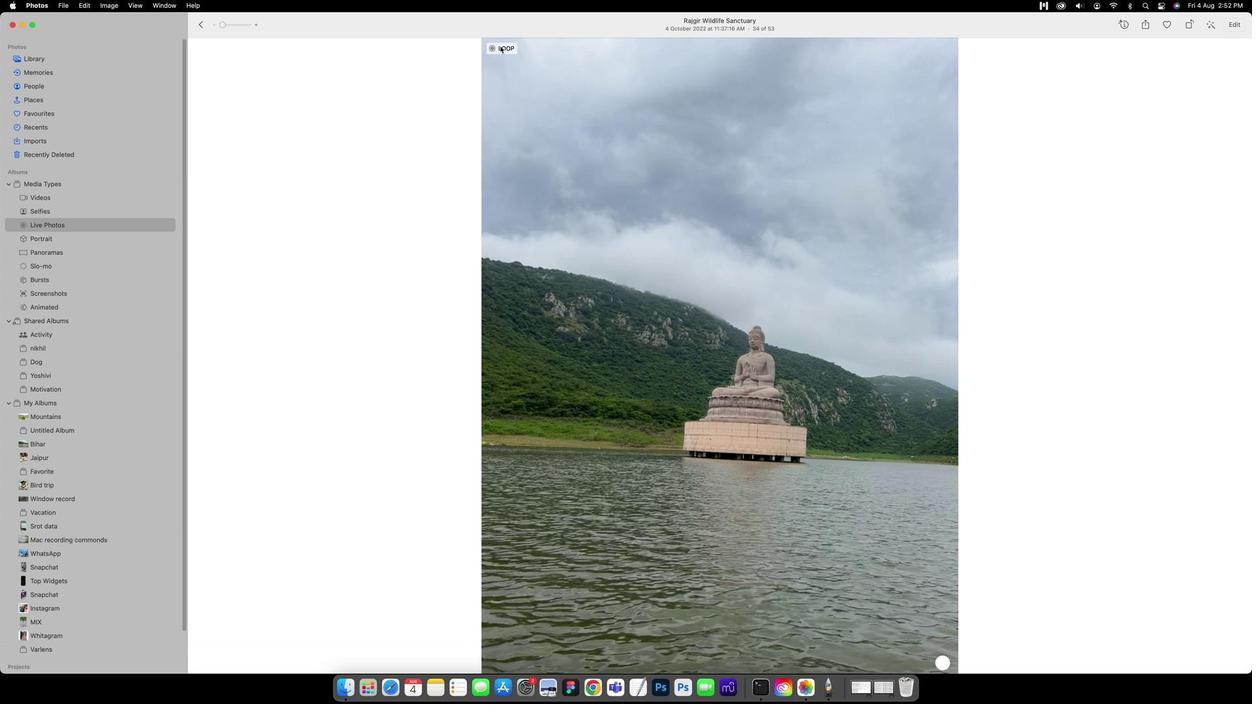 
Action: Mouse pressed left at (841, 45)
Screenshot: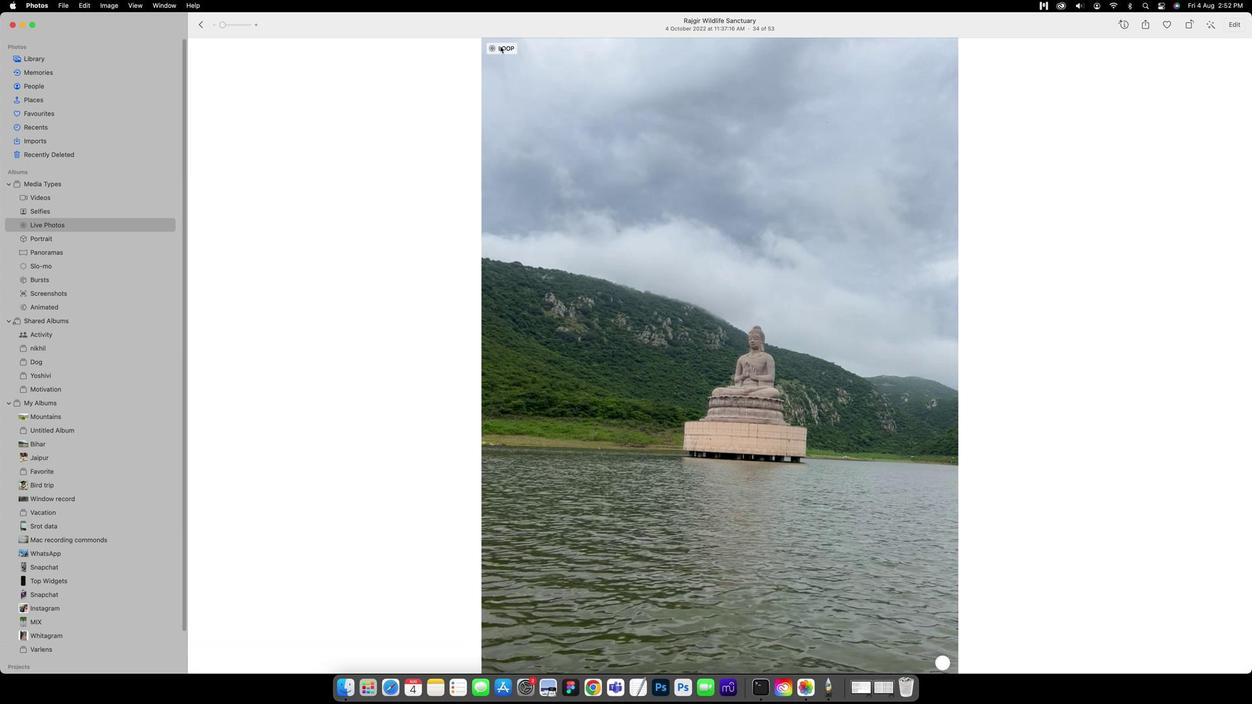 
Action: Mouse moved to (837, 46)
Screenshot: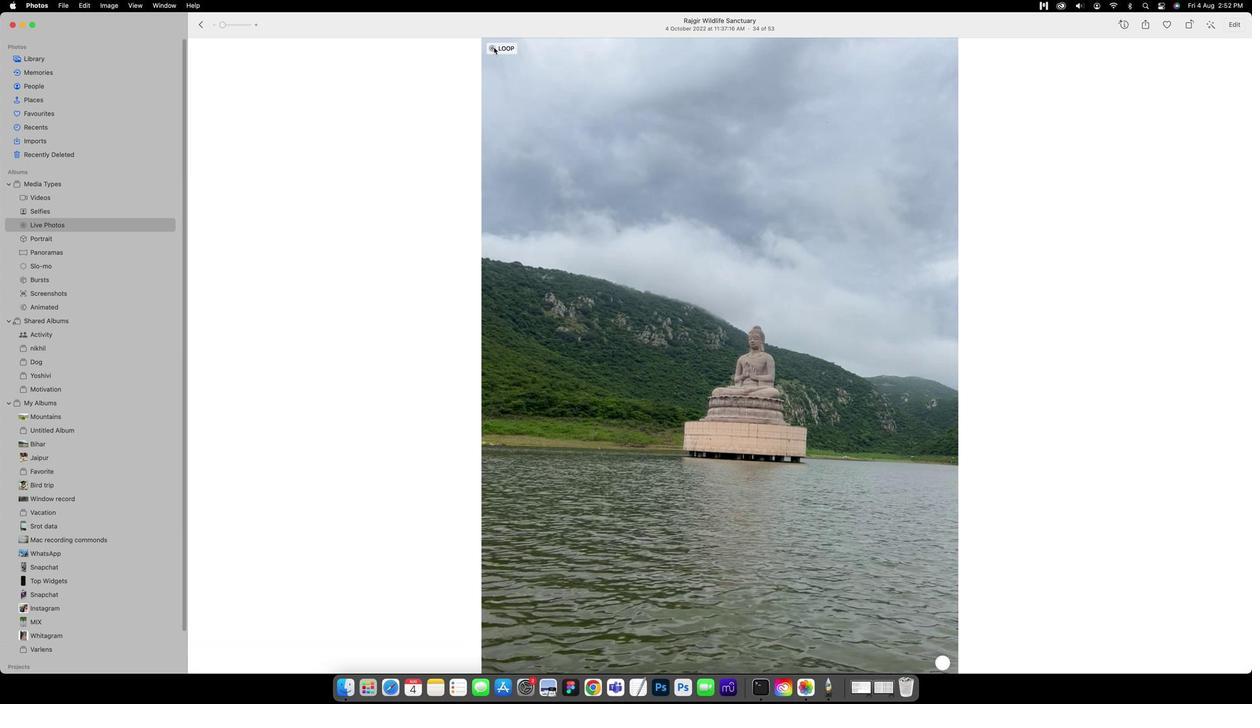 
Action: Mouse pressed left at (837, 46)
Screenshot: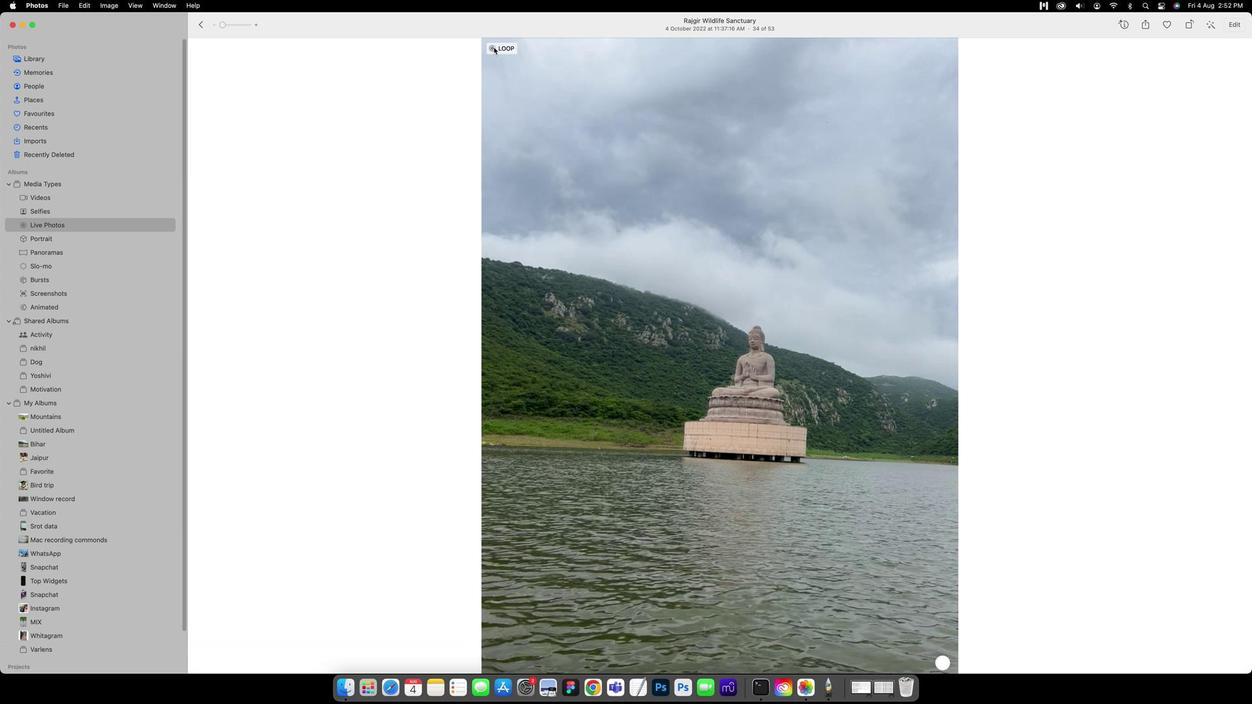 
Action: Mouse moved to (863, 84)
Screenshot: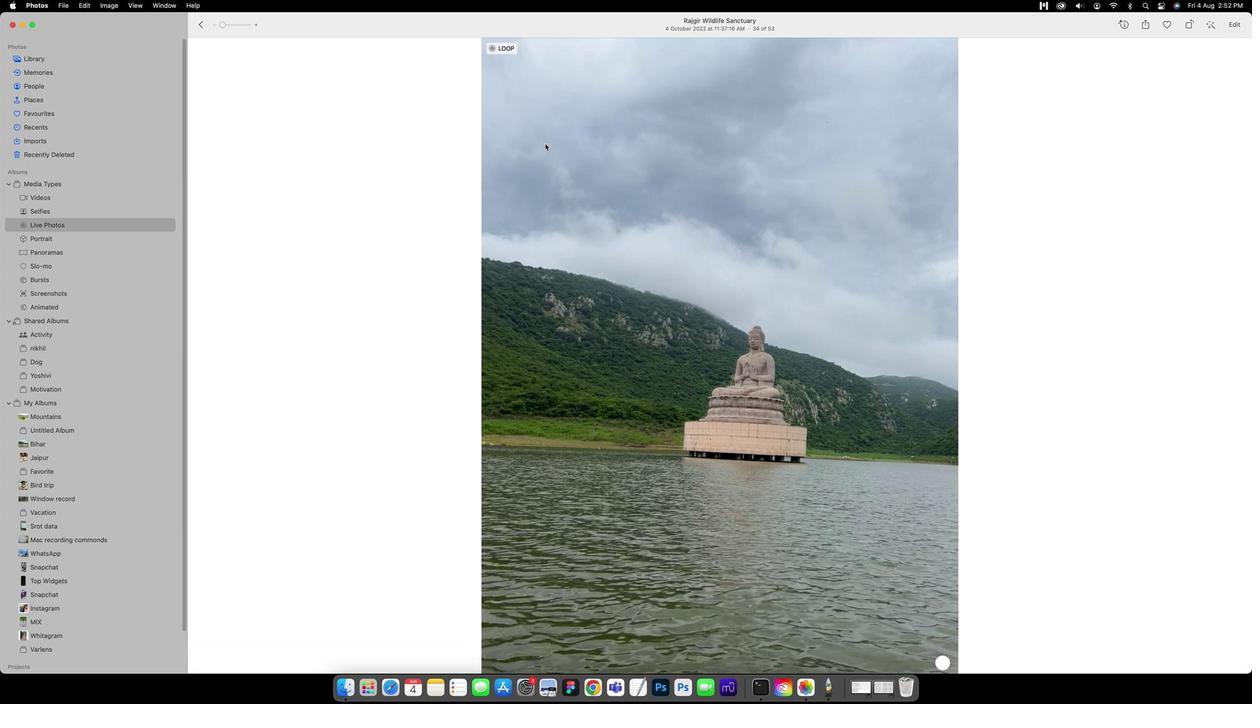 
Action: Mouse pressed left at (863, 84)
Screenshot: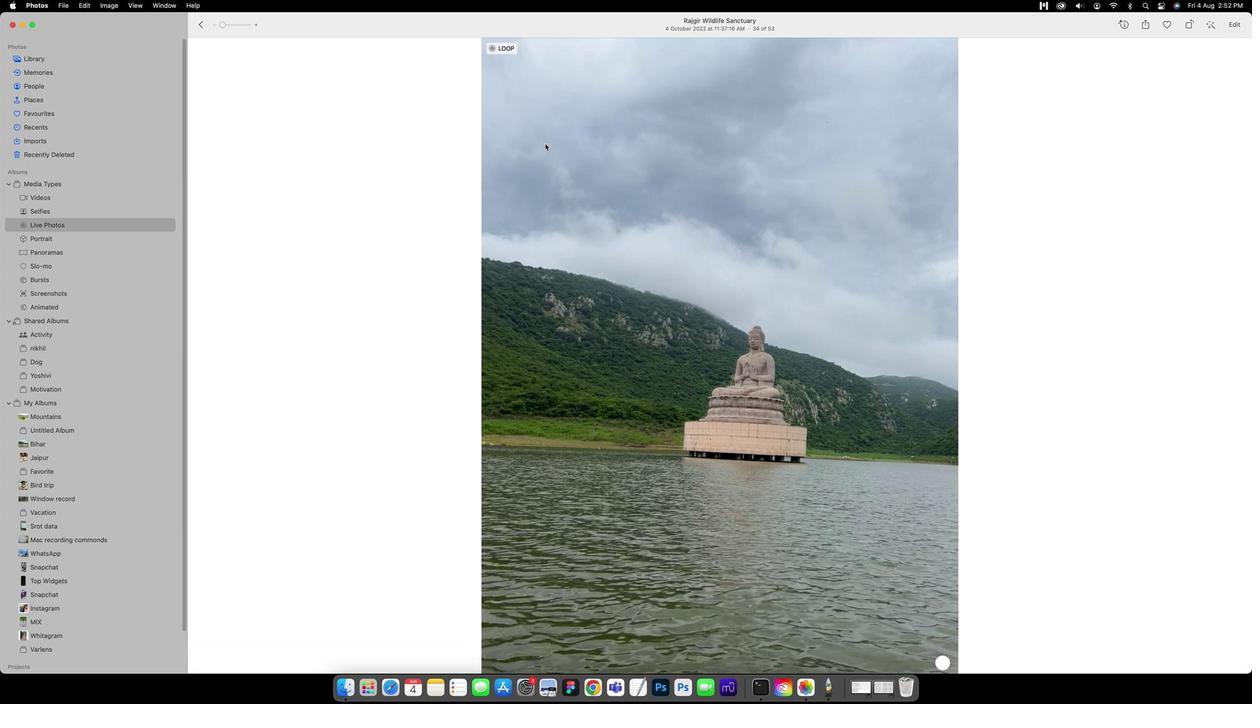 
Action: Mouse moved to (893, 103)
Screenshot: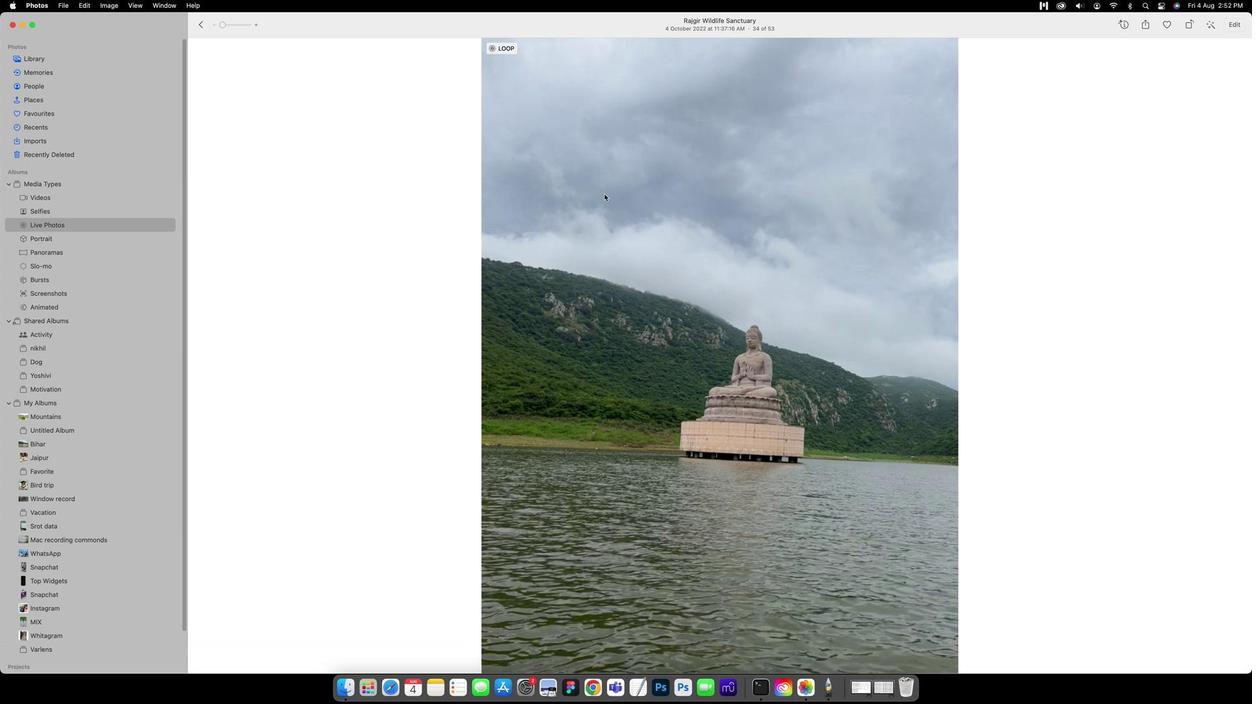
Action: Mouse pressed left at (893, 103)
Screenshot: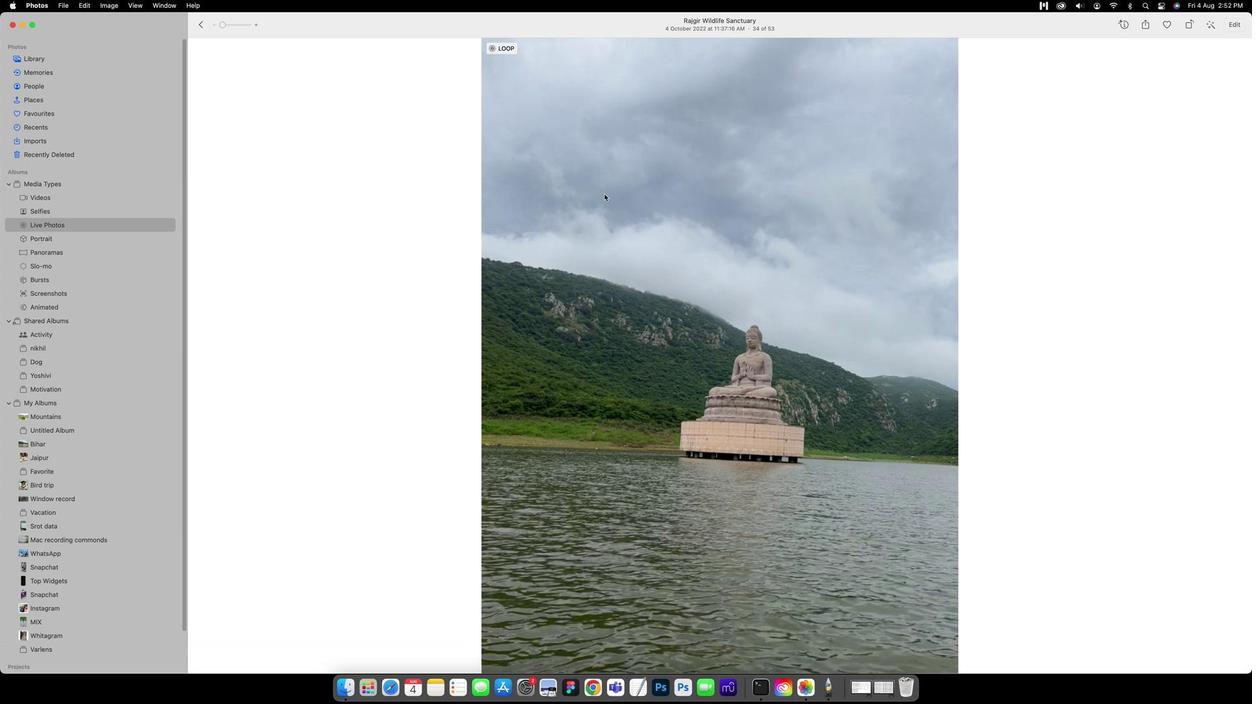 
Action: Mouse moved to (1211, 37)
Screenshot: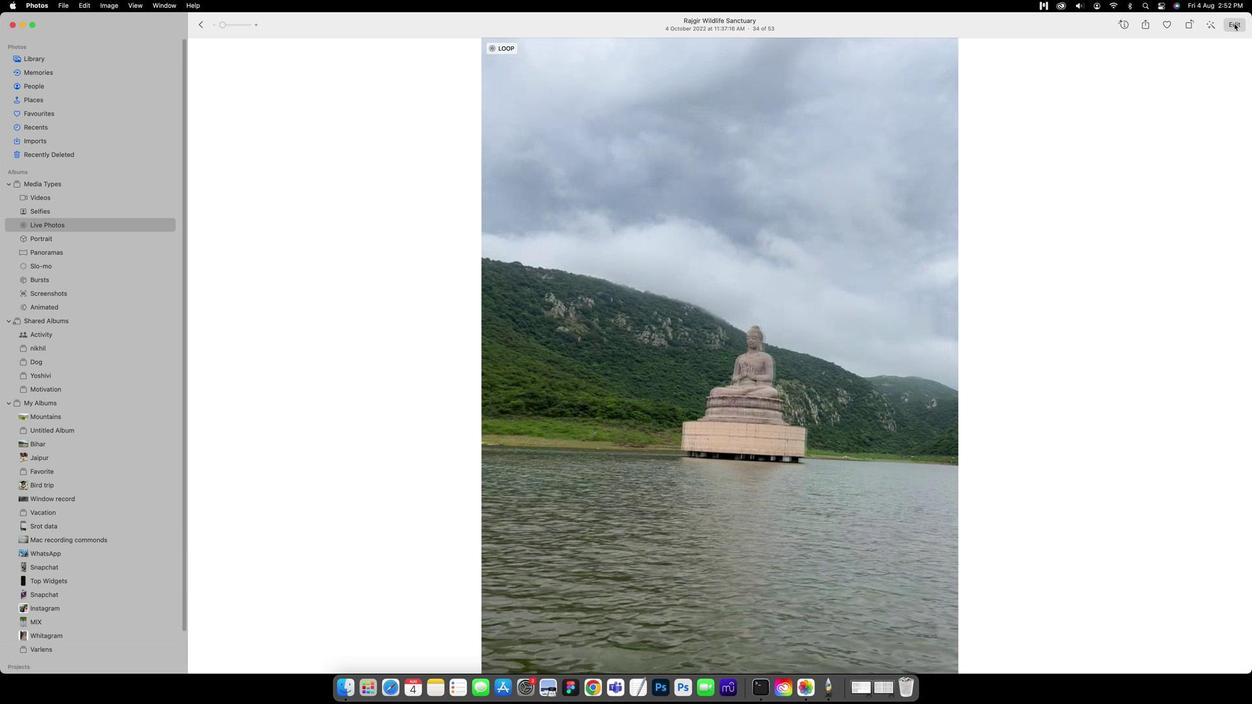 
Action: Mouse pressed left at (1211, 37)
Screenshot: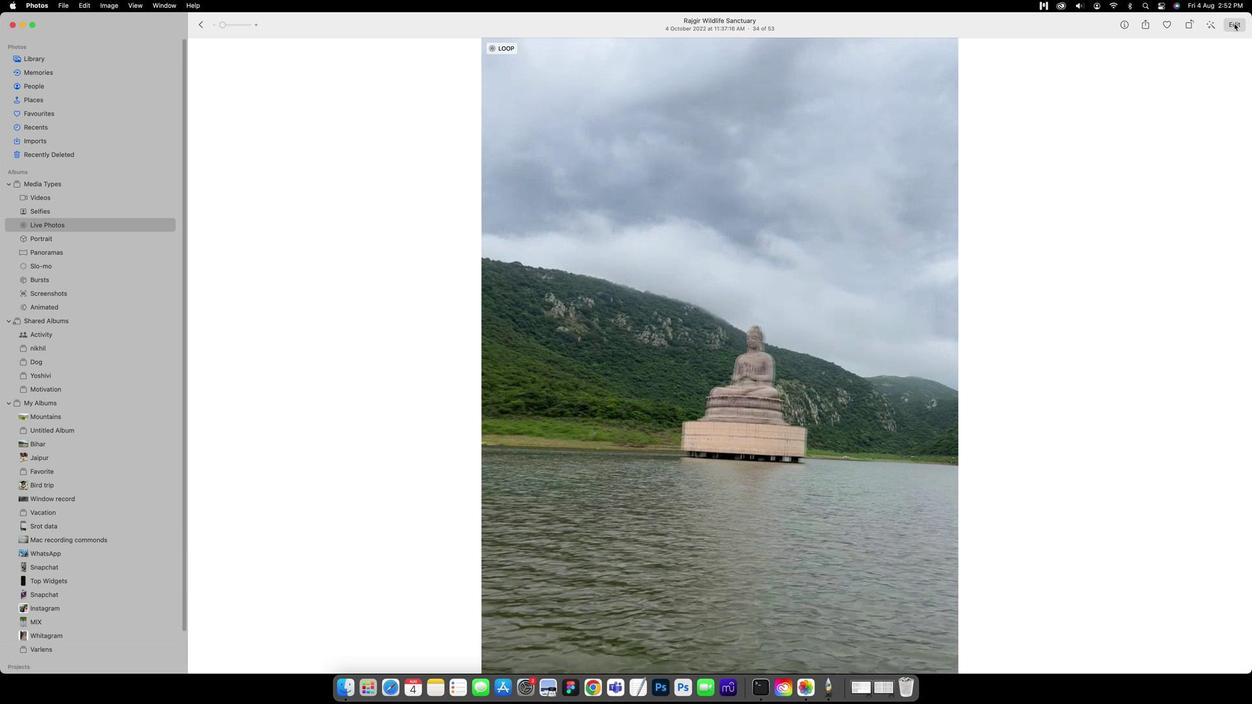 
Action: Mouse moved to (1209, 52)
Screenshot: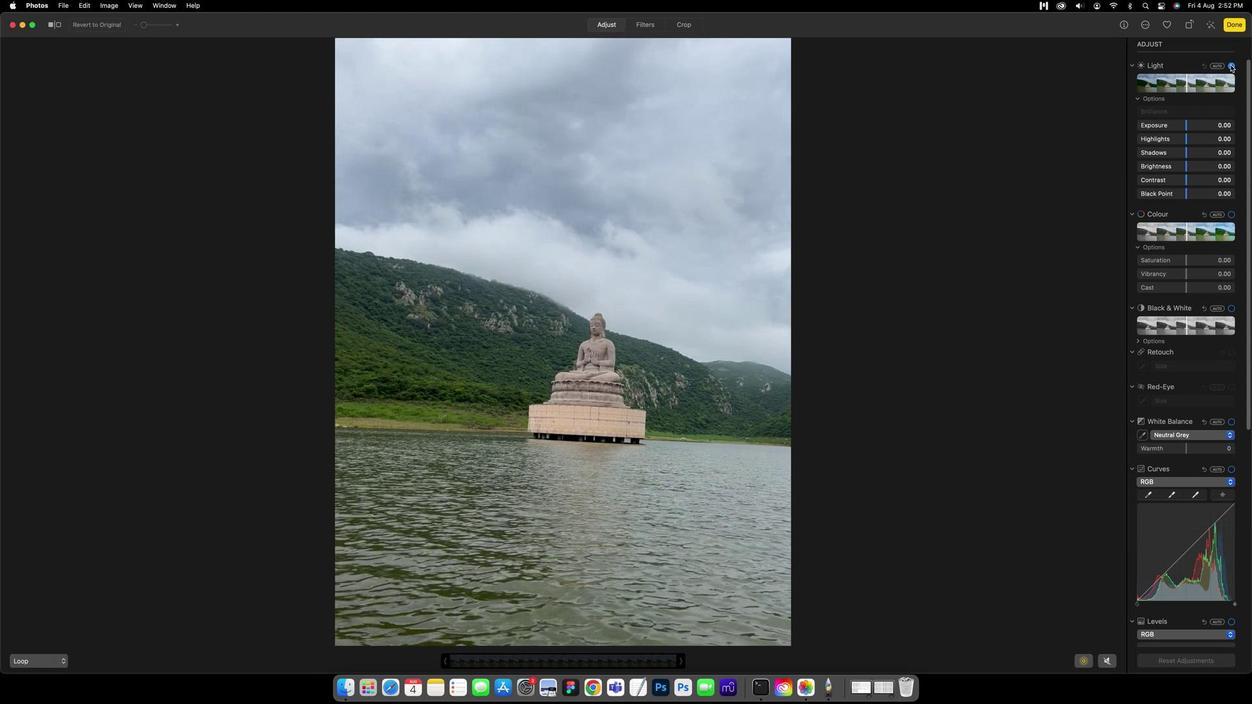 
Action: Mouse pressed left at (1209, 52)
Screenshot: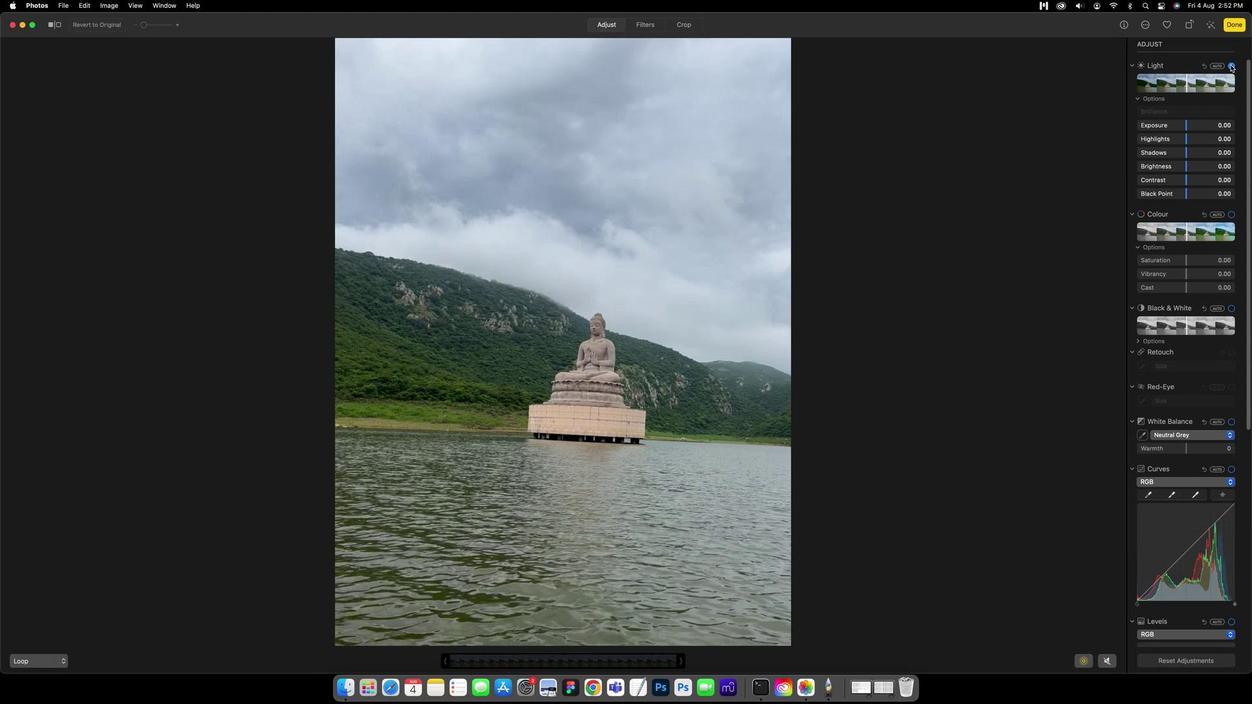 
Action: Mouse moved to (912, 37)
Screenshot: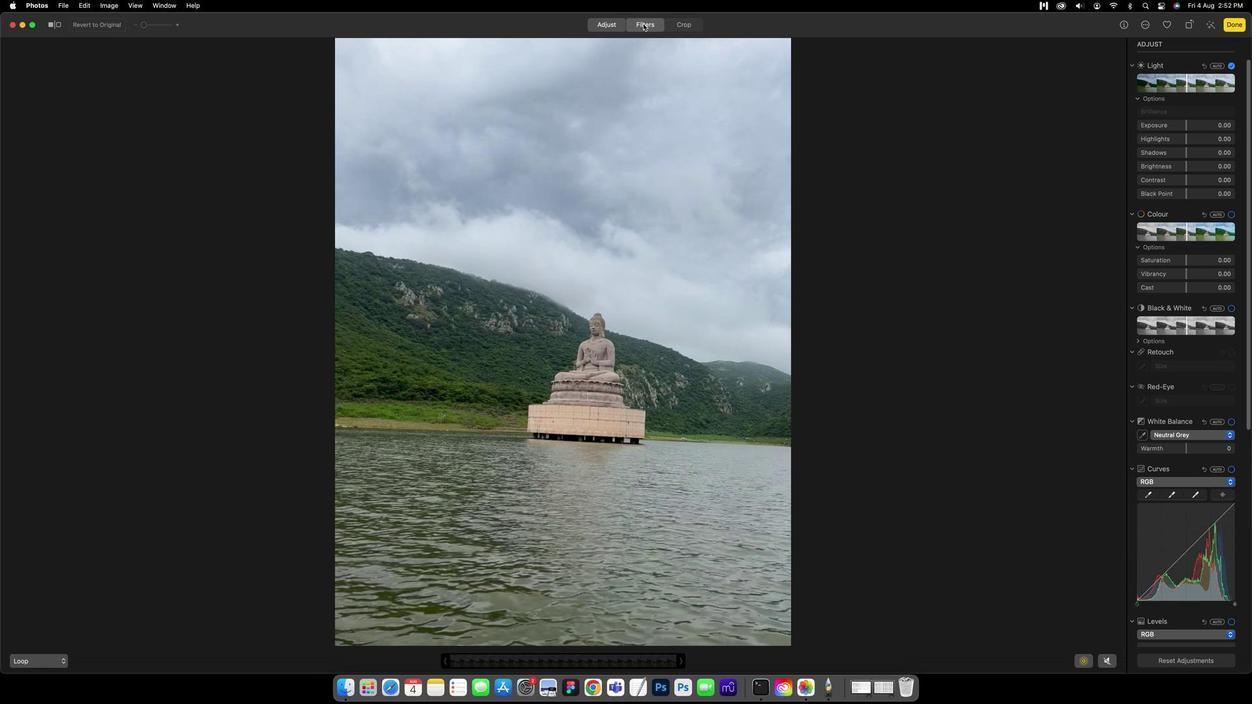 
Action: Mouse pressed left at (912, 37)
Screenshot: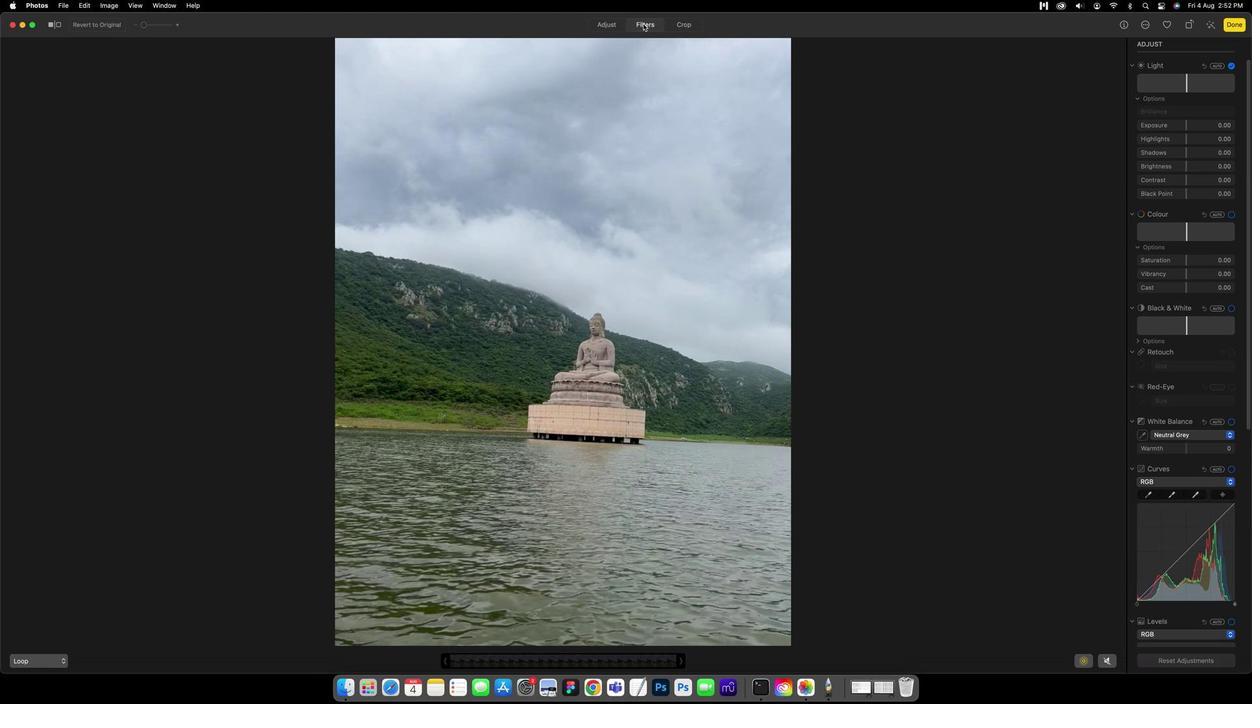 
Action: Mouse moved to (1168, 62)
Screenshot: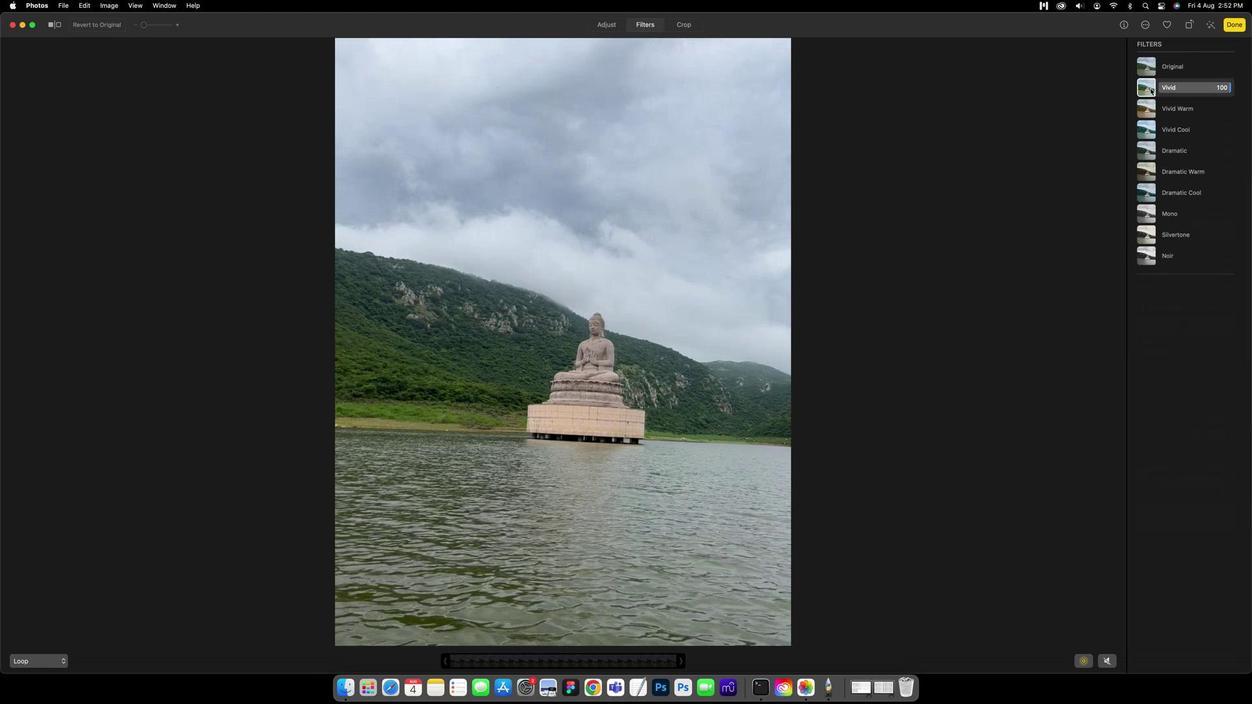 
Action: Mouse pressed left at (1168, 62)
Screenshot: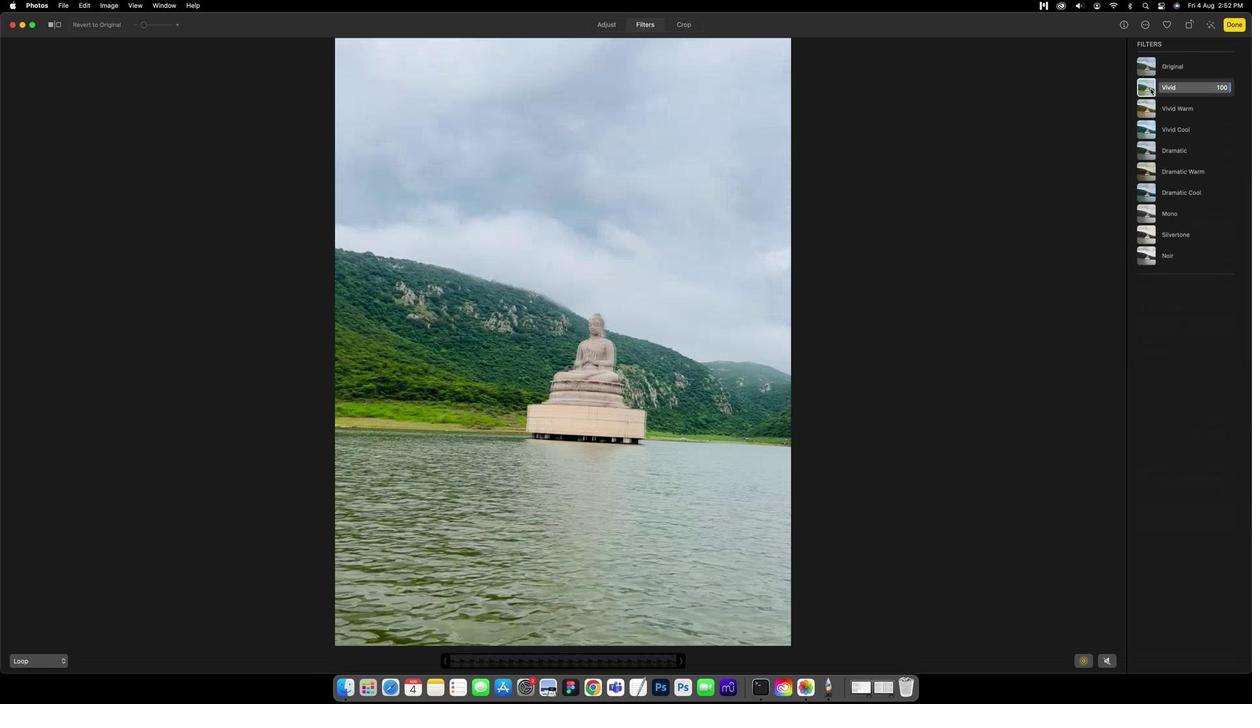 
Action: Mouse moved to (1209, 39)
Screenshot: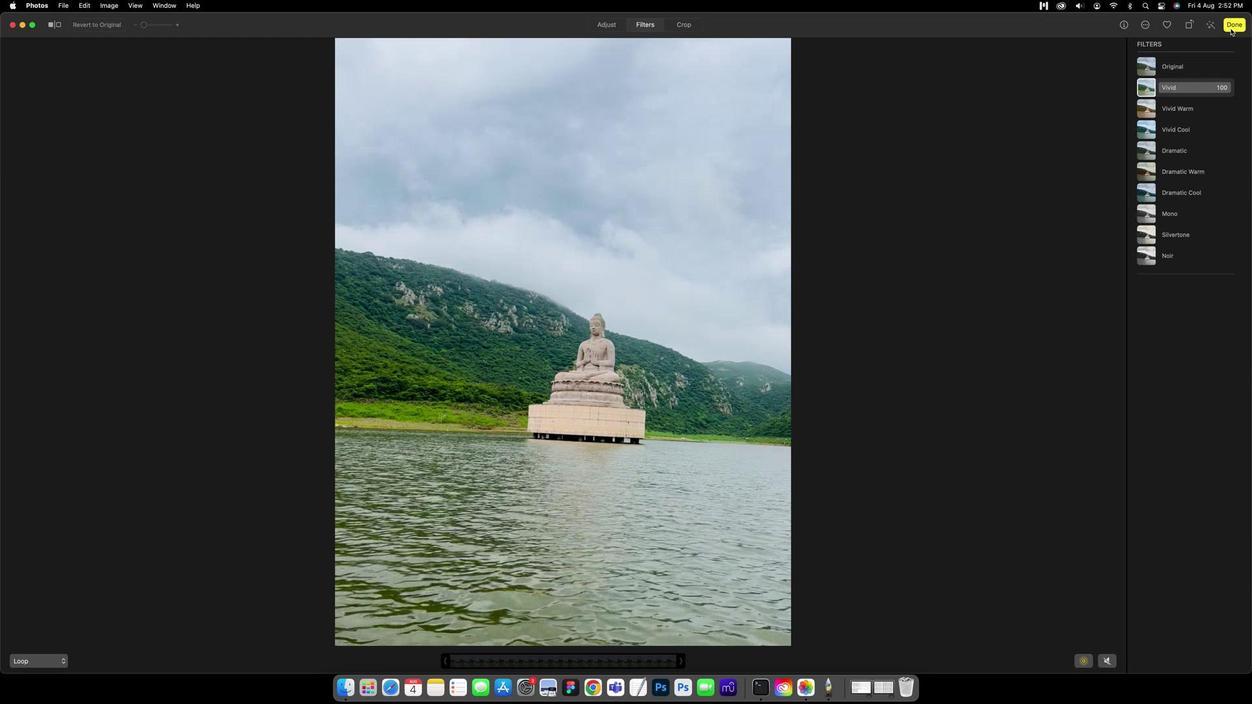 
Action: Mouse pressed left at (1209, 39)
Screenshot: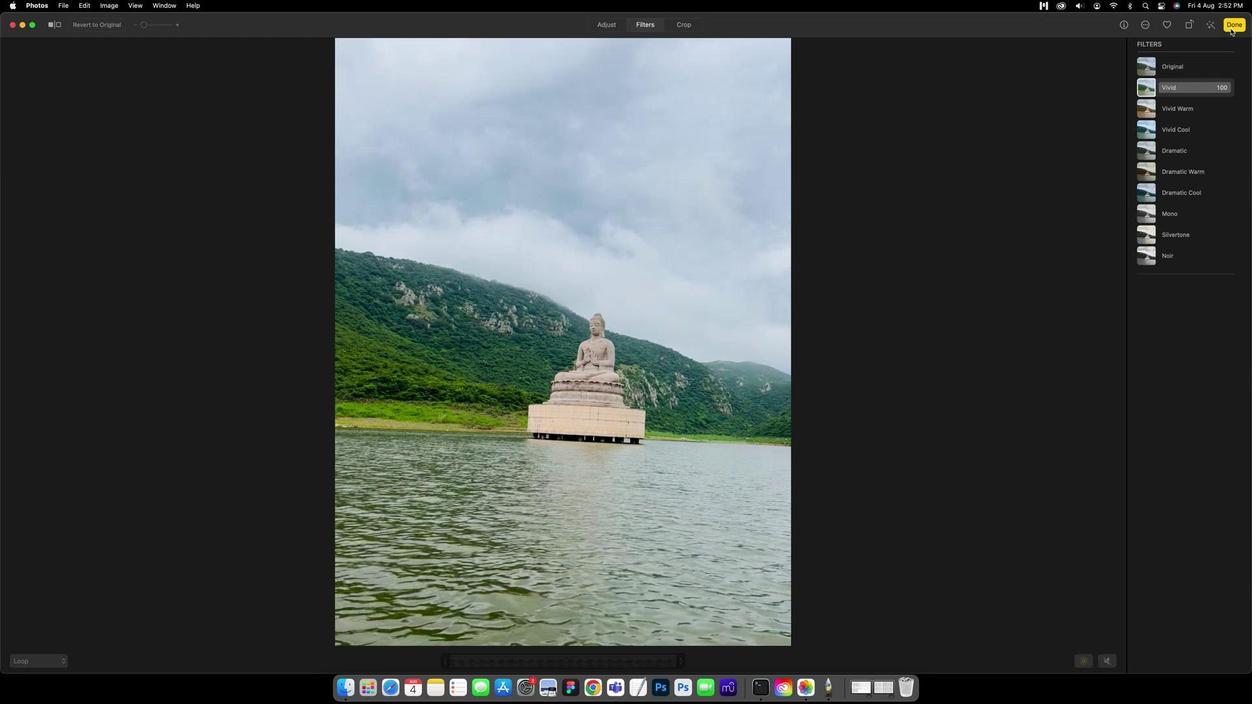 
Action: Mouse moved to (1032, 138)
Screenshot: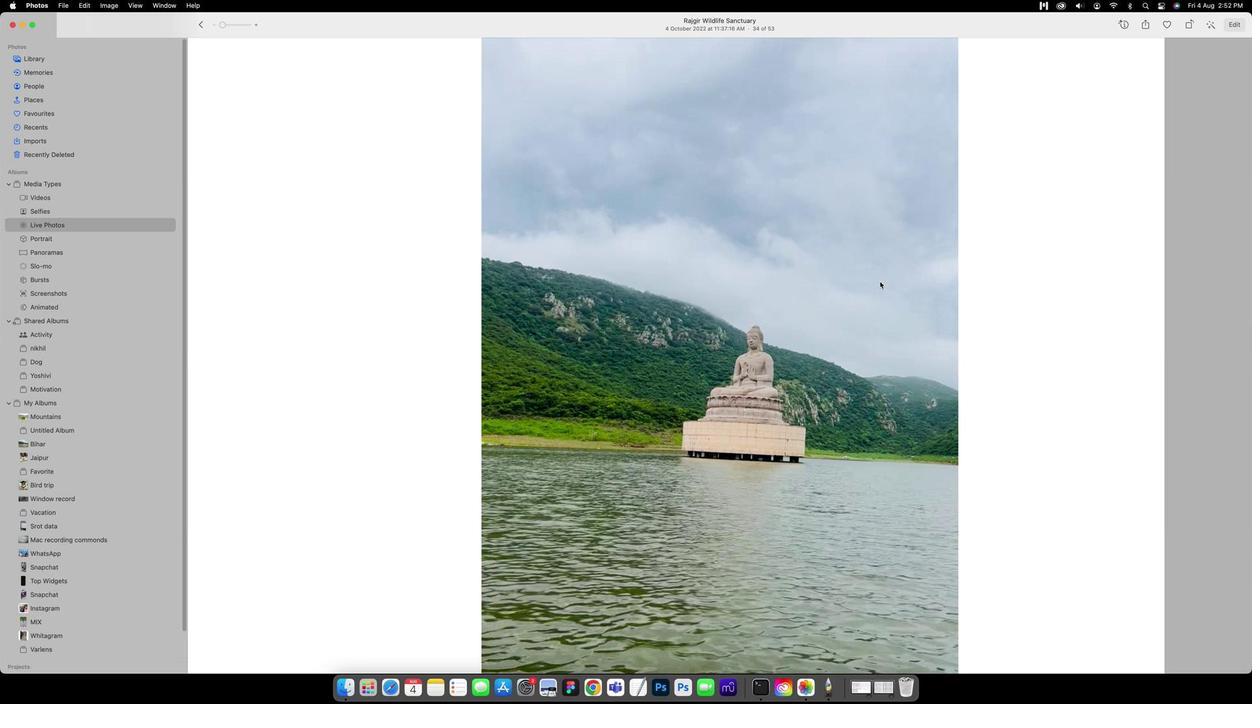 
Action: Key pressed Key.leftKey.left
Screenshot: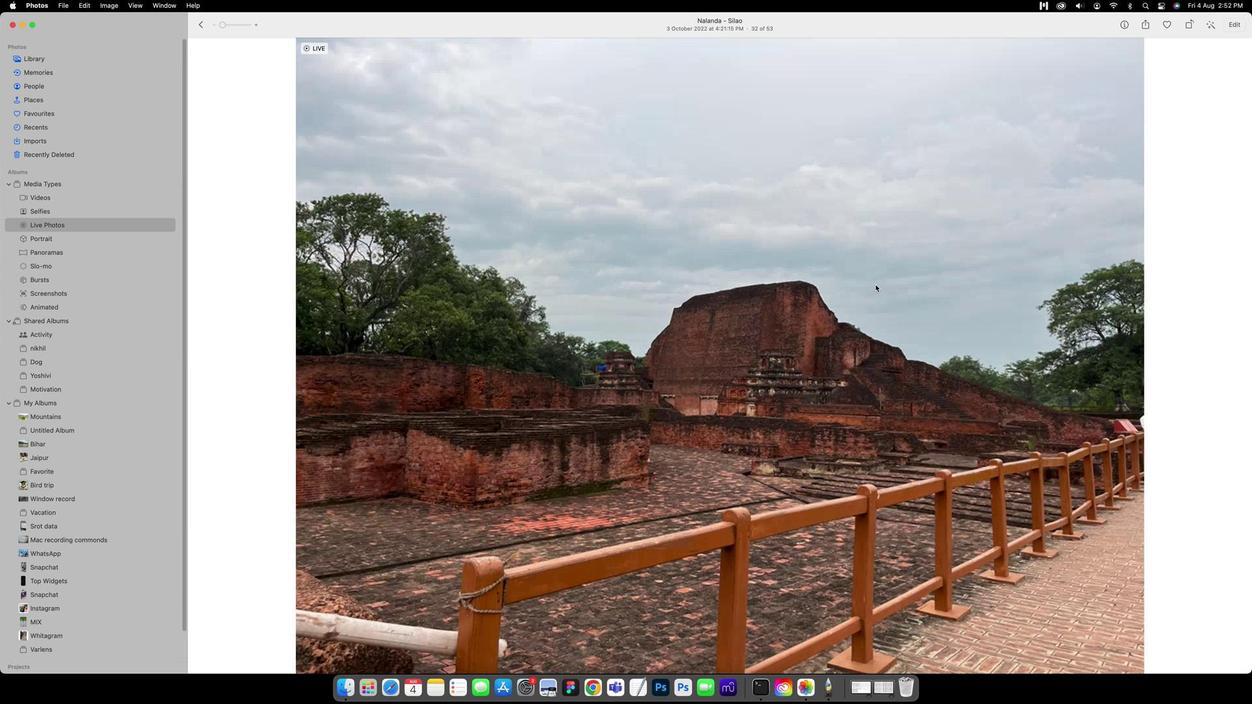 
Action: Mouse moved to (1021, 142)
Screenshot: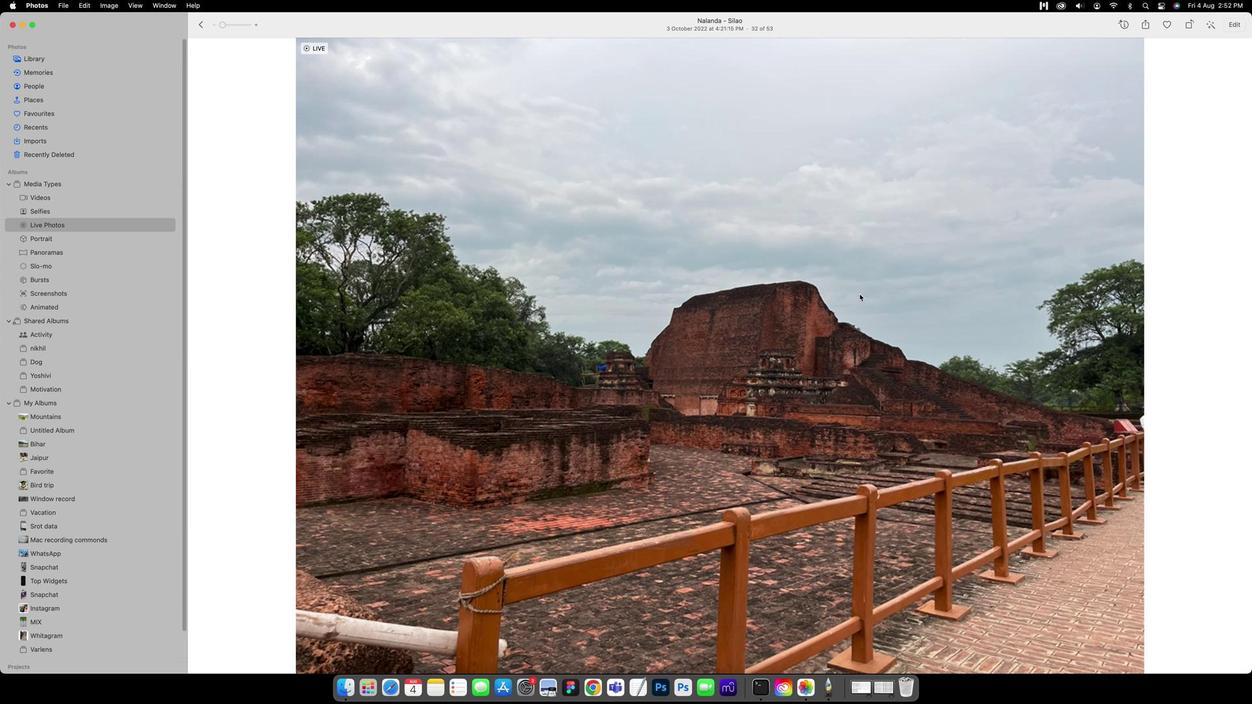 
Action: Key pressed Key.leftKey.leftKey.rightKey.rightKey.rightKey.rightKey.rightKey.rightKey.right
Screenshot: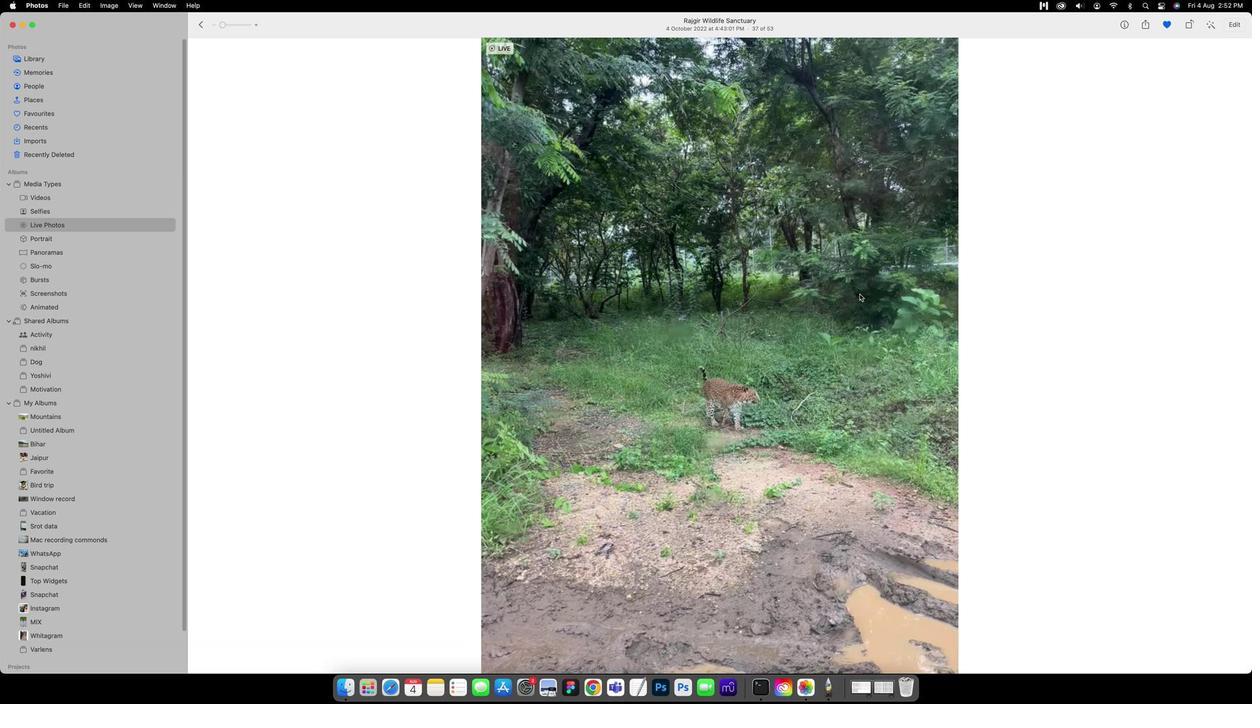 
Action: Mouse moved to (1213, 37)
Screenshot: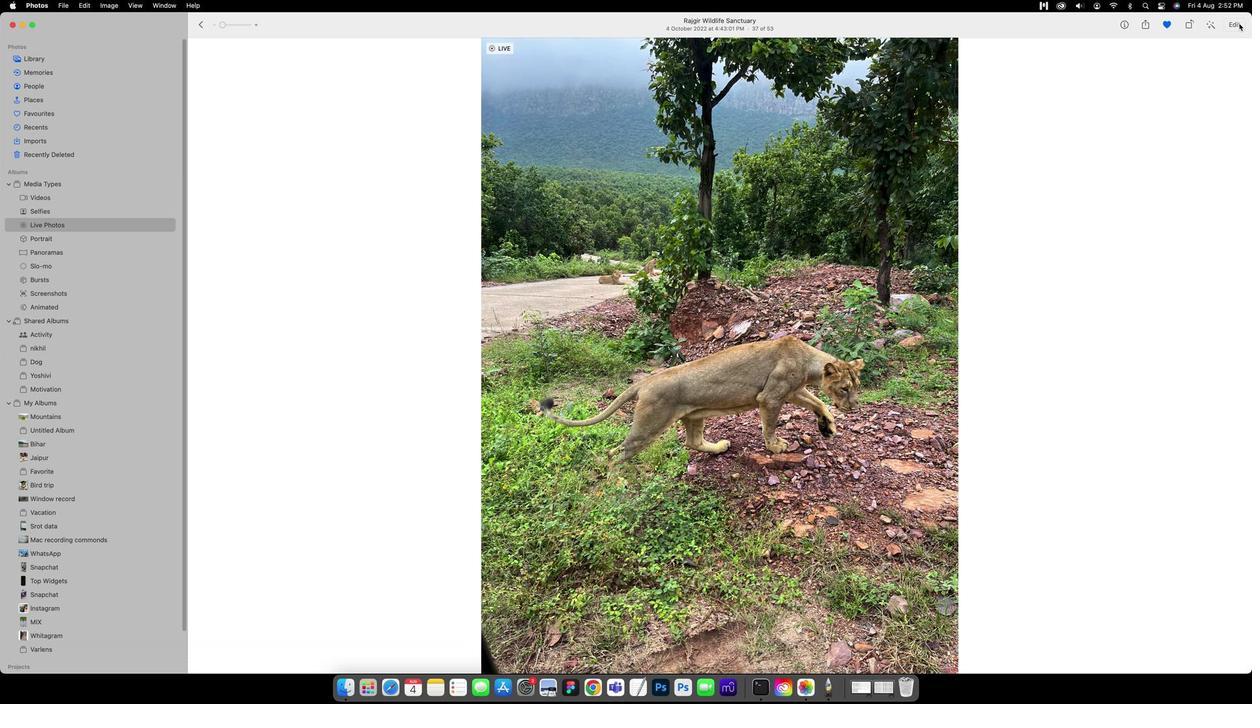 
Action: Mouse pressed left at (1213, 37)
Screenshot: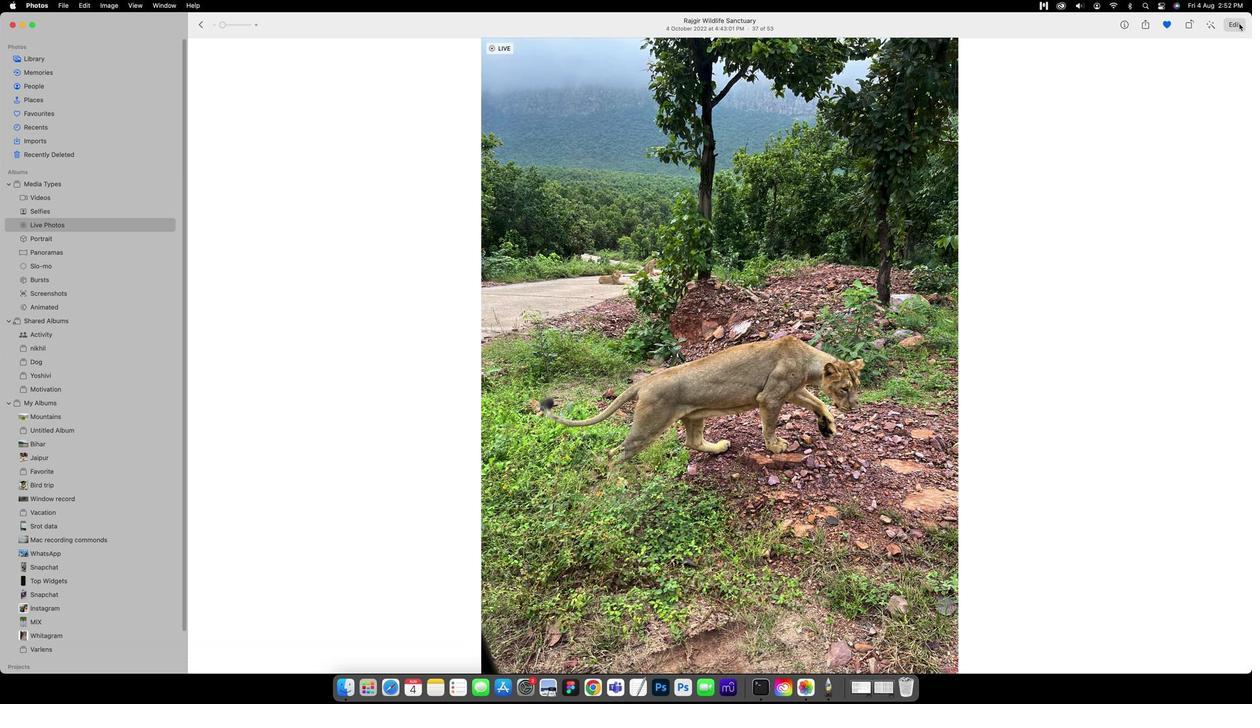 
Action: Mouse moved to (605, 285)
Screenshot: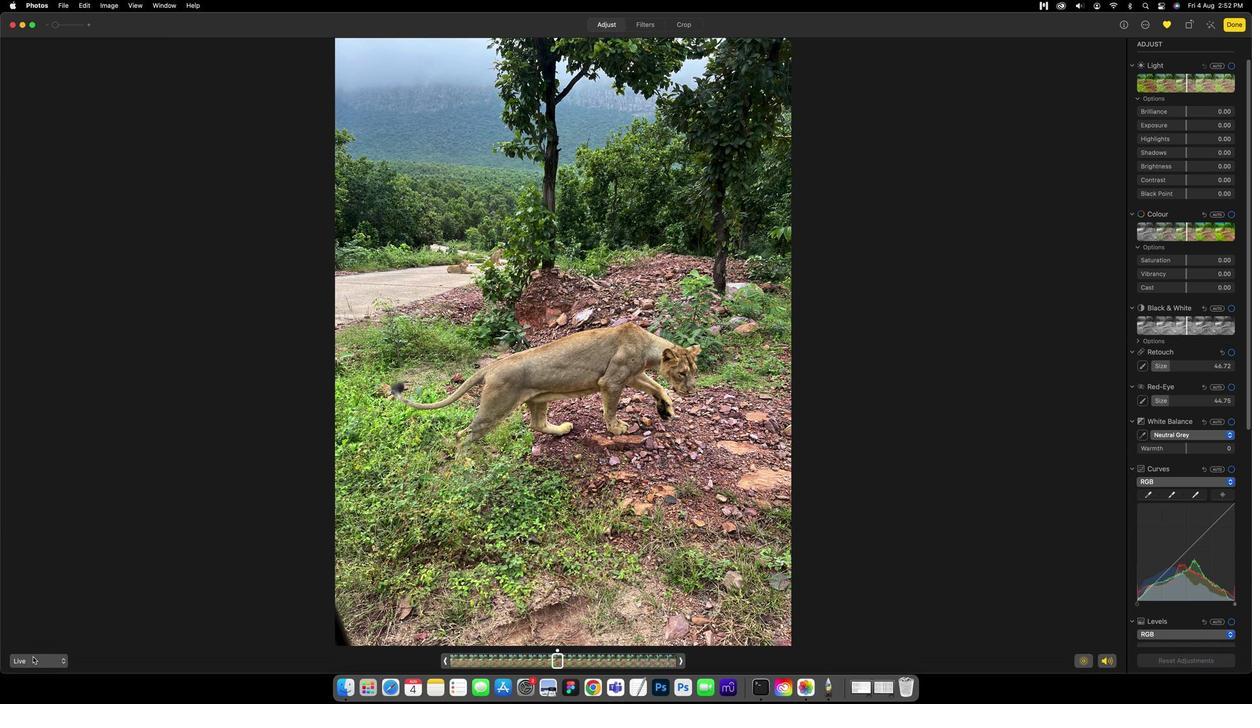 
Action: Mouse pressed left at (605, 285)
Screenshot: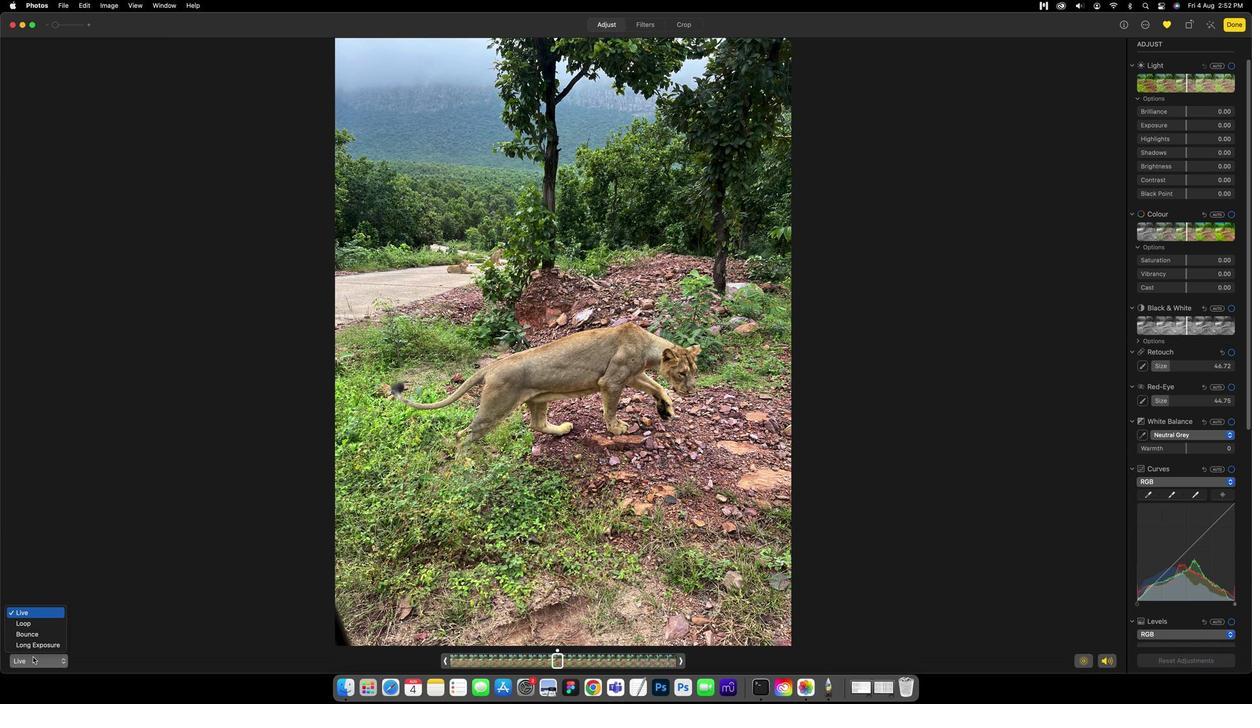 
Action: Mouse moved to (608, 274)
Screenshot: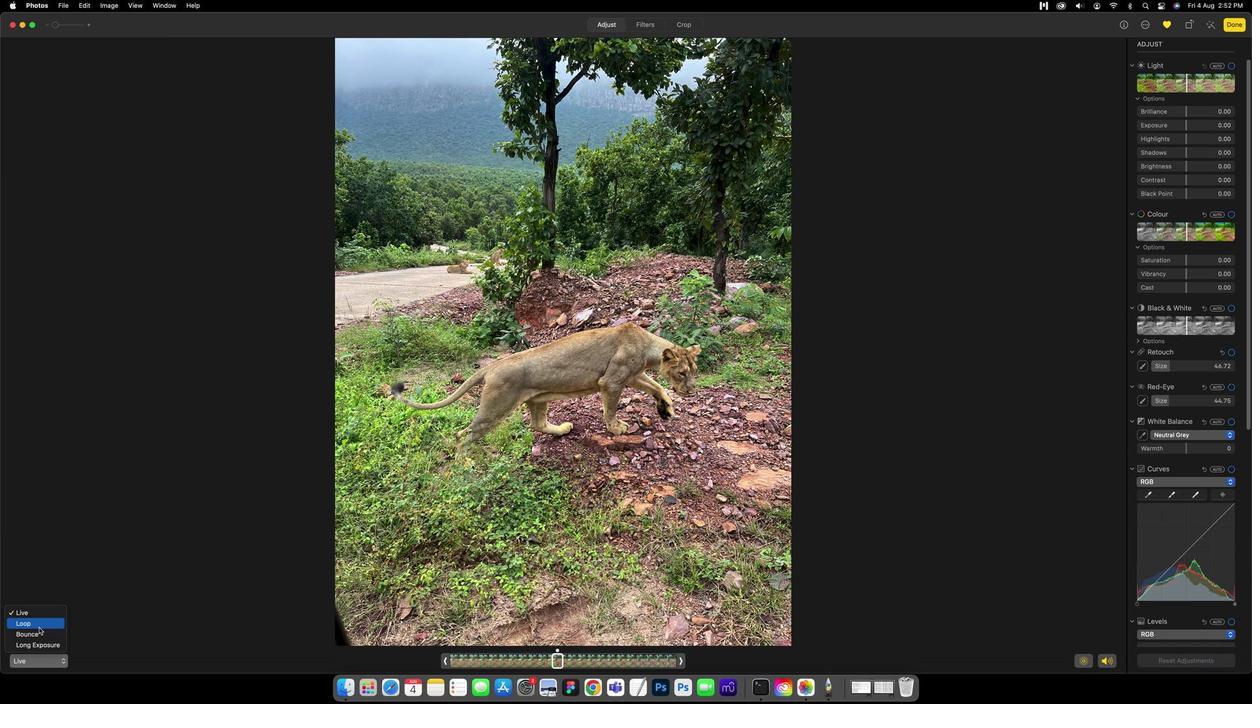 
Action: Mouse pressed left at (608, 274)
Screenshot: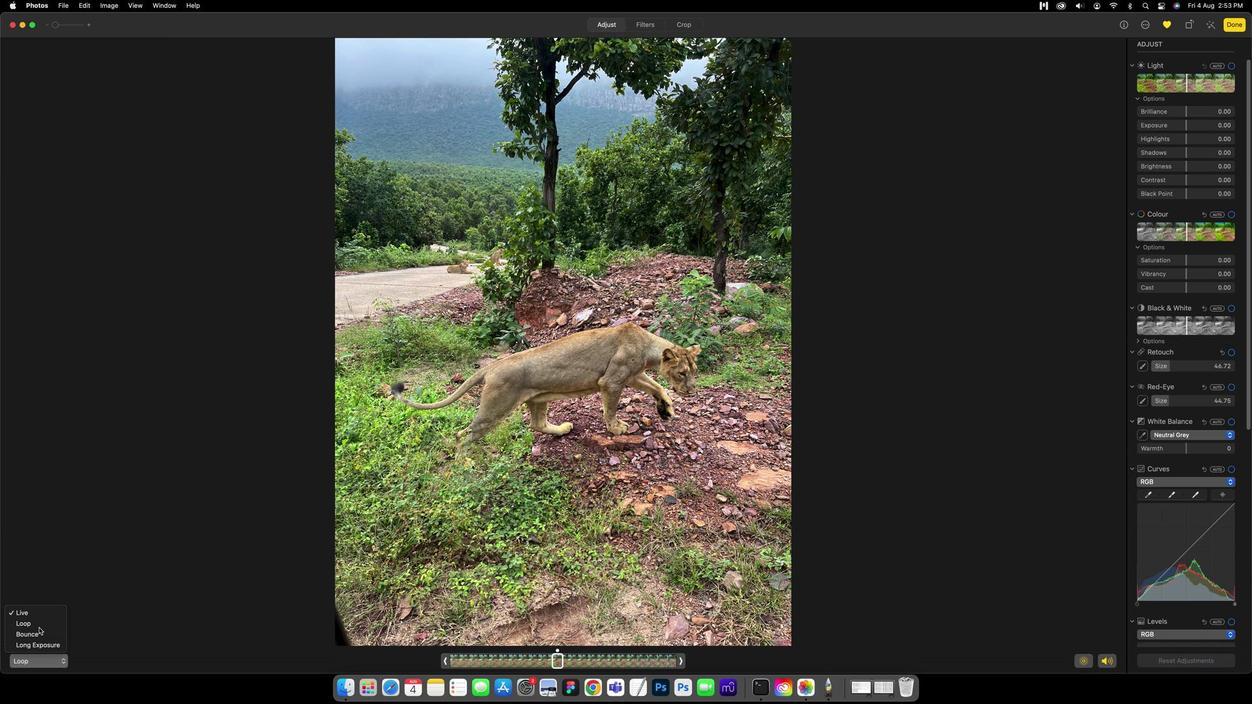 
Action: Mouse moved to (901, 67)
Screenshot: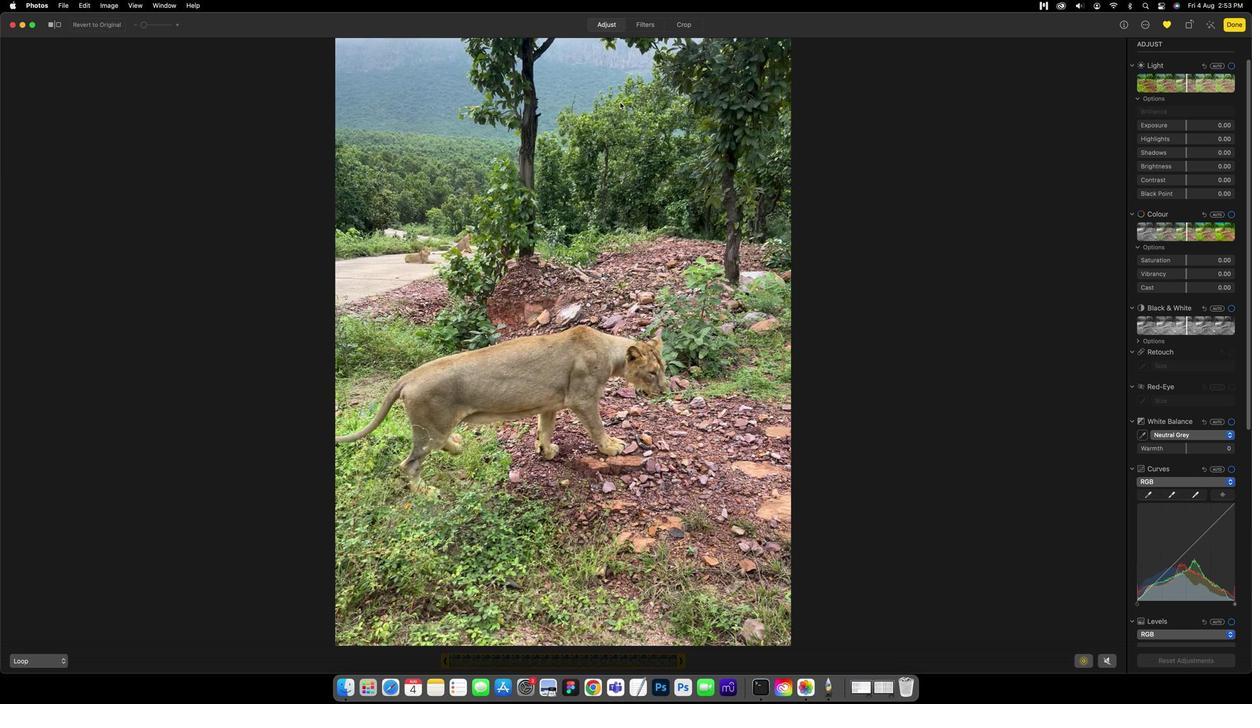 
Action: Mouse pressed left at (901, 67)
Screenshot: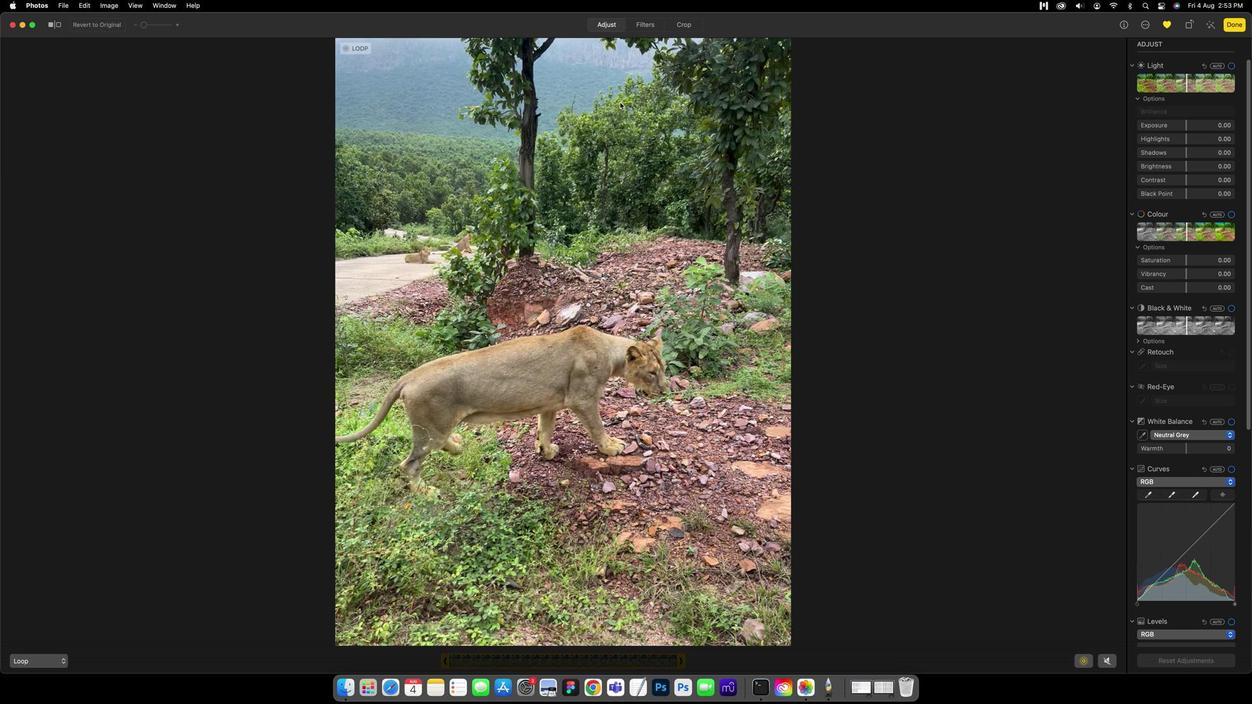 
Action: Mouse moved to (911, 37)
Screenshot: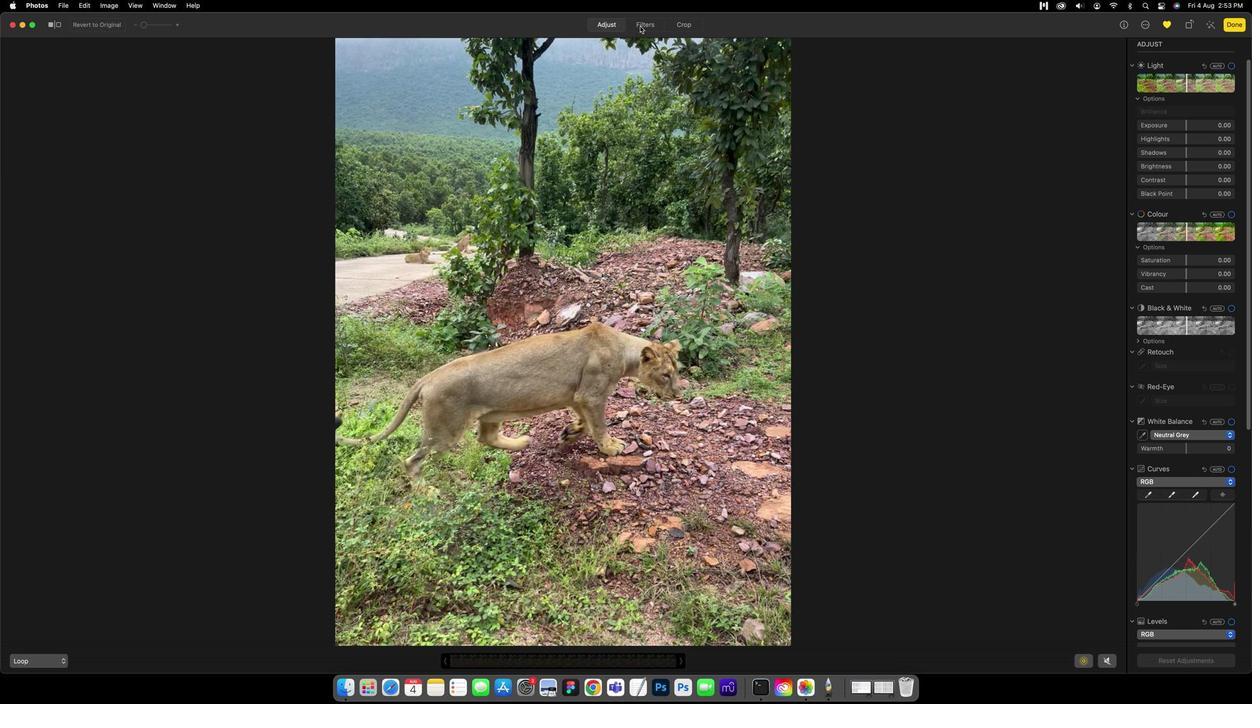 
Action: Mouse pressed left at (911, 37)
Screenshot: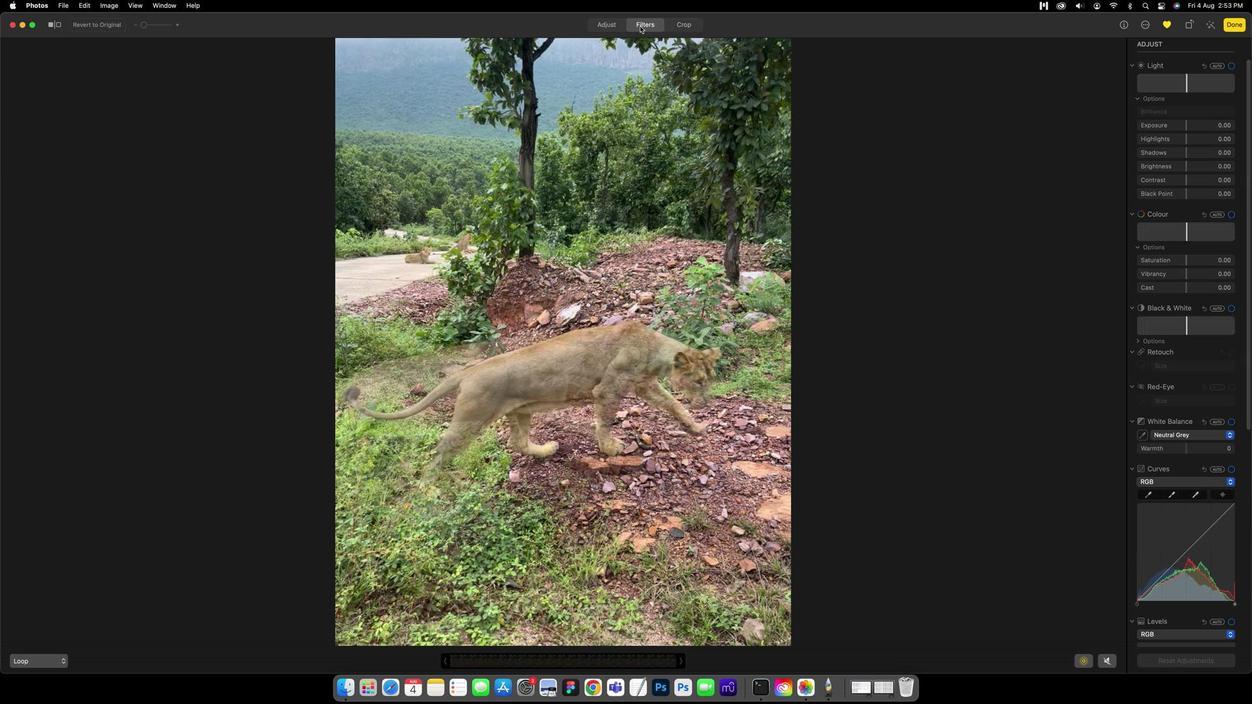
Action: Mouse moved to (1166, 63)
Screenshot: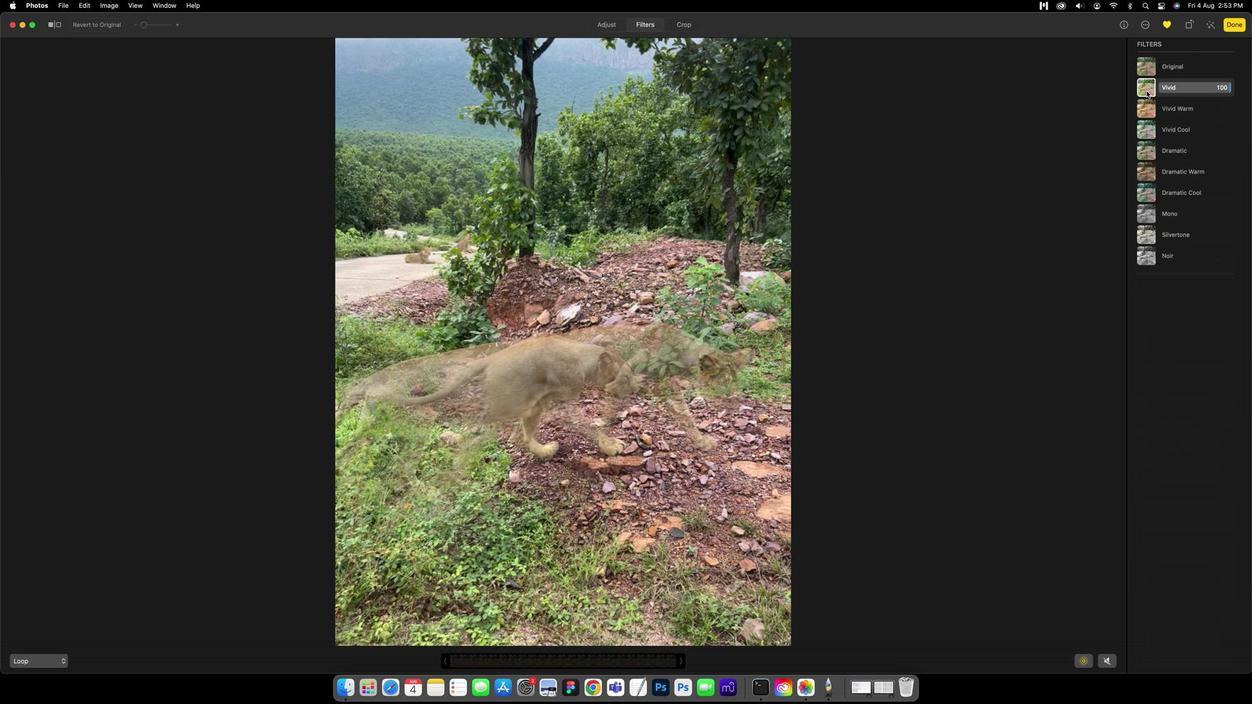 
Action: Mouse pressed left at (1166, 63)
Screenshot: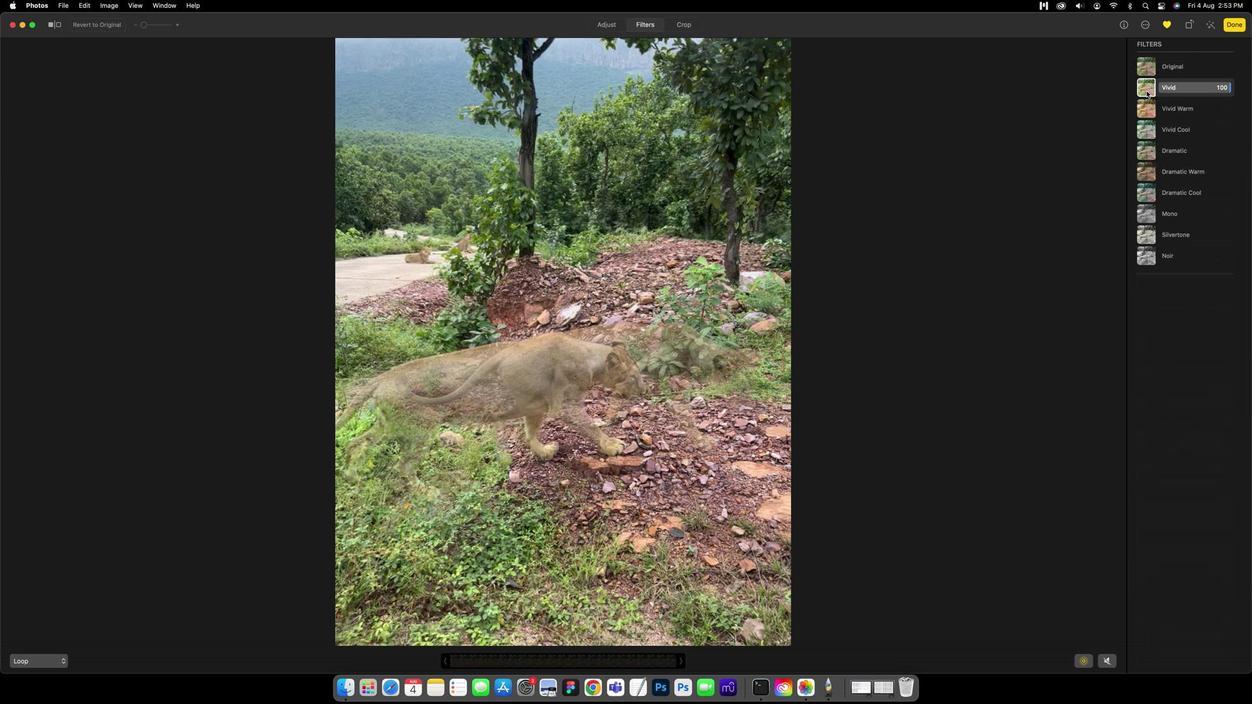 
Action: Mouse moved to (1213, 37)
Screenshot: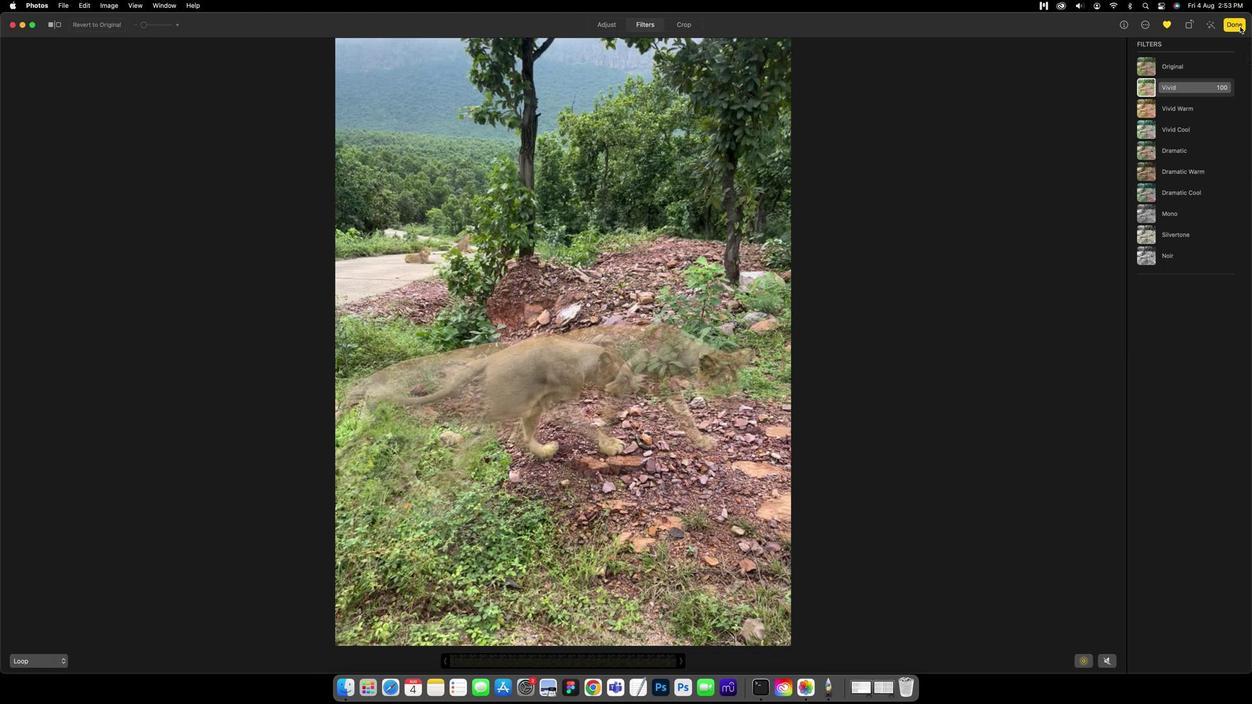 
Action: Mouse pressed left at (1213, 37)
Screenshot: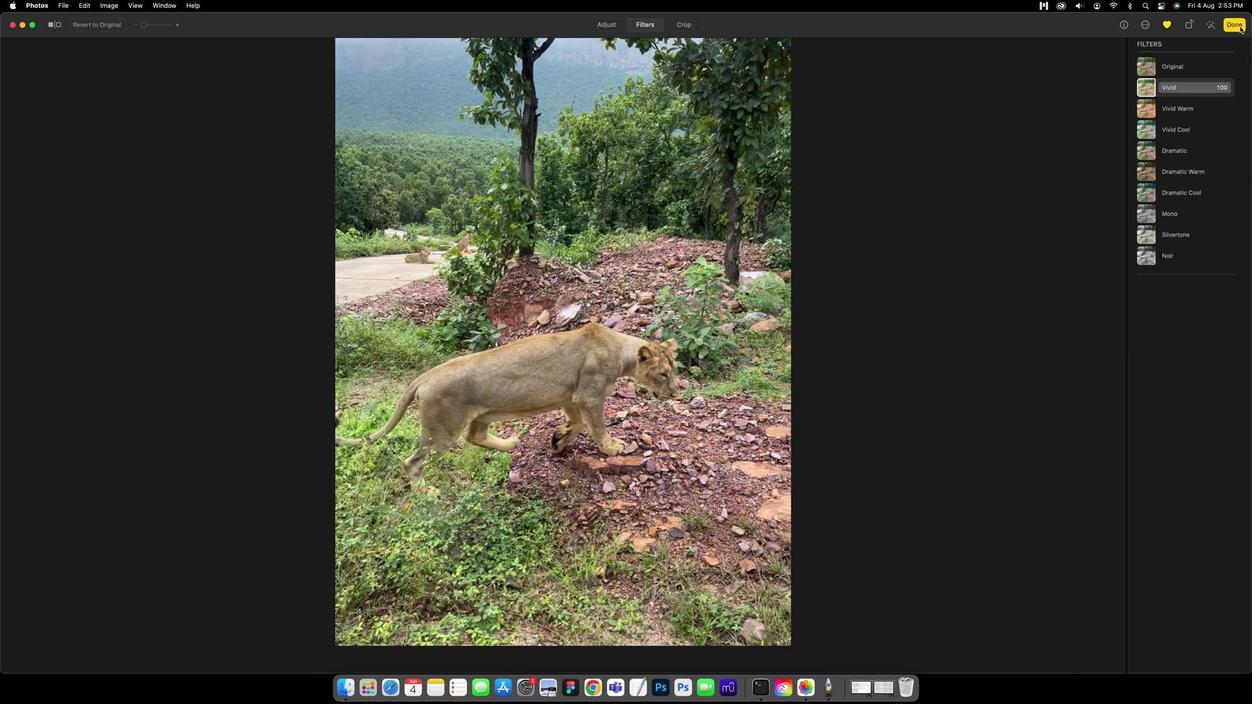 
Action: Mouse moved to (1142, 89)
Screenshot: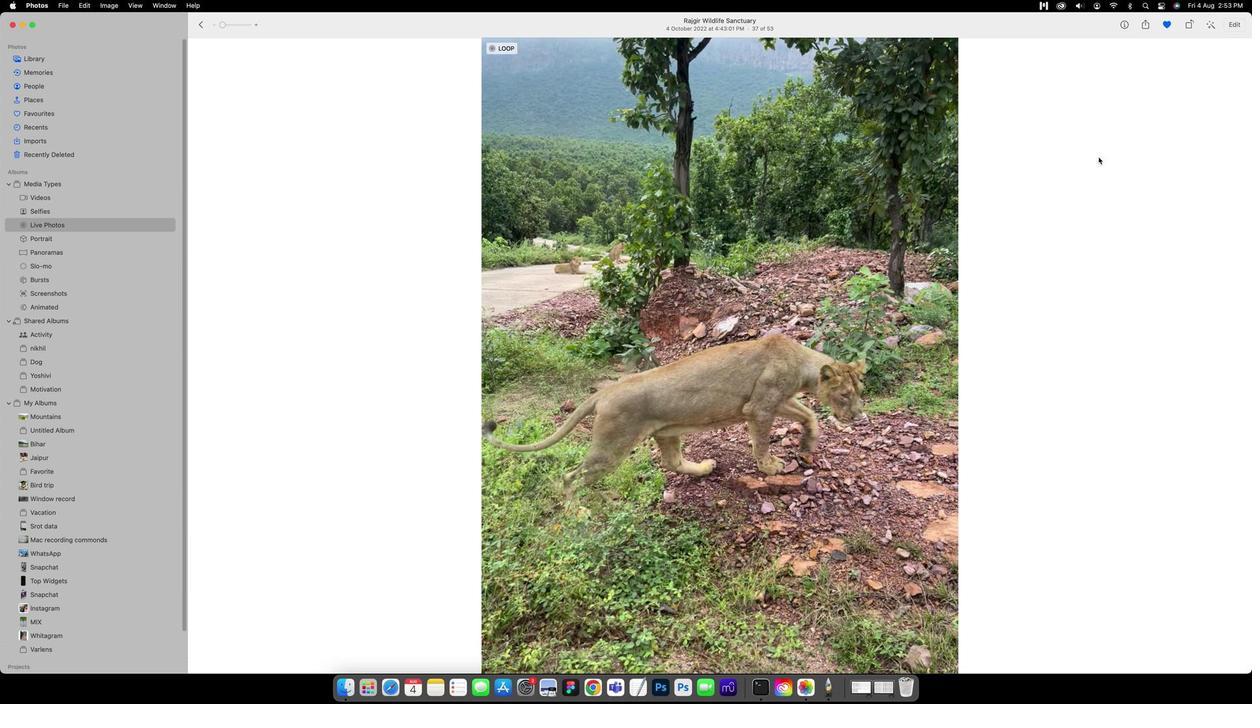 
Action: Mouse pressed left at (1142, 89)
Screenshot: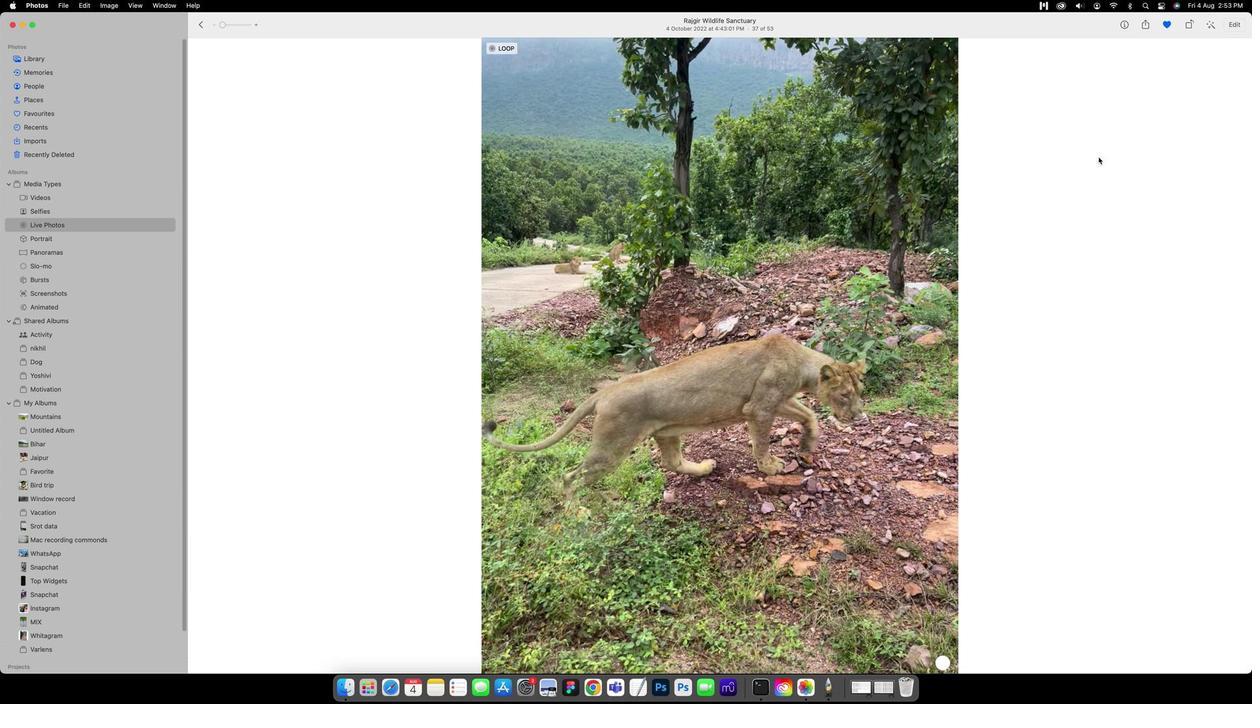 
Action: Mouse moved to (1003, 160)
Screenshot: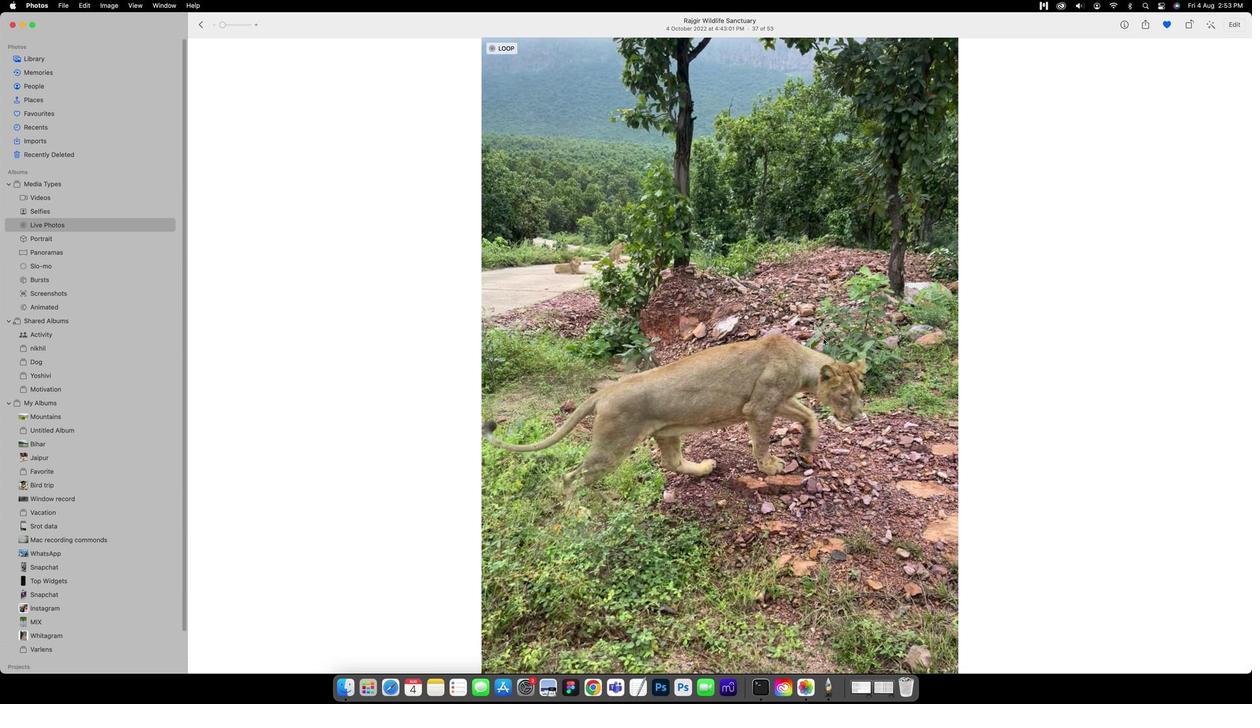 
Action: Mouse pressed left at (1003, 160)
Screenshot: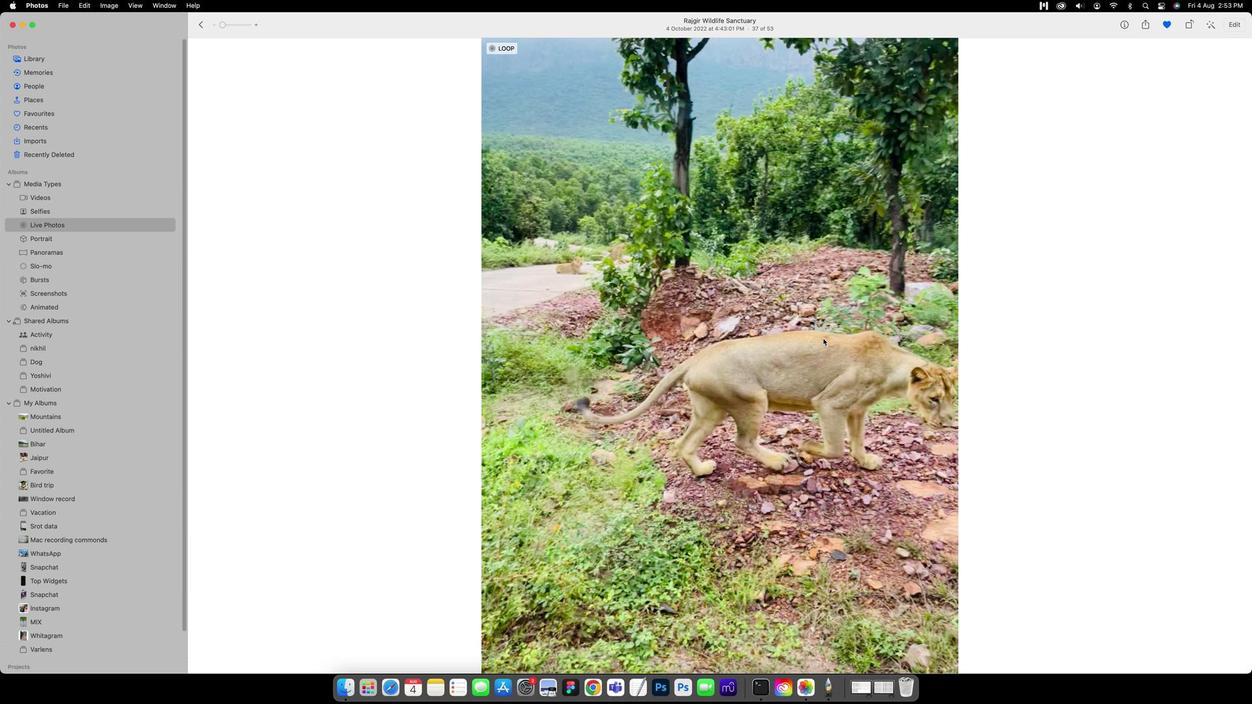 
Action: Mouse moved to (967, 171)
Screenshot: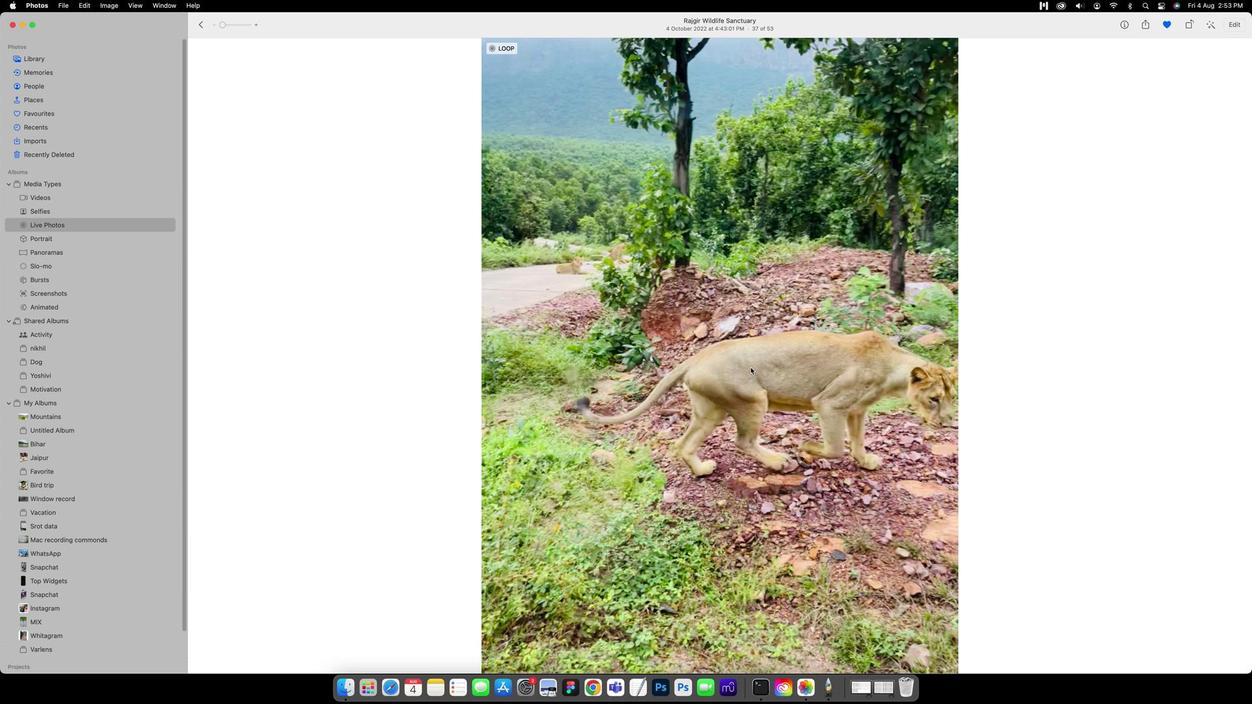 
